 Task: Select Gifts. Add to cart, from Sprouts Farmers Market_x000D_
 for 3194 Cheshire Road, Bridgeport, Connecticut 06604, Cell Number 203-362-4243, following items : Rainbow Rose Bunch (12 ct)_x000D_
 - 1, Cafe Valley Bites Coffee Cake Raspberry Cheesecake (12 ct)_x000D_
 - 1, Katz Gluten Free Donut Holes Glazed Chocolate (6 oz)_x000D_
 - 1, Croissants Hazelnut (3 ct)_x000D_
 - 1, Sprouts Two-Bite Cupcakes Vanilla (12 ct)_x000D_
 - 1
Action: Mouse moved to (942, 105)
Screenshot: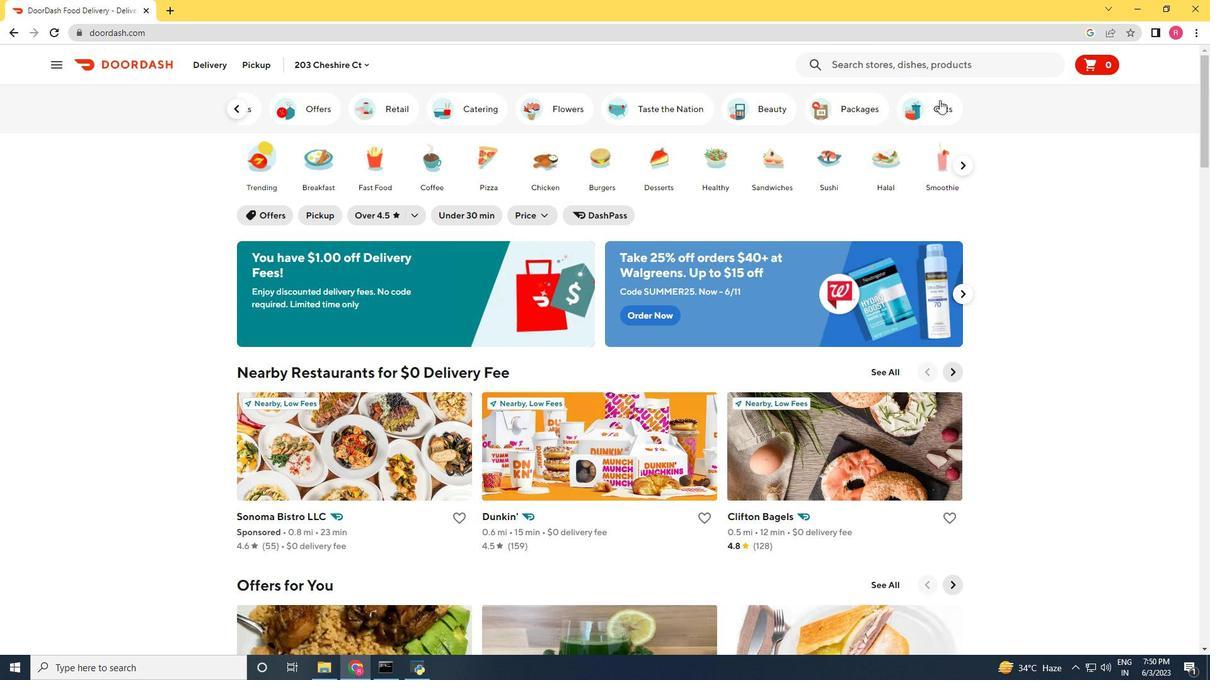 
Action: Mouse pressed left at (942, 105)
Screenshot: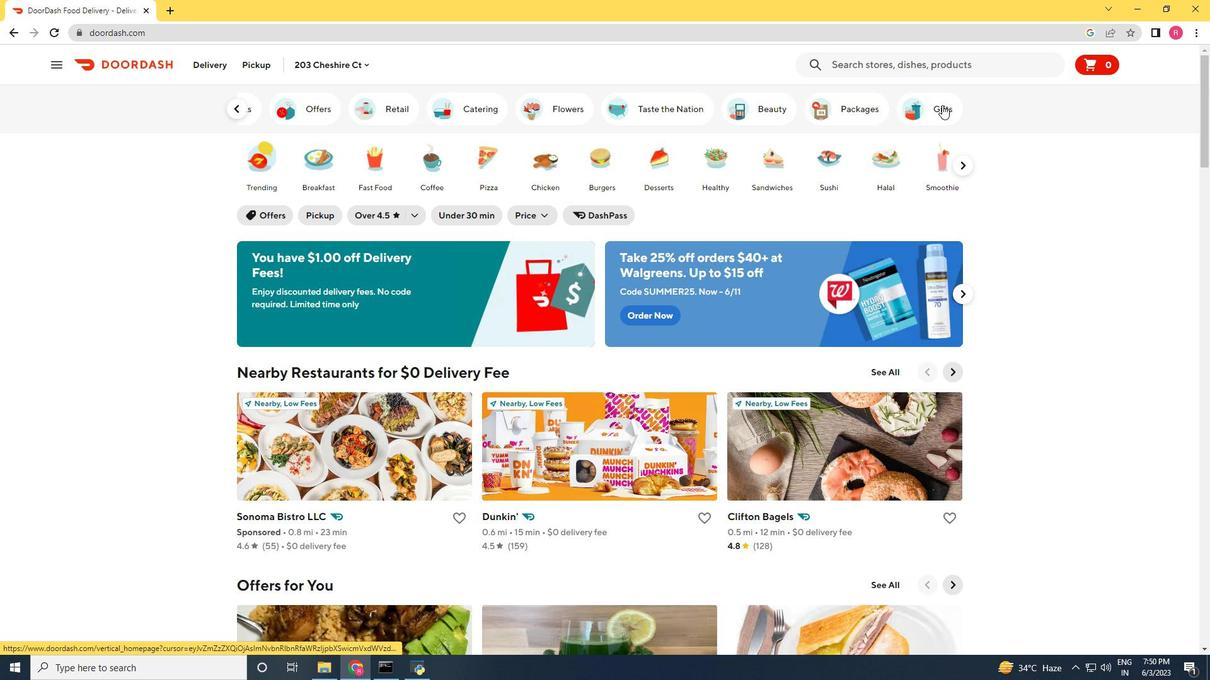 
Action: Mouse moved to (908, 64)
Screenshot: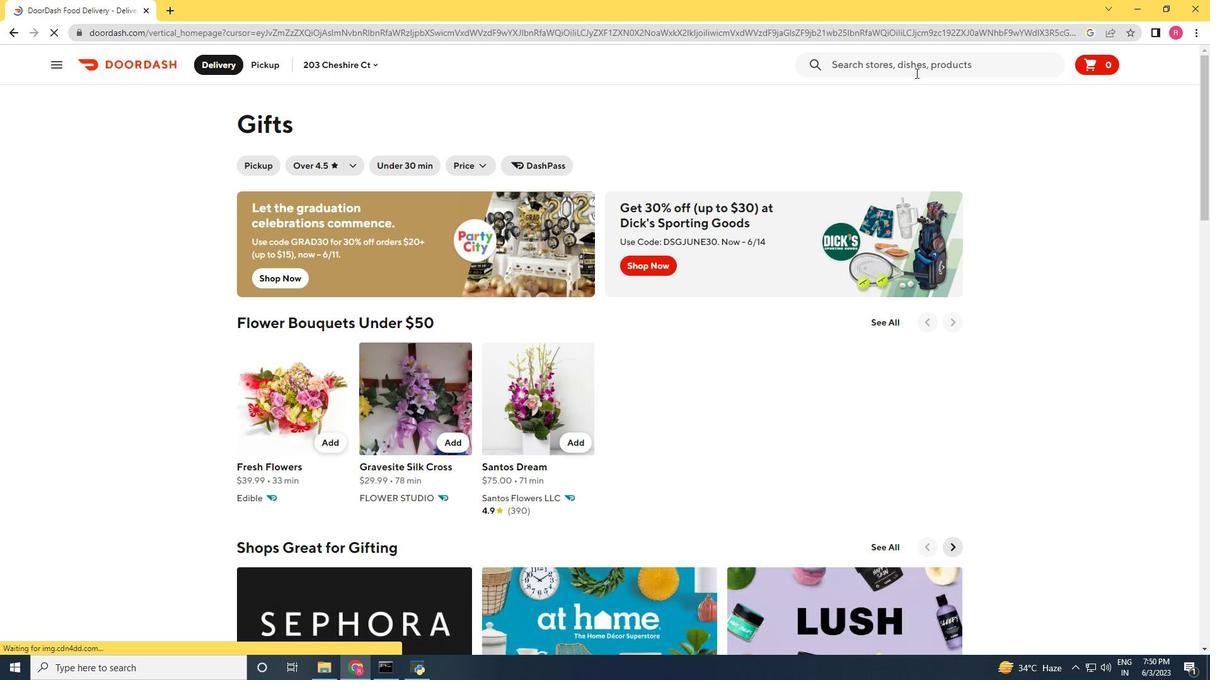 
Action: Mouse pressed left at (908, 64)
Screenshot: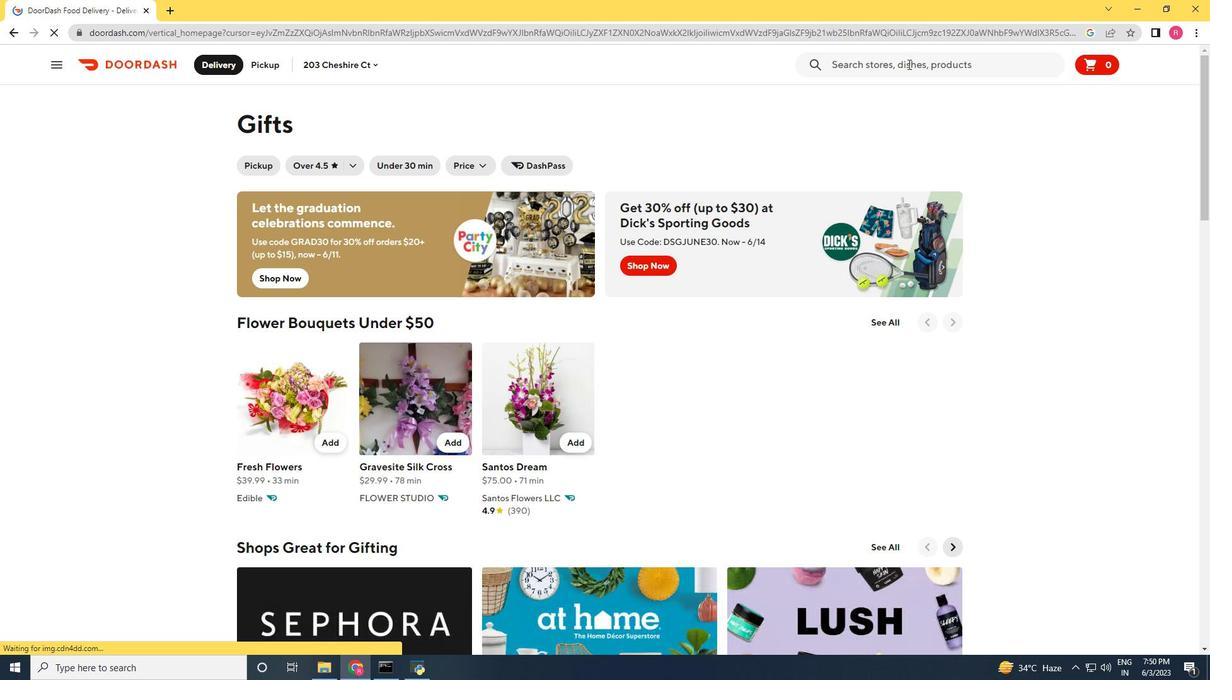 
Action: Mouse moved to (908, 64)
Screenshot: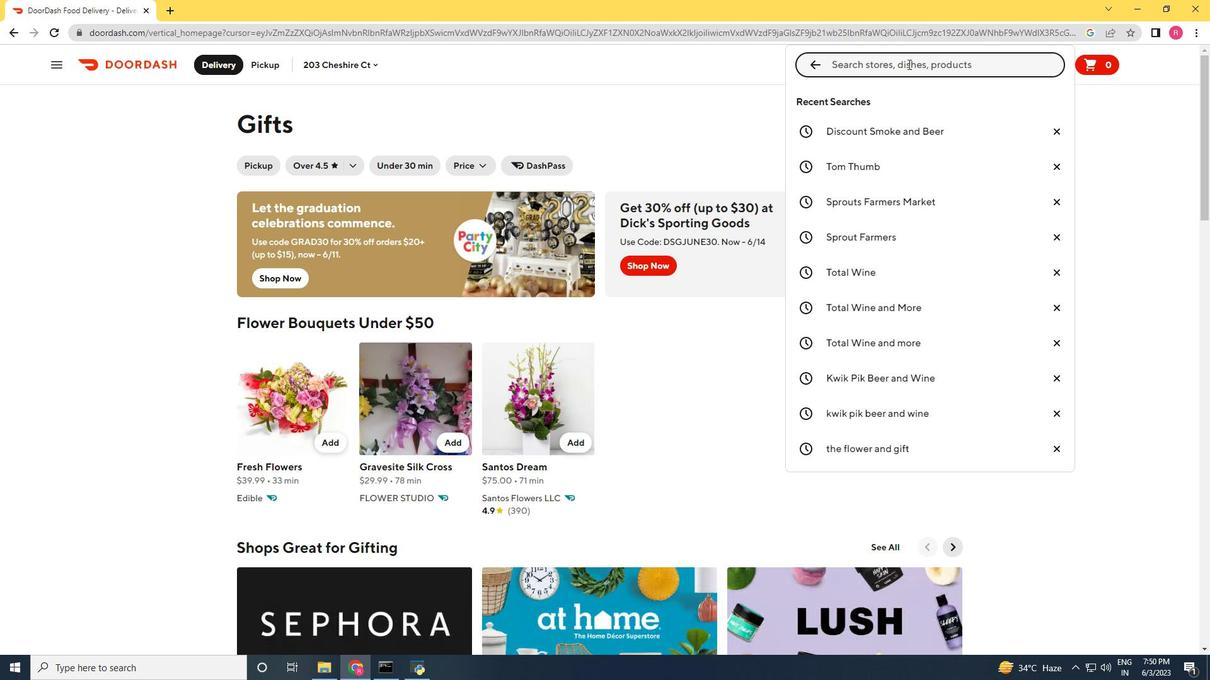 
Action: Key pressed <Key.shift_r>Sprouts<Key.space><Key.shift_r>Farmers<Key.enter>
Screenshot: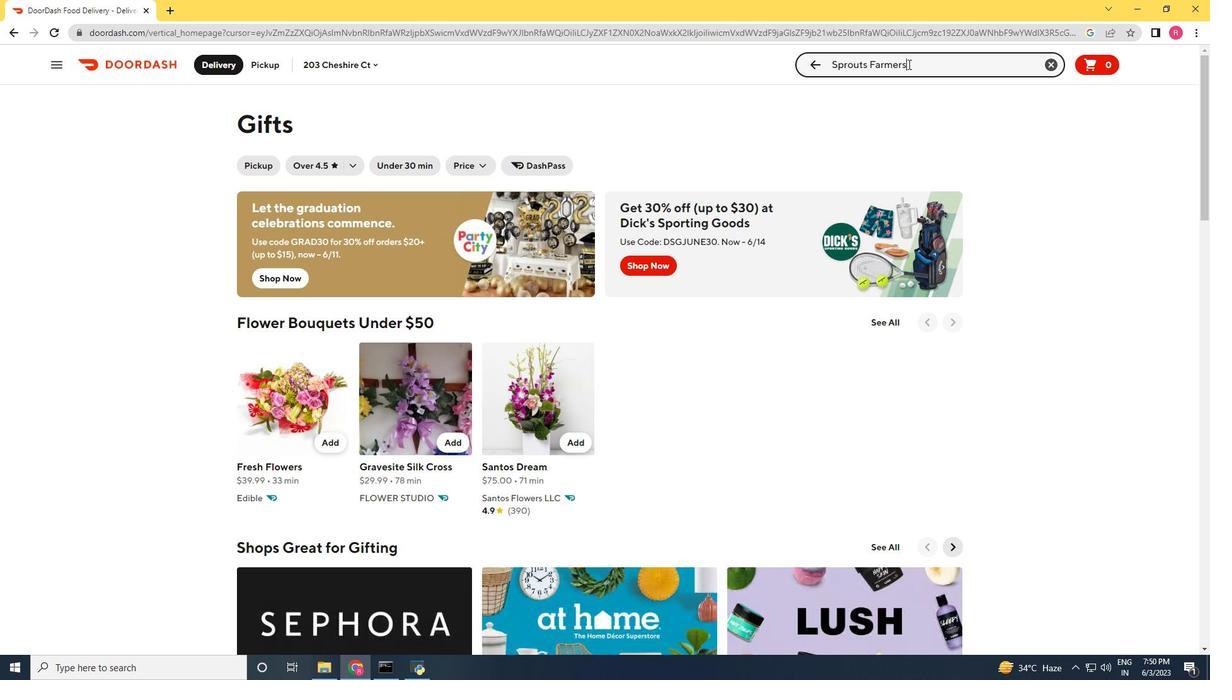 
Action: Mouse moved to (791, 261)
Screenshot: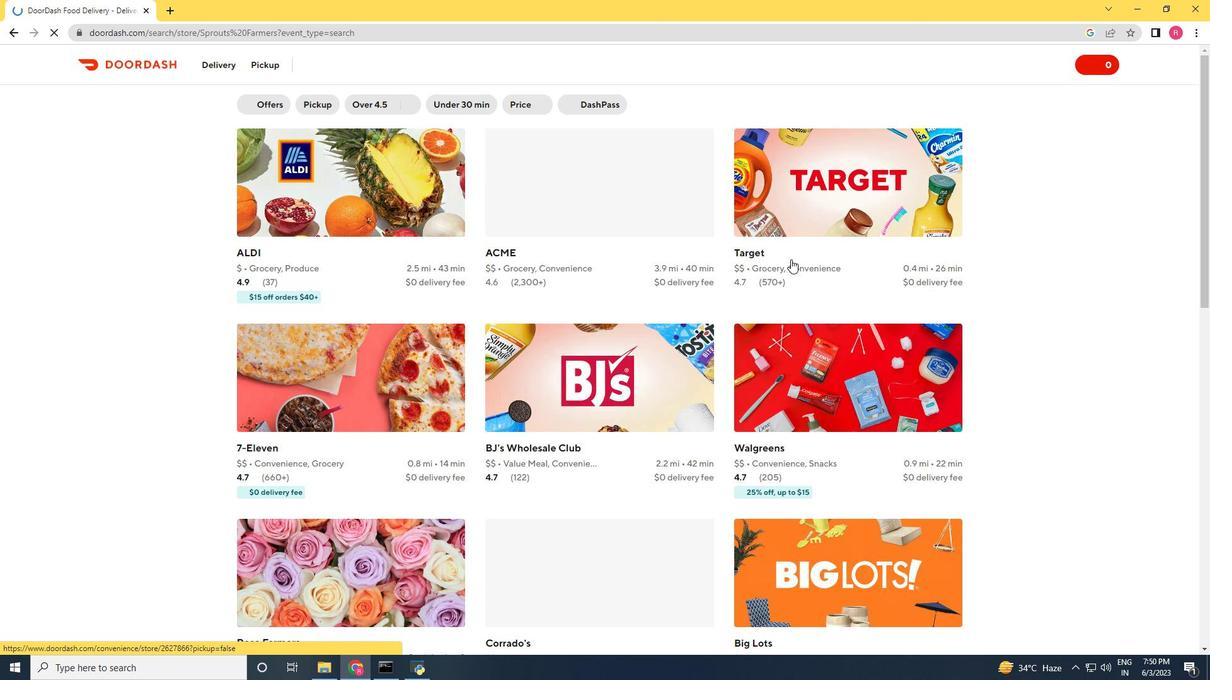 
Action: Mouse scrolled (791, 260) with delta (0, 0)
Screenshot: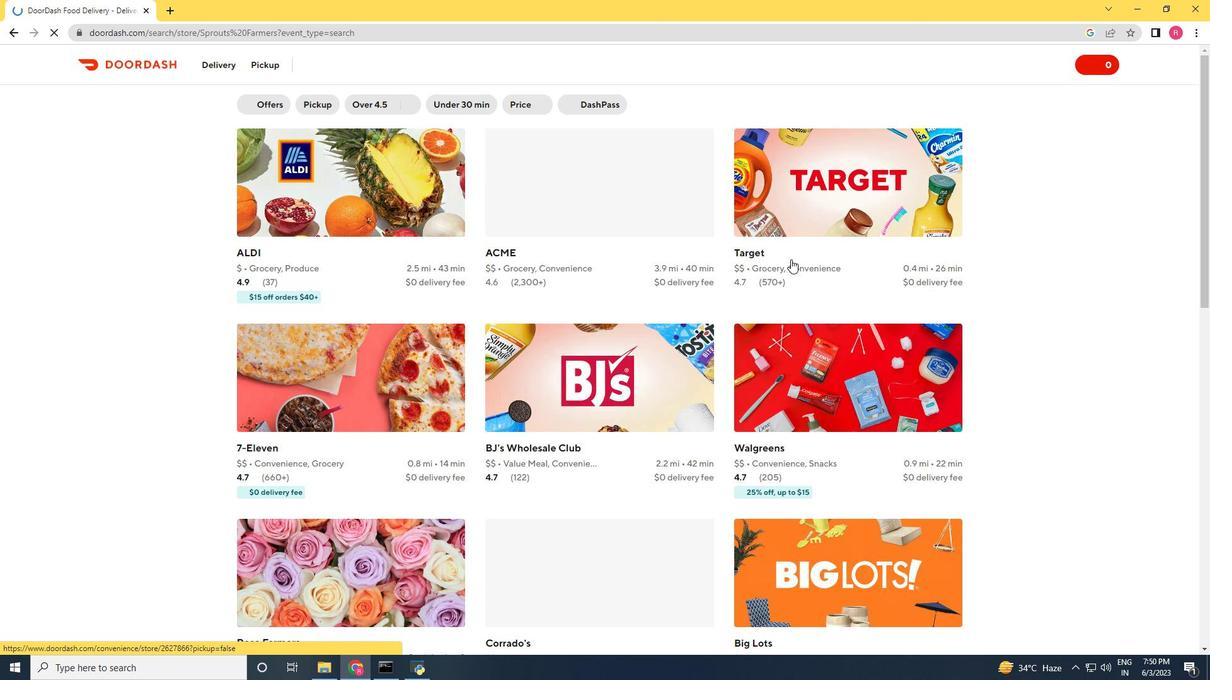 
Action: Mouse scrolled (791, 260) with delta (0, 0)
Screenshot: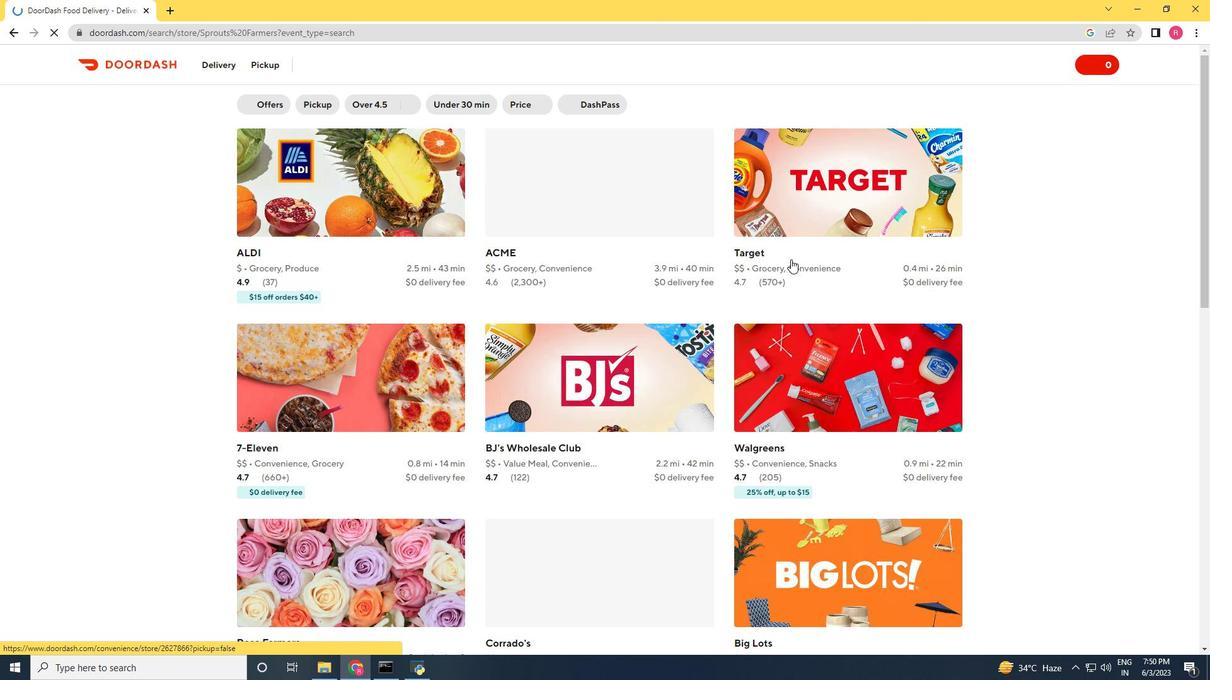 
Action: Mouse scrolled (791, 260) with delta (0, 0)
Screenshot: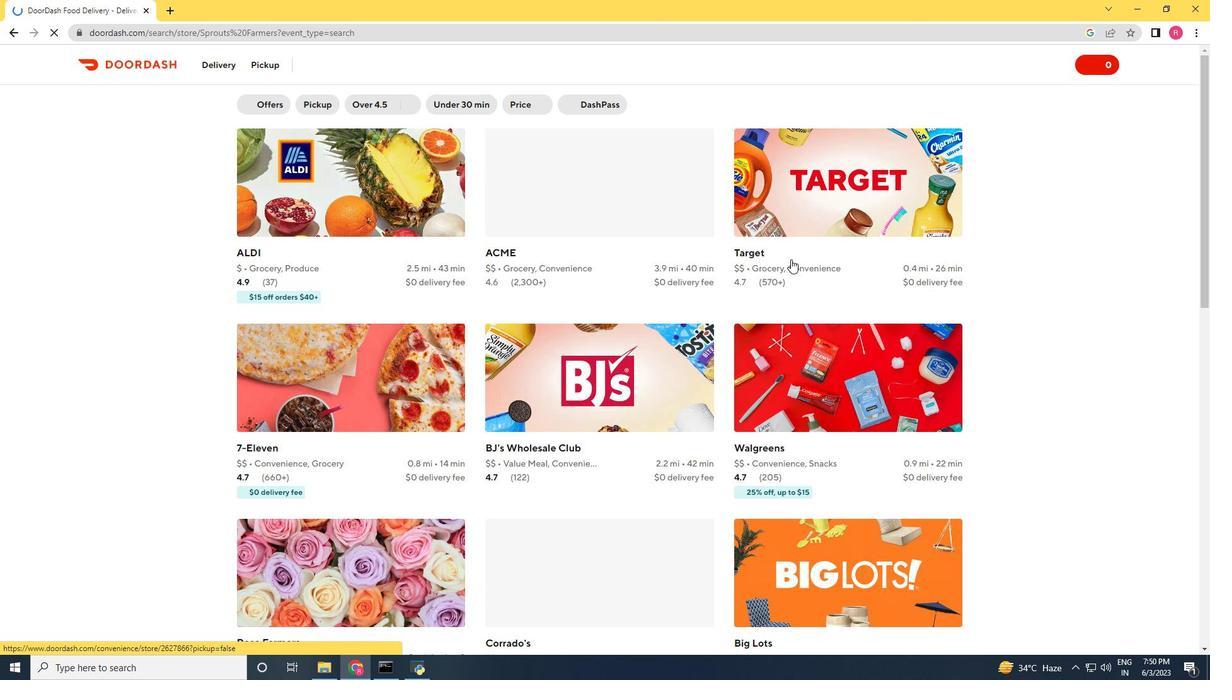 
Action: Mouse scrolled (791, 260) with delta (0, 0)
Screenshot: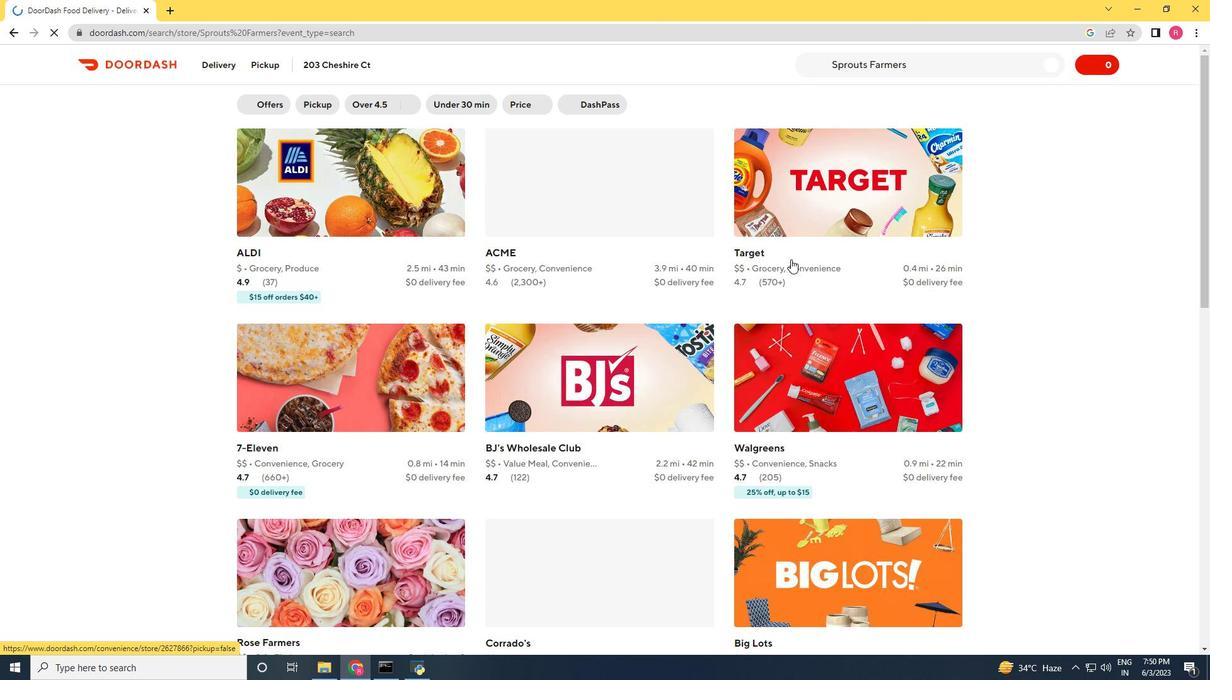 
Action: Mouse moved to (791, 261)
Screenshot: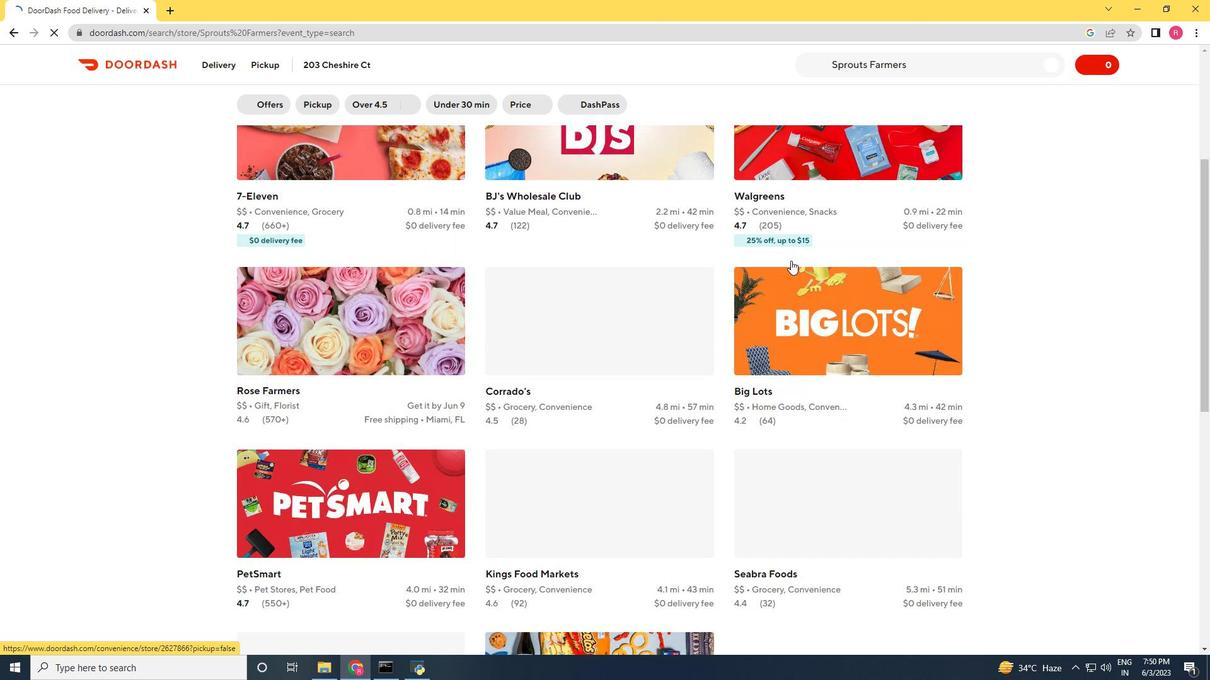 
Action: Mouse scrolled (791, 261) with delta (0, 0)
Screenshot: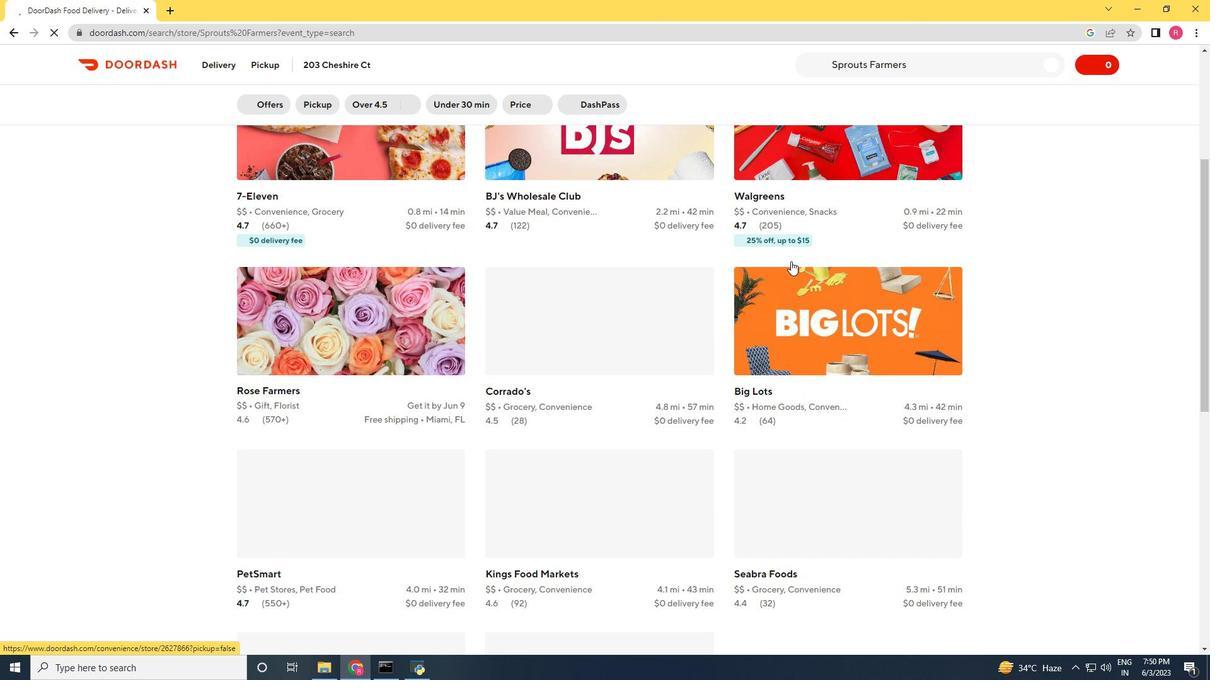 
Action: Mouse scrolled (791, 261) with delta (0, 0)
Screenshot: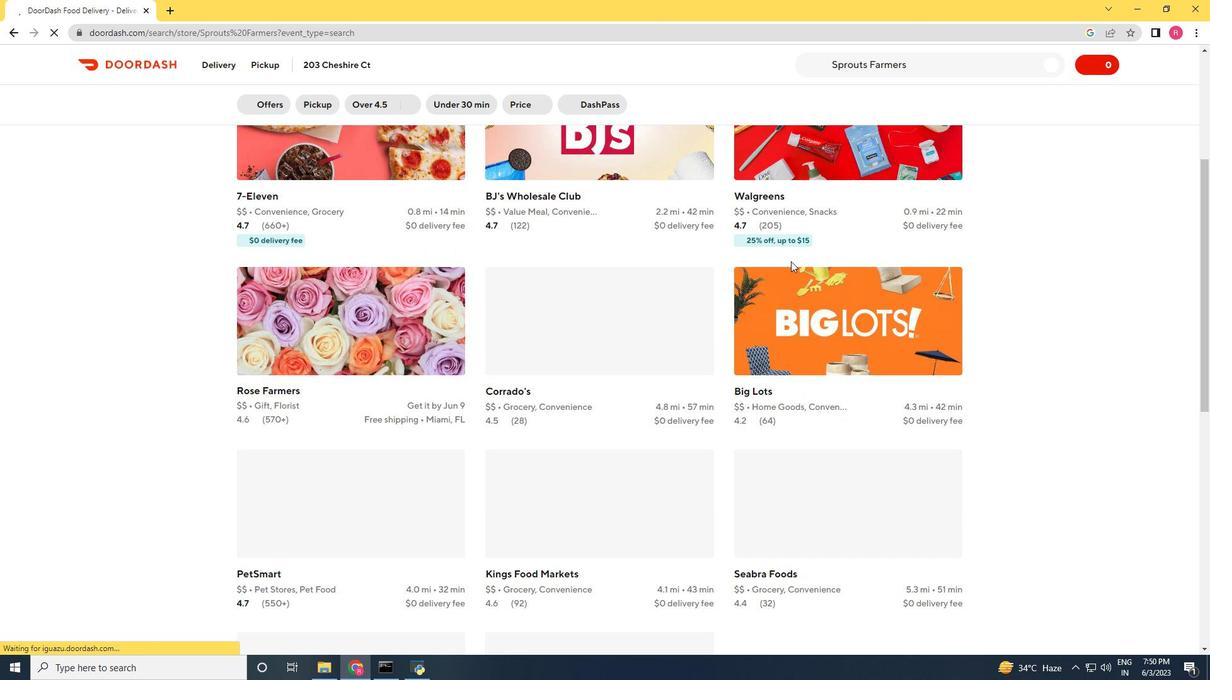 
Action: Mouse scrolled (791, 261) with delta (0, 0)
Screenshot: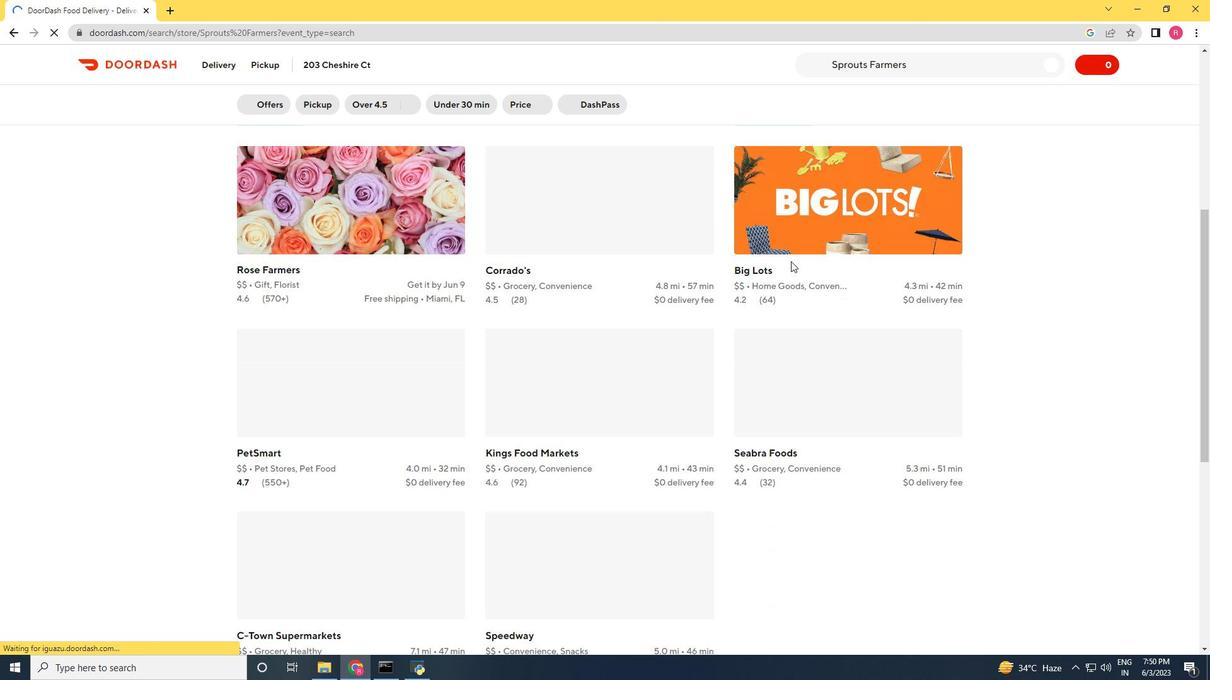
Action: Mouse scrolled (791, 261) with delta (0, 0)
Screenshot: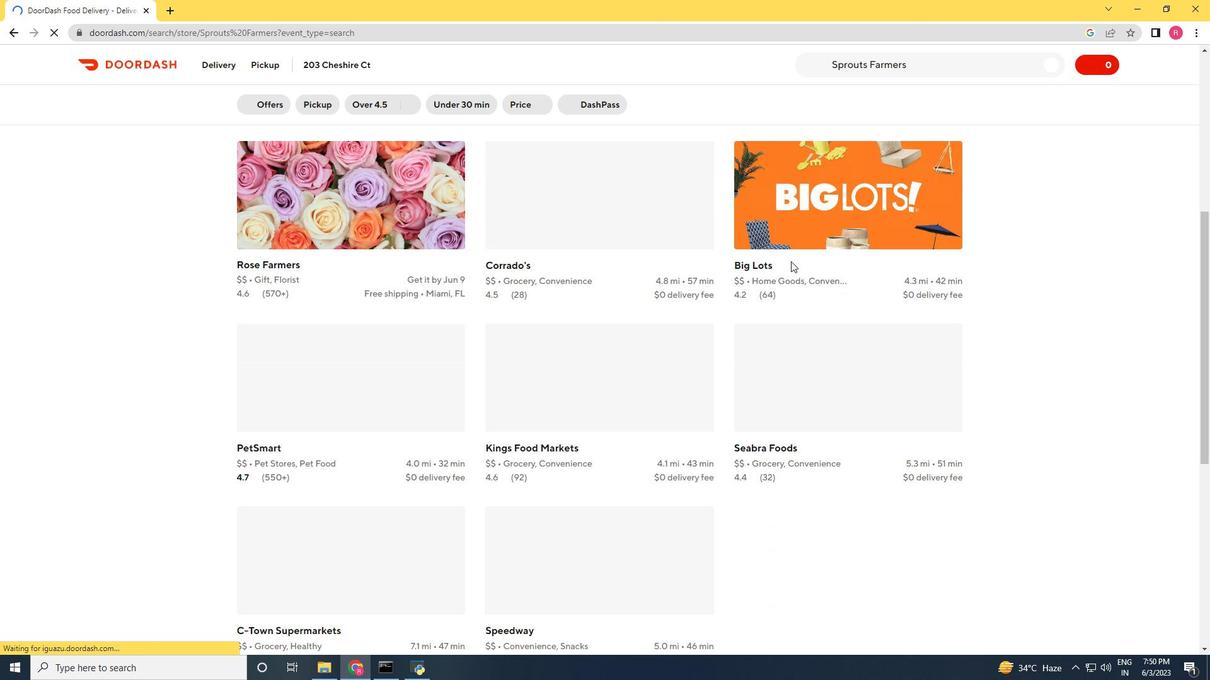 
Action: Mouse scrolled (791, 261) with delta (0, 0)
Screenshot: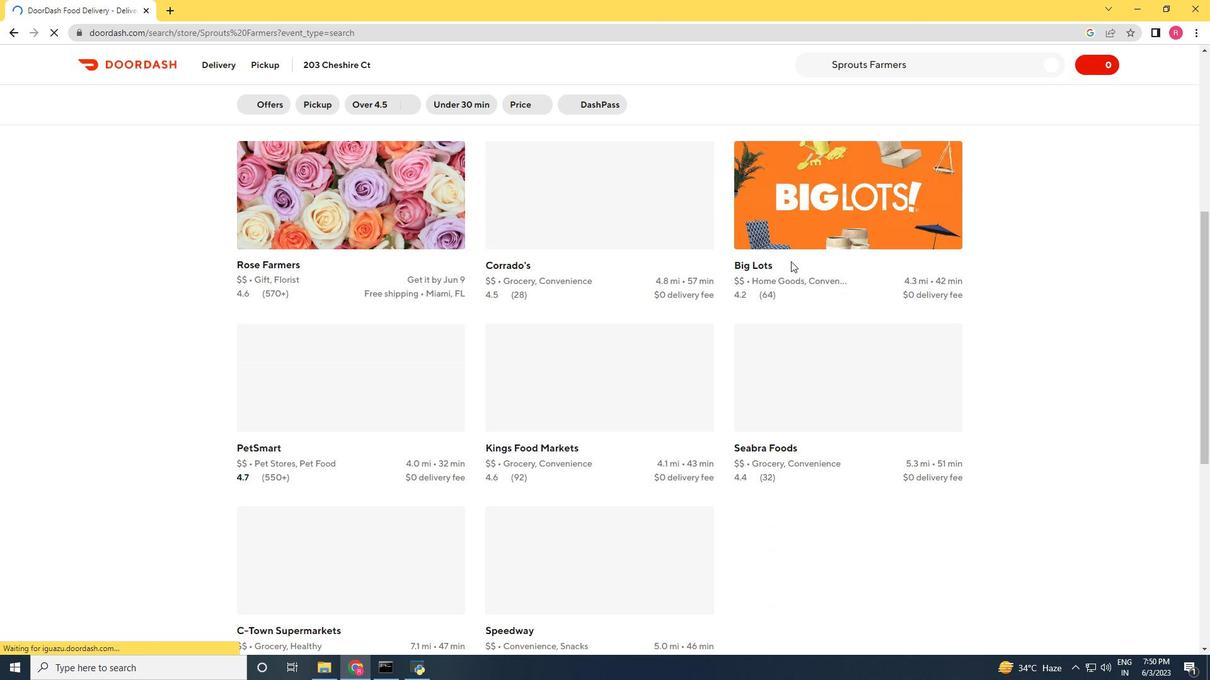 
Action: Mouse scrolled (791, 261) with delta (0, 0)
Screenshot: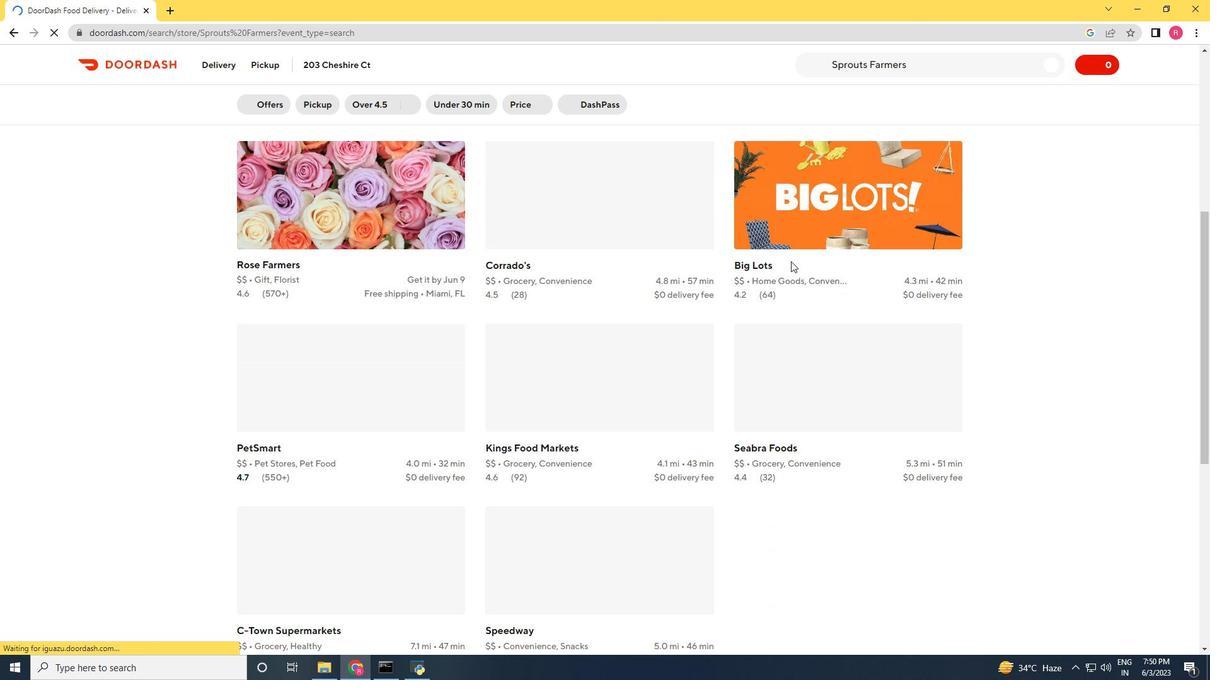 
Action: Mouse scrolled (791, 261) with delta (0, 0)
Screenshot: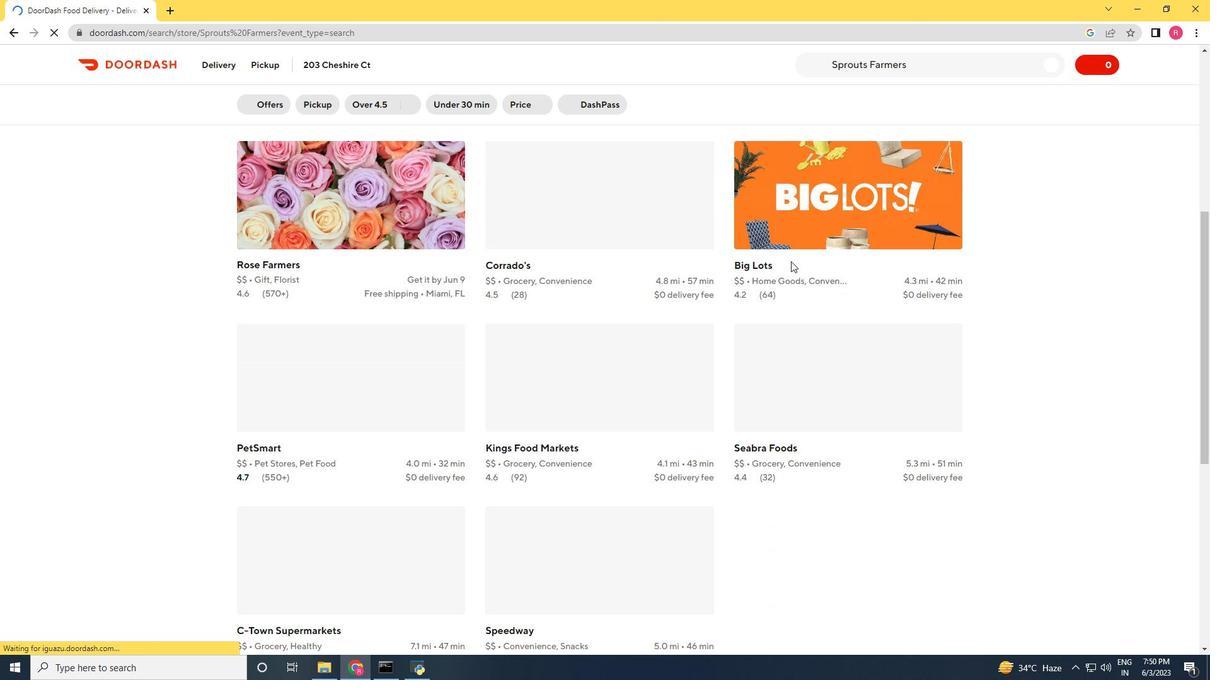 
Action: Mouse scrolled (791, 261) with delta (0, 0)
Screenshot: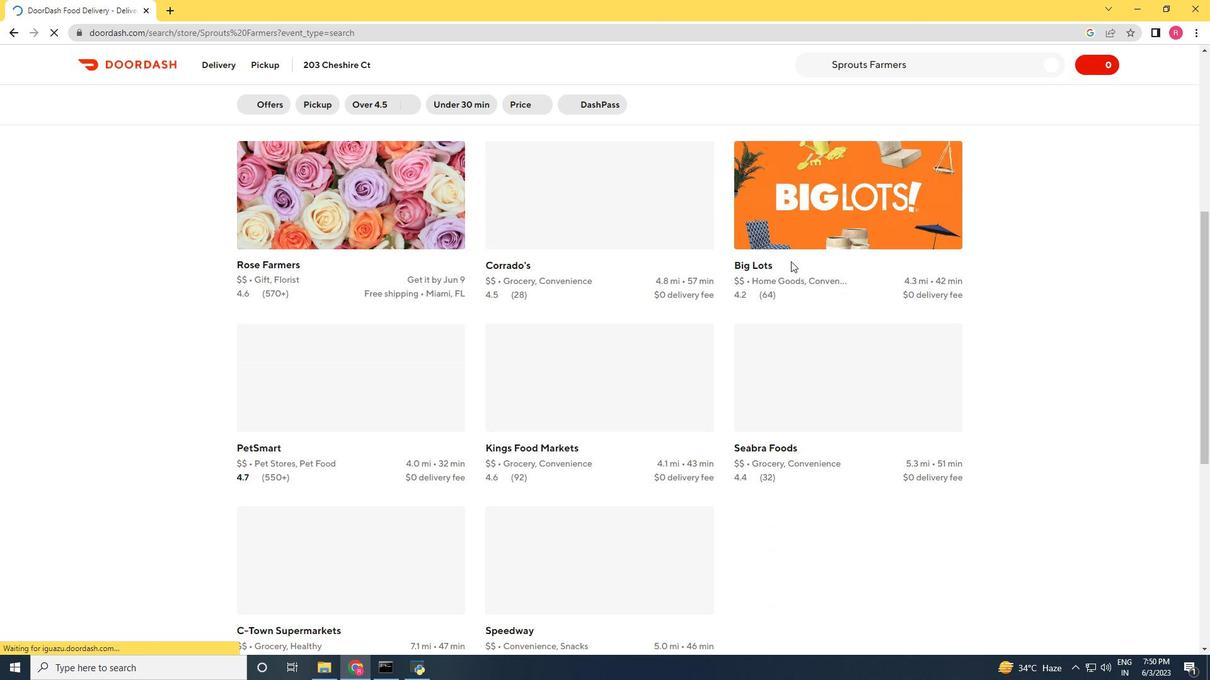 
Action: Mouse scrolled (791, 261) with delta (0, 0)
Screenshot: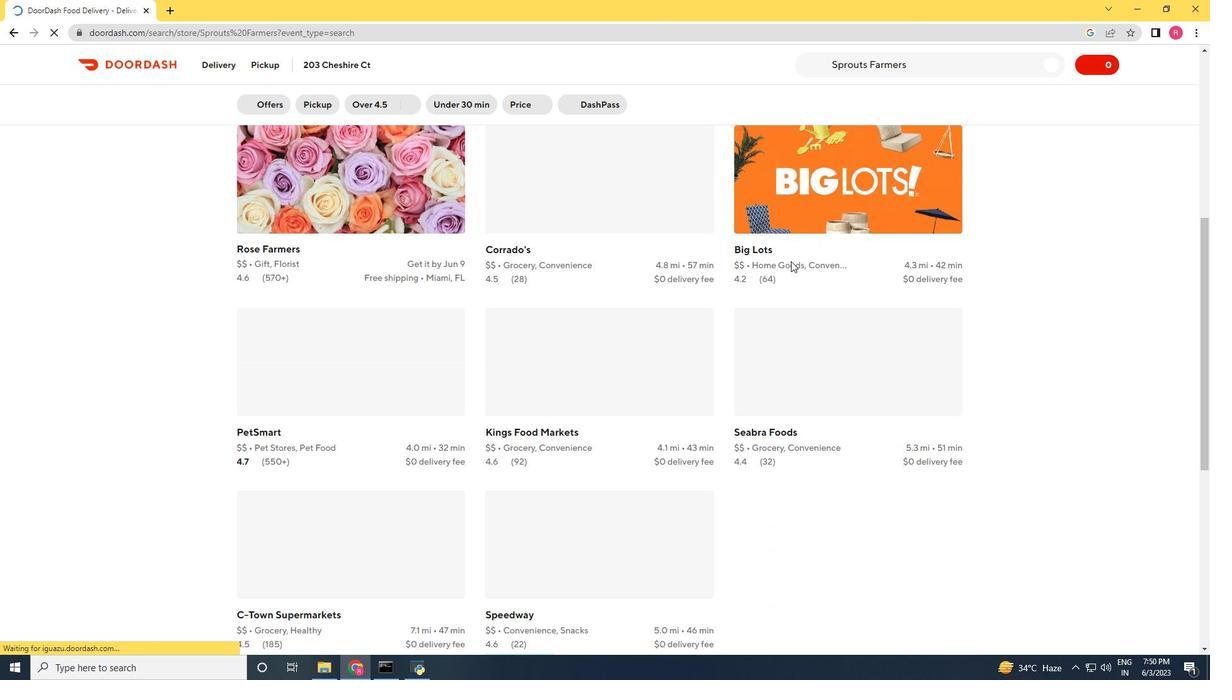 
Action: Mouse scrolled (791, 262) with delta (0, 0)
Screenshot: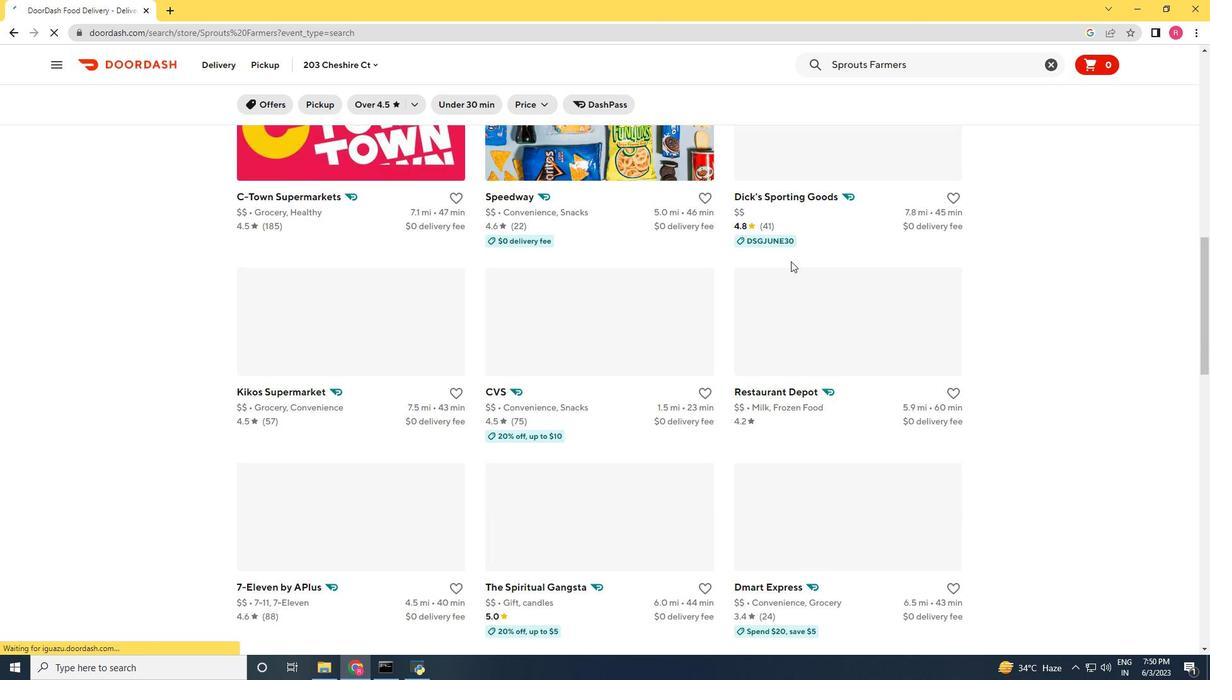 
Action: Mouse scrolled (791, 262) with delta (0, 0)
Screenshot: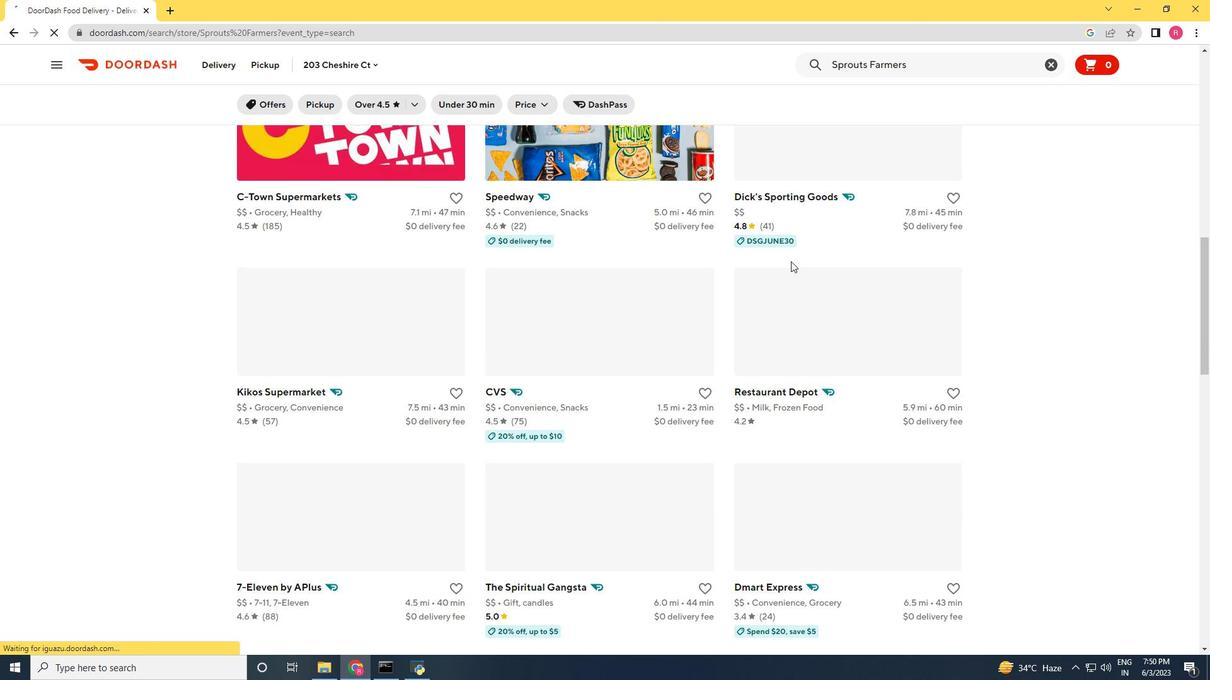 
Action: Mouse scrolled (791, 262) with delta (0, 0)
Screenshot: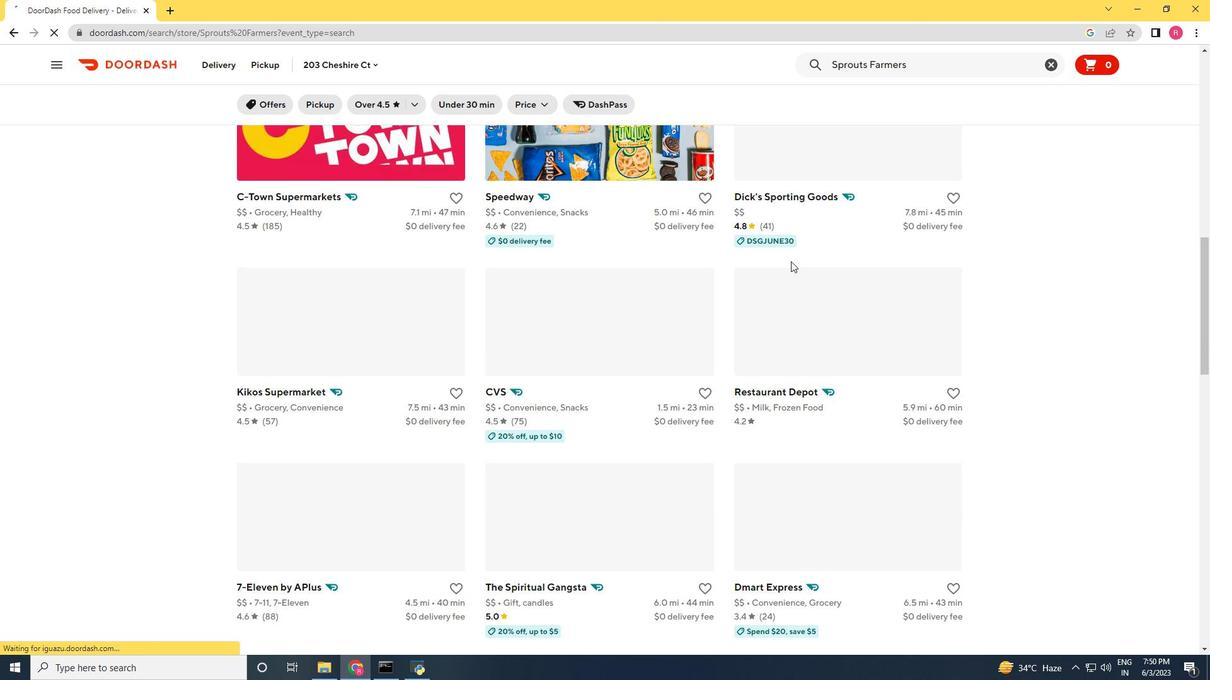
Action: Mouse scrolled (791, 262) with delta (0, 0)
Screenshot: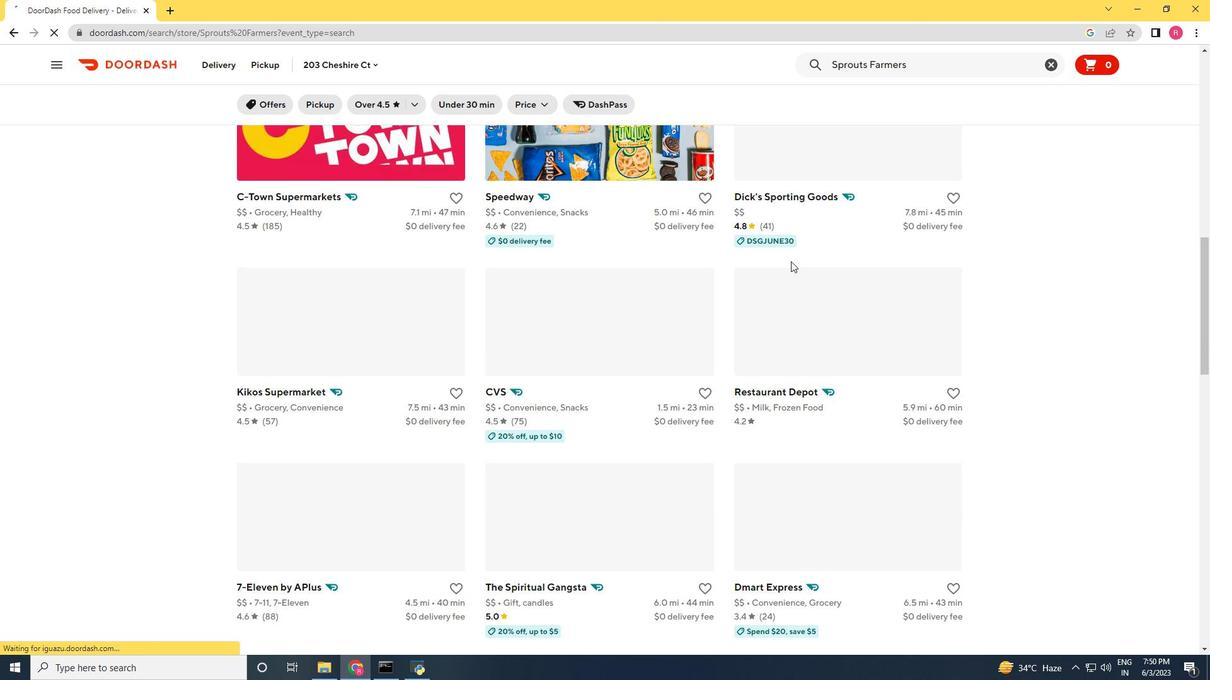 
Action: Mouse scrolled (791, 262) with delta (0, 0)
Screenshot: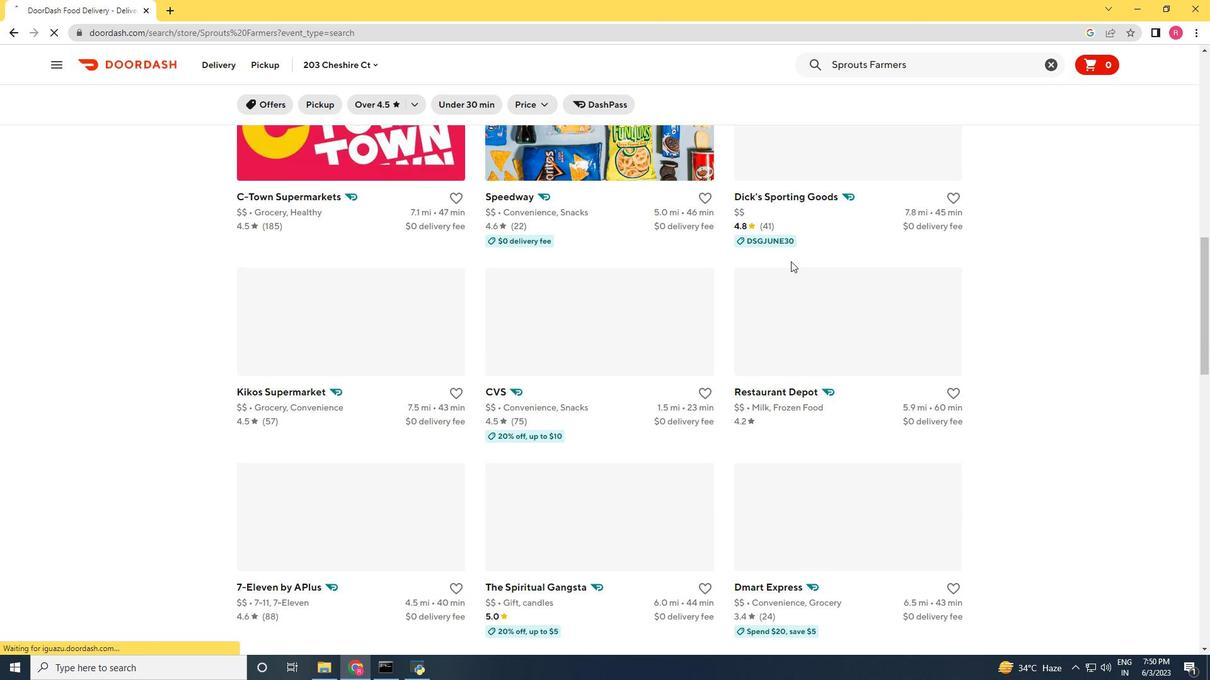 
Action: Mouse scrolled (791, 262) with delta (0, 0)
Screenshot: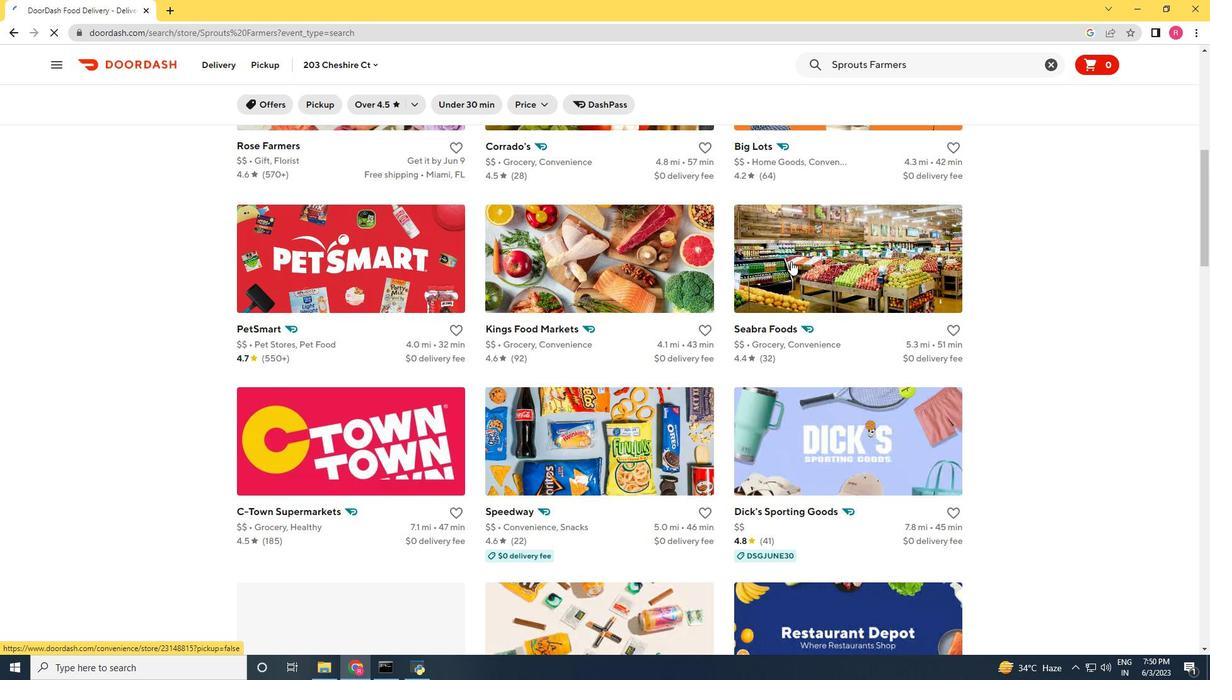 
Action: Mouse scrolled (791, 262) with delta (0, 0)
Screenshot: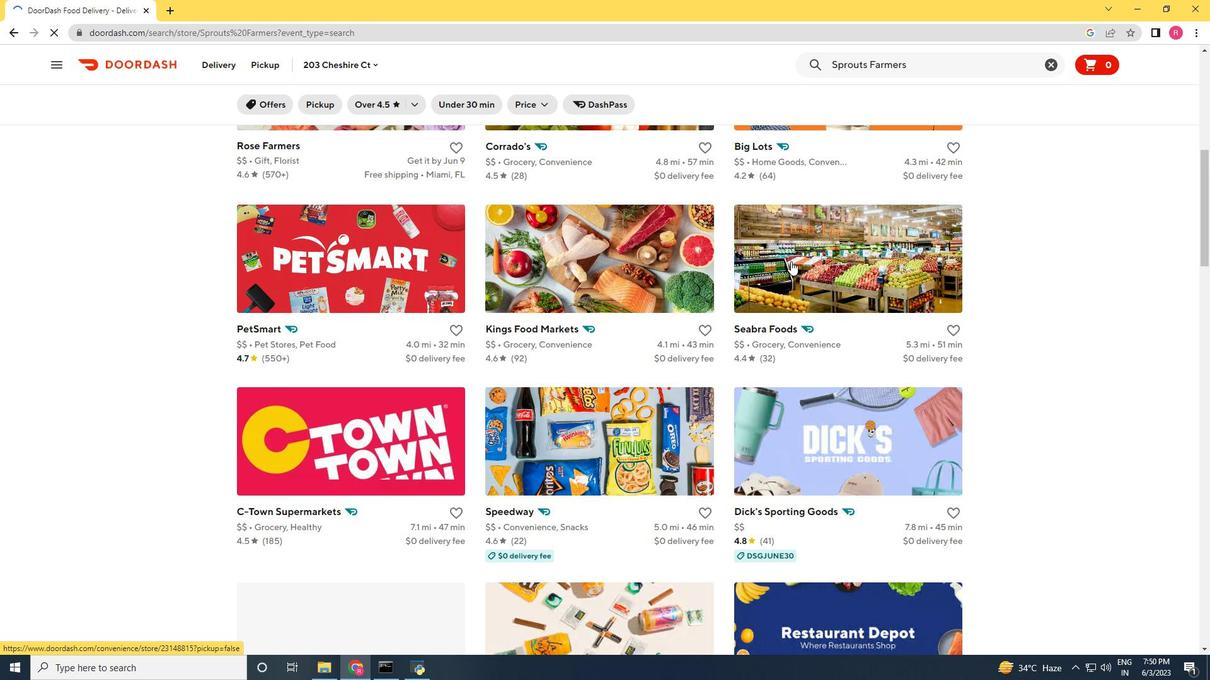 
Action: Mouse scrolled (791, 262) with delta (0, 0)
Screenshot: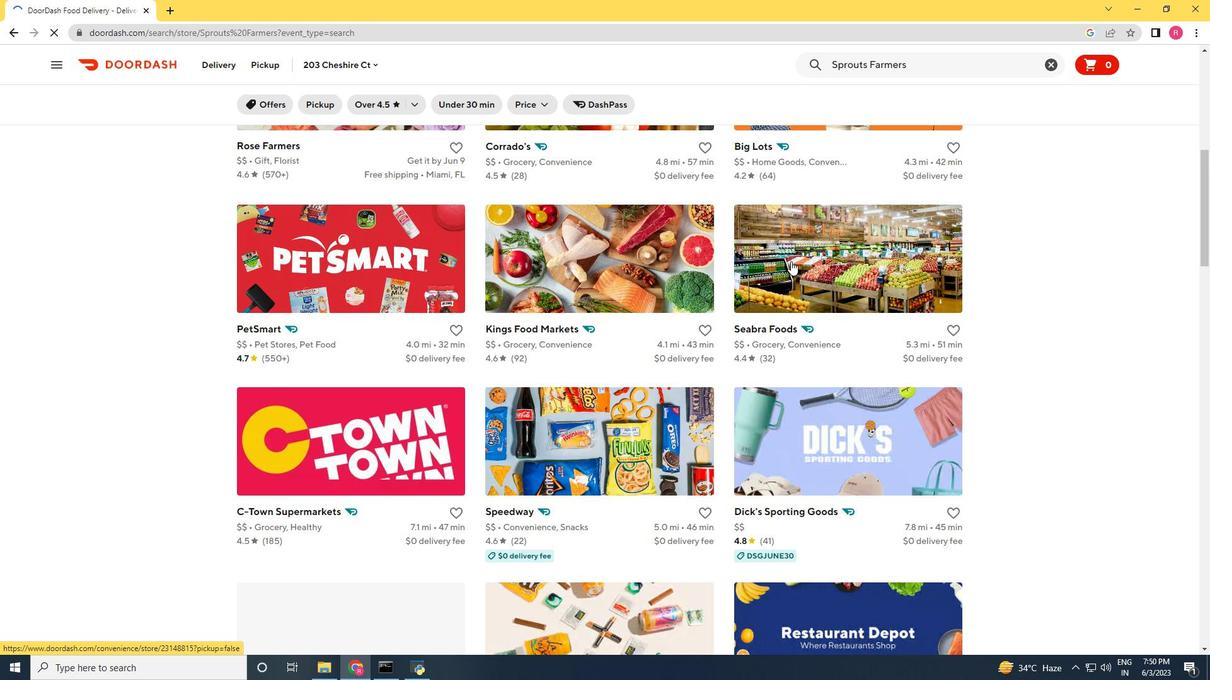 
Action: Mouse scrolled (791, 262) with delta (0, 0)
Screenshot: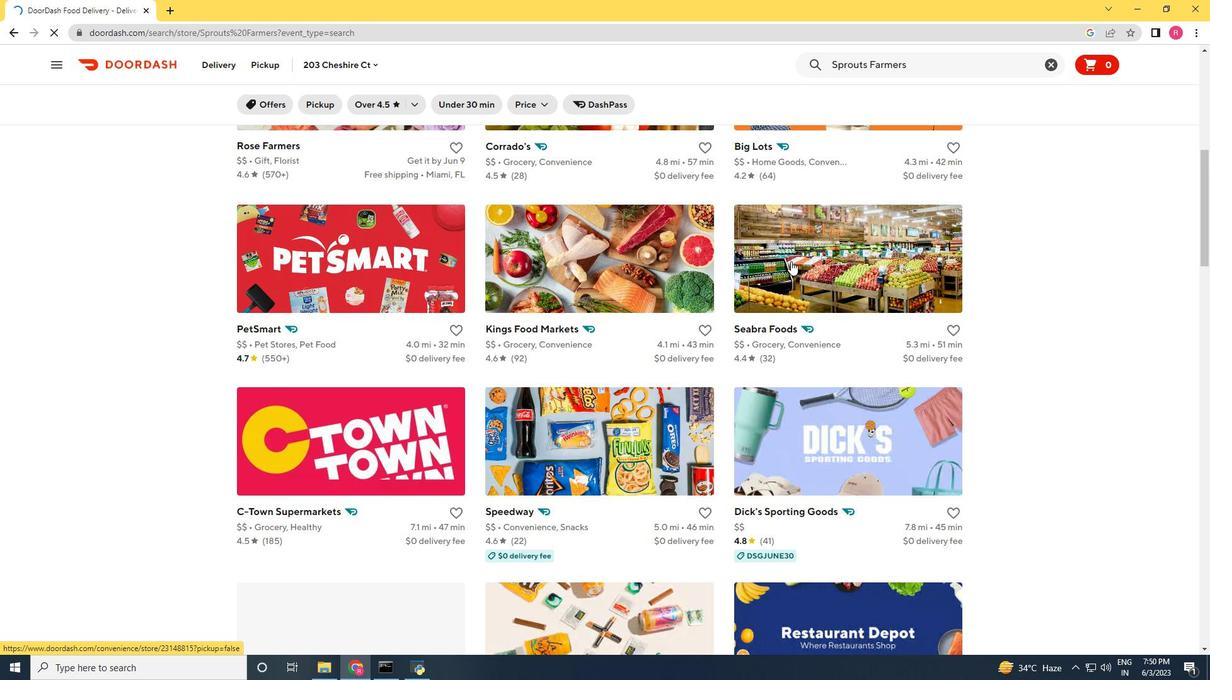 
Action: Mouse scrolled (791, 262) with delta (0, 0)
Screenshot: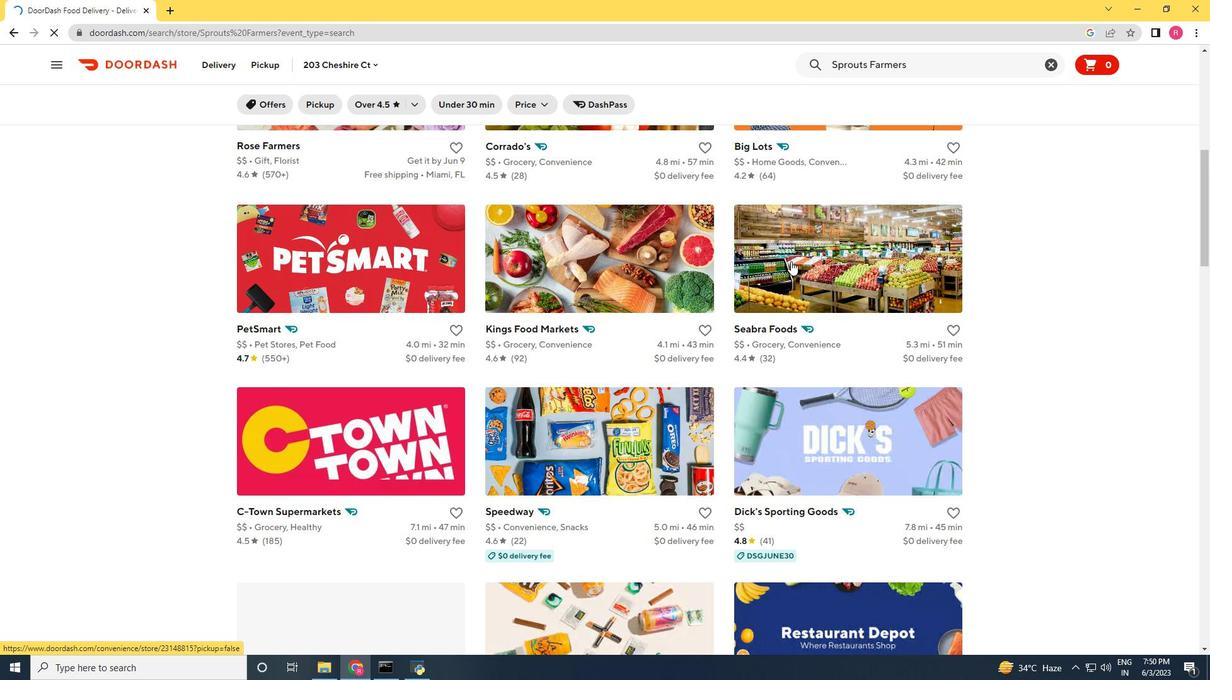 
Action: Mouse scrolled (791, 262) with delta (0, 0)
Screenshot: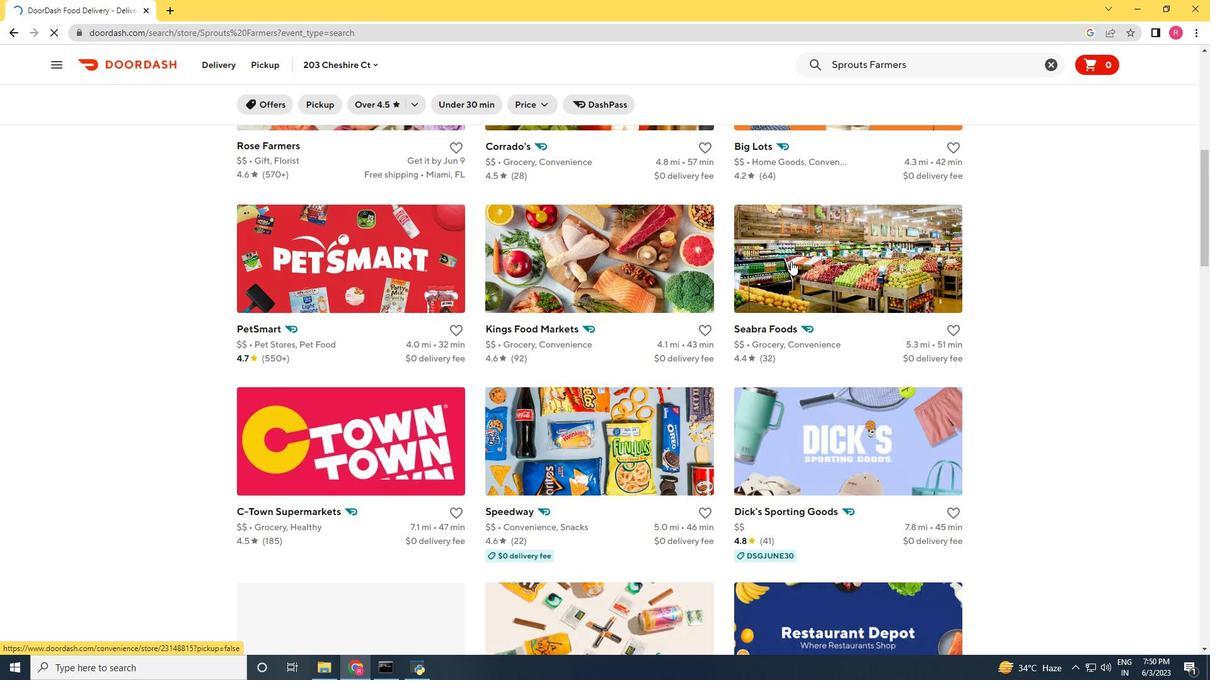 
Action: Mouse scrolled (791, 262) with delta (0, 0)
Screenshot: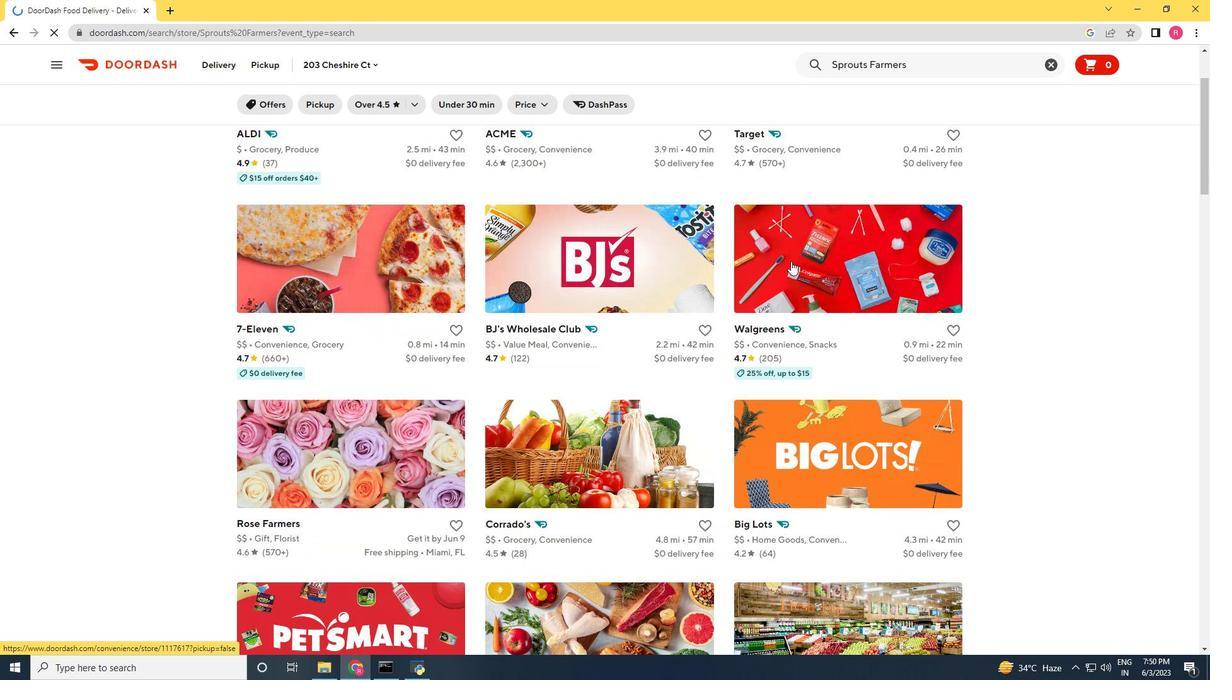 
Action: Mouse scrolled (791, 262) with delta (0, 0)
Screenshot: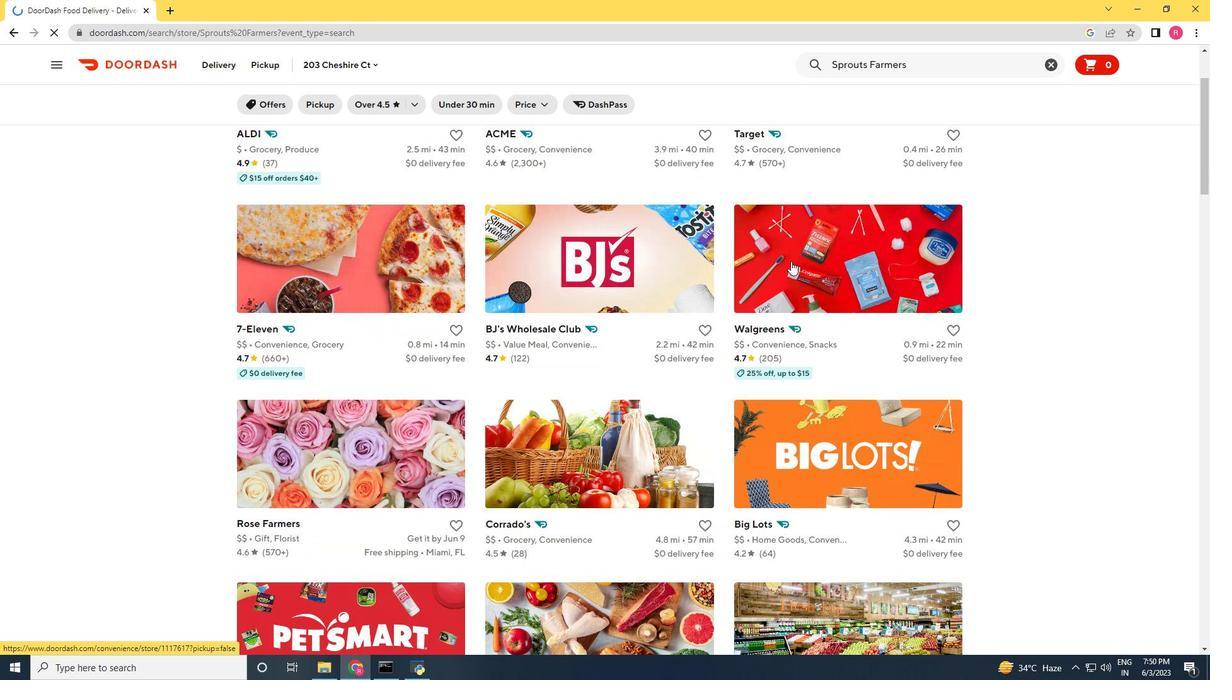 
Action: Mouse scrolled (791, 262) with delta (0, 0)
Screenshot: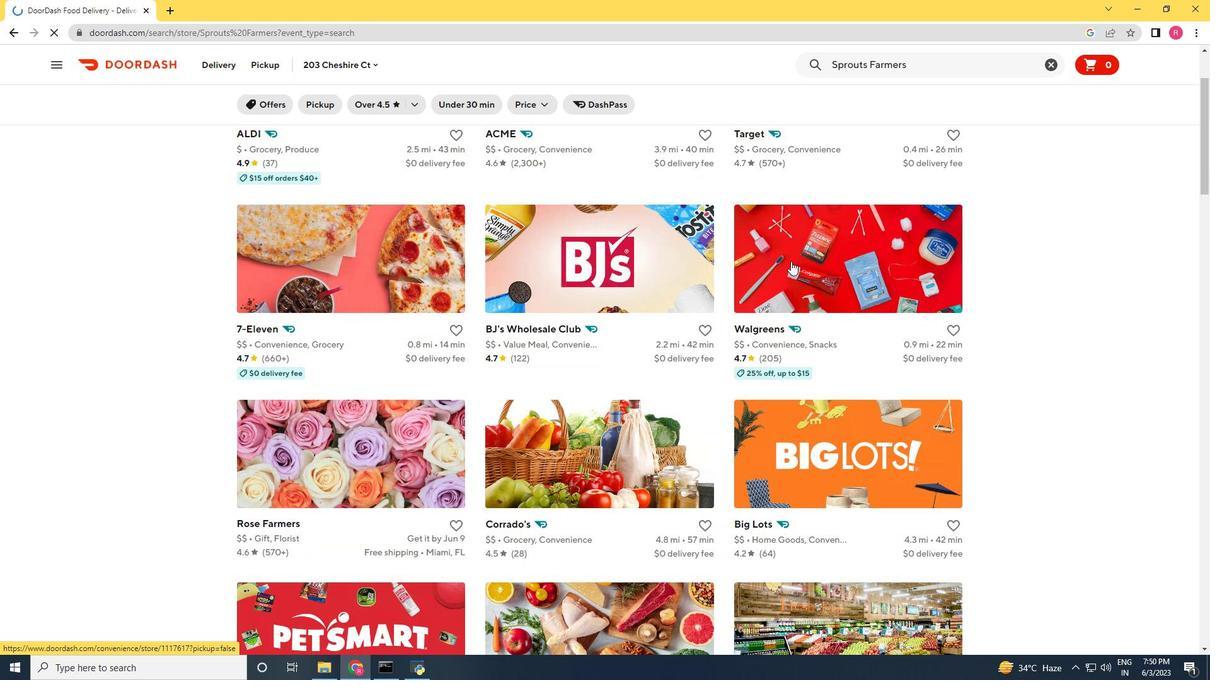
Action: Mouse scrolled (791, 262) with delta (0, 0)
Screenshot: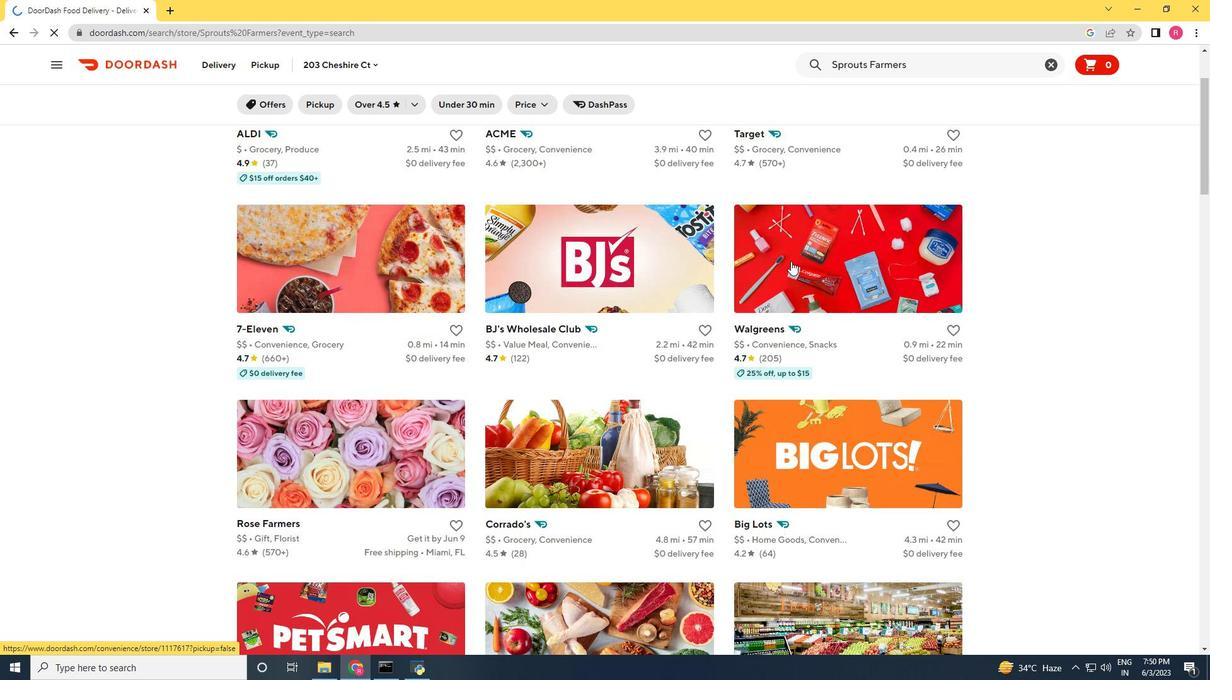 
Action: Mouse scrolled (791, 262) with delta (0, 0)
Screenshot: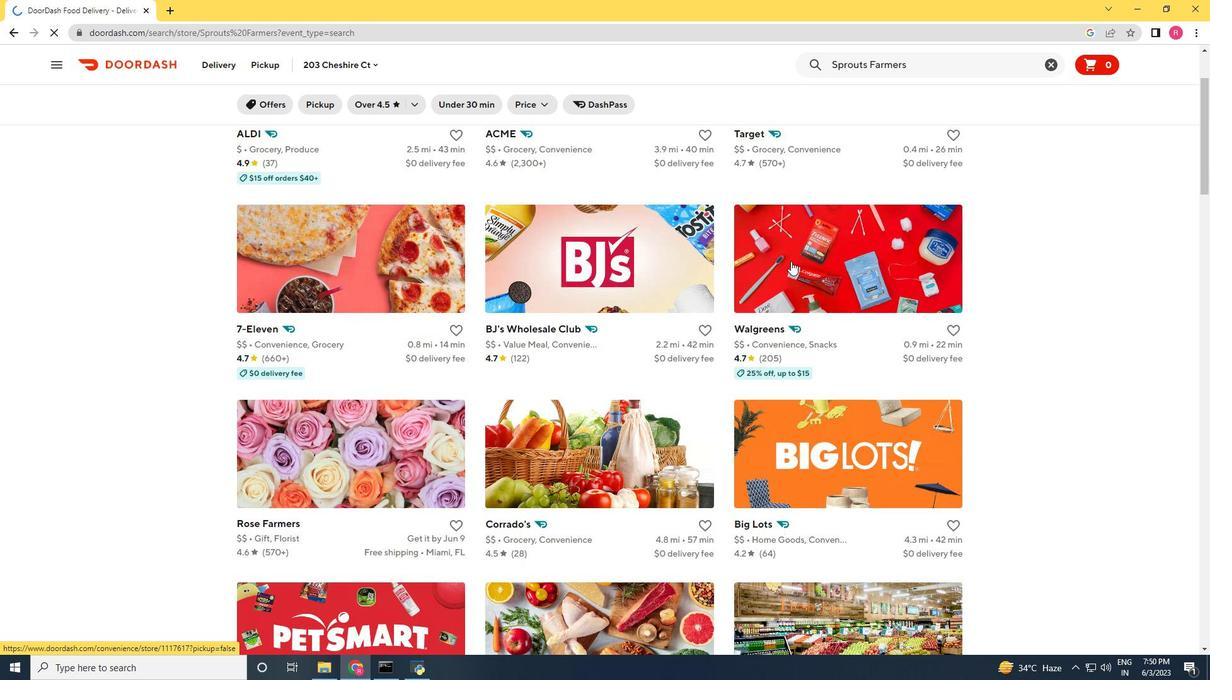 
Action: Mouse scrolled (791, 262) with delta (0, 0)
Screenshot: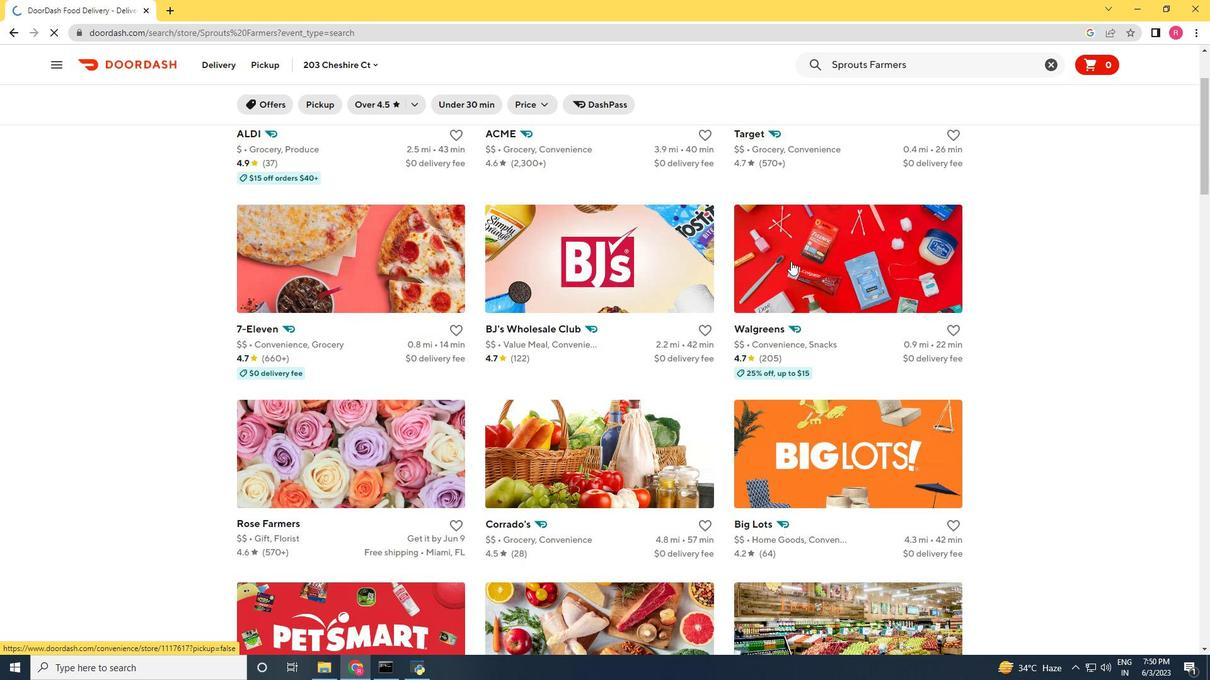 
Action: Mouse scrolled (791, 262) with delta (0, 0)
Screenshot: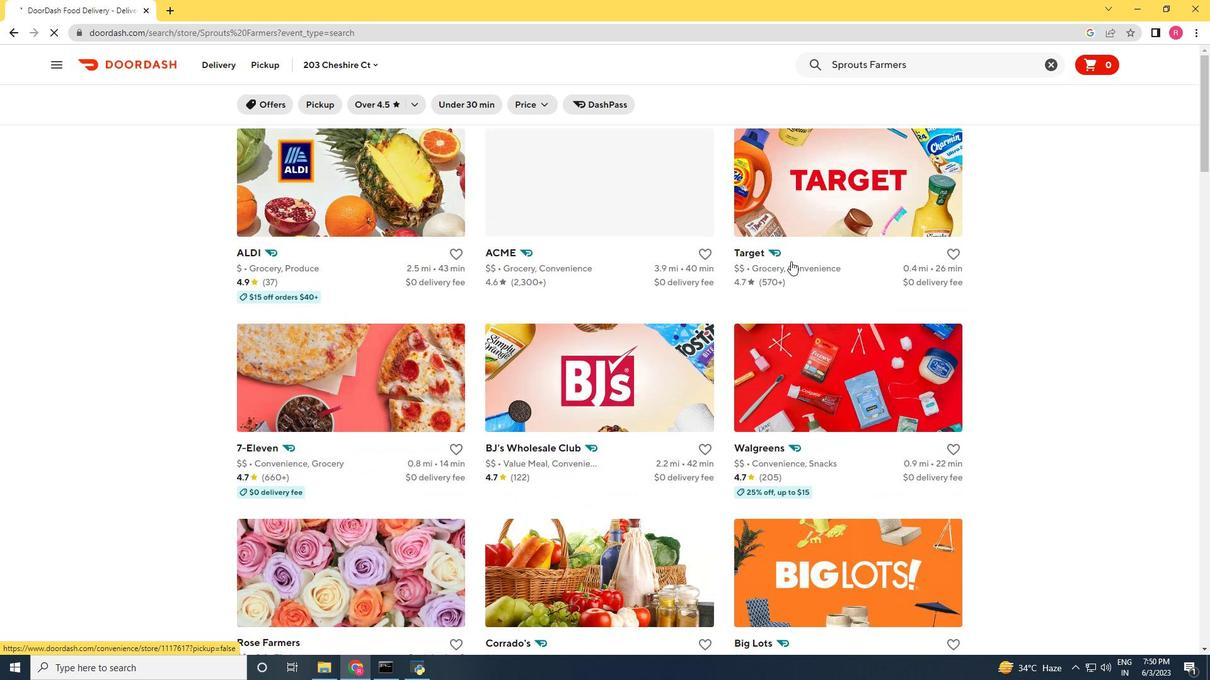 
Action: Mouse scrolled (791, 262) with delta (0, 0)
Screenshot: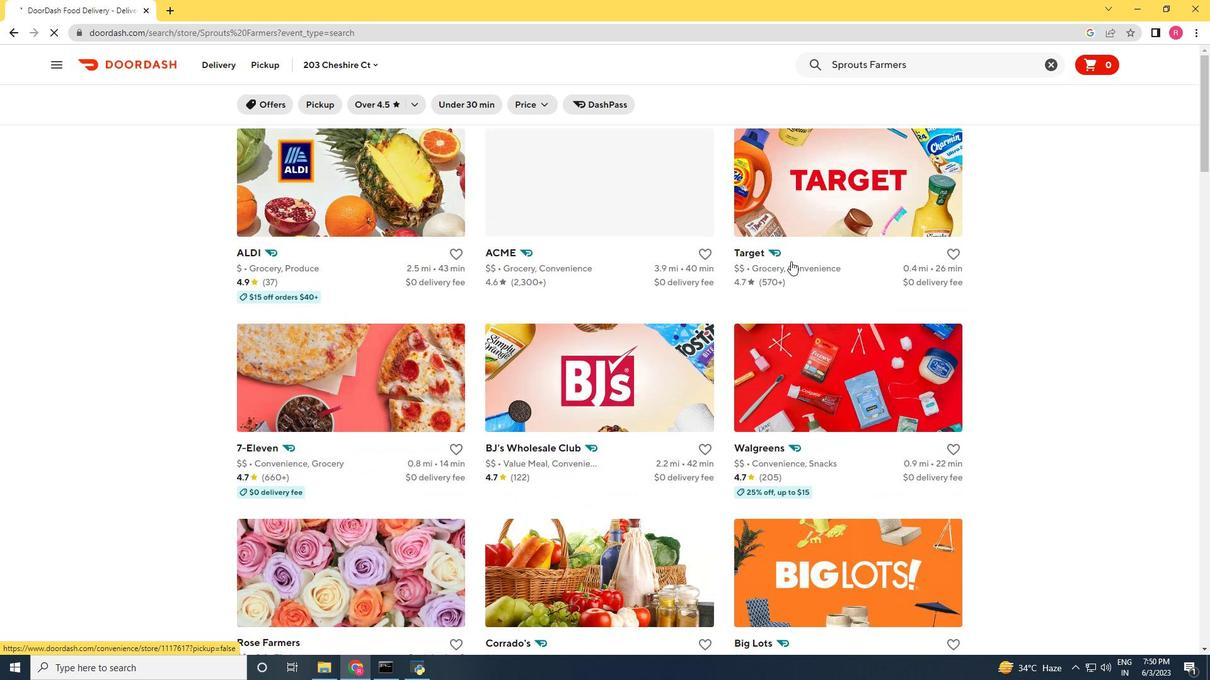 
Action: Mouse scrolled (791, 262) with delta (0, 0)
Screenshot: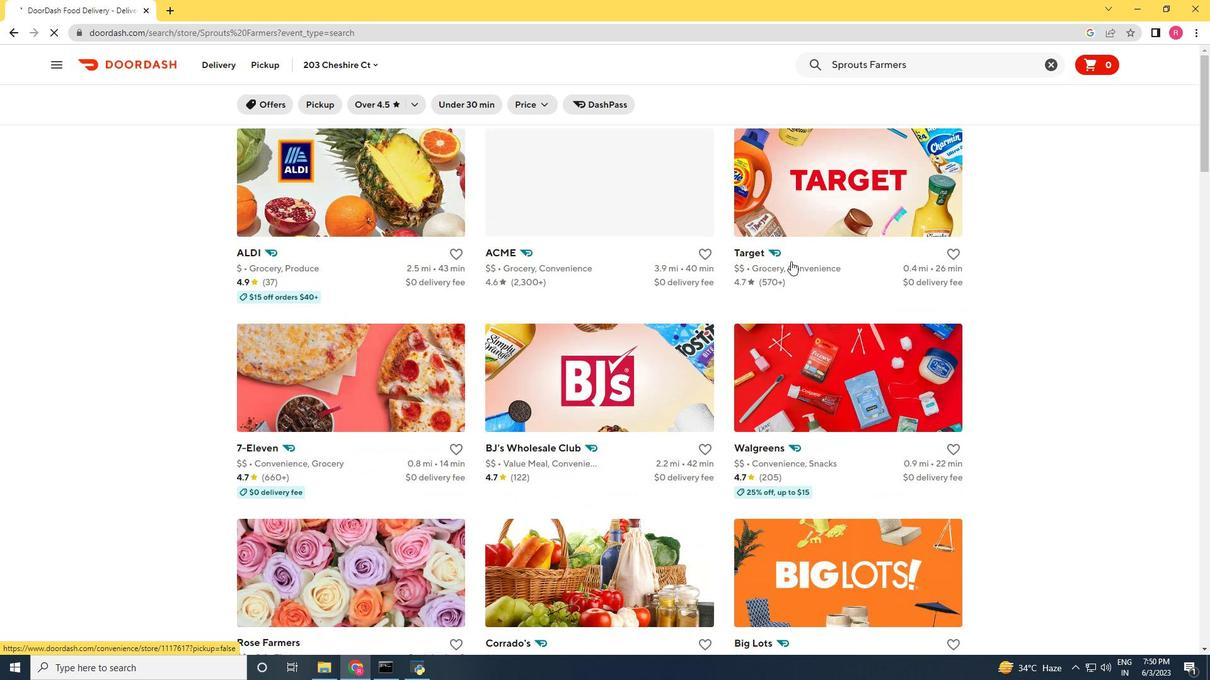 
Action: Mouse scrolled (791, 262) with delta (0, 0)
Screenshot: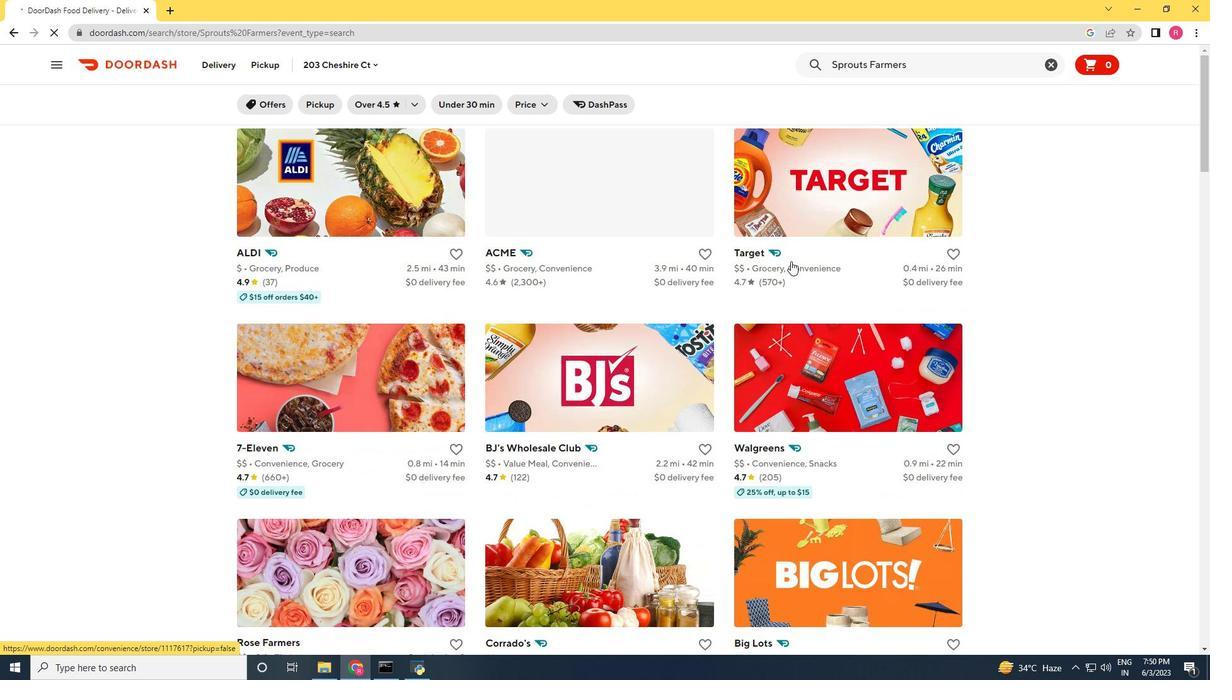 
Action: Mouse scrolled (791, 262) with delta (0, 0)
Screenshot: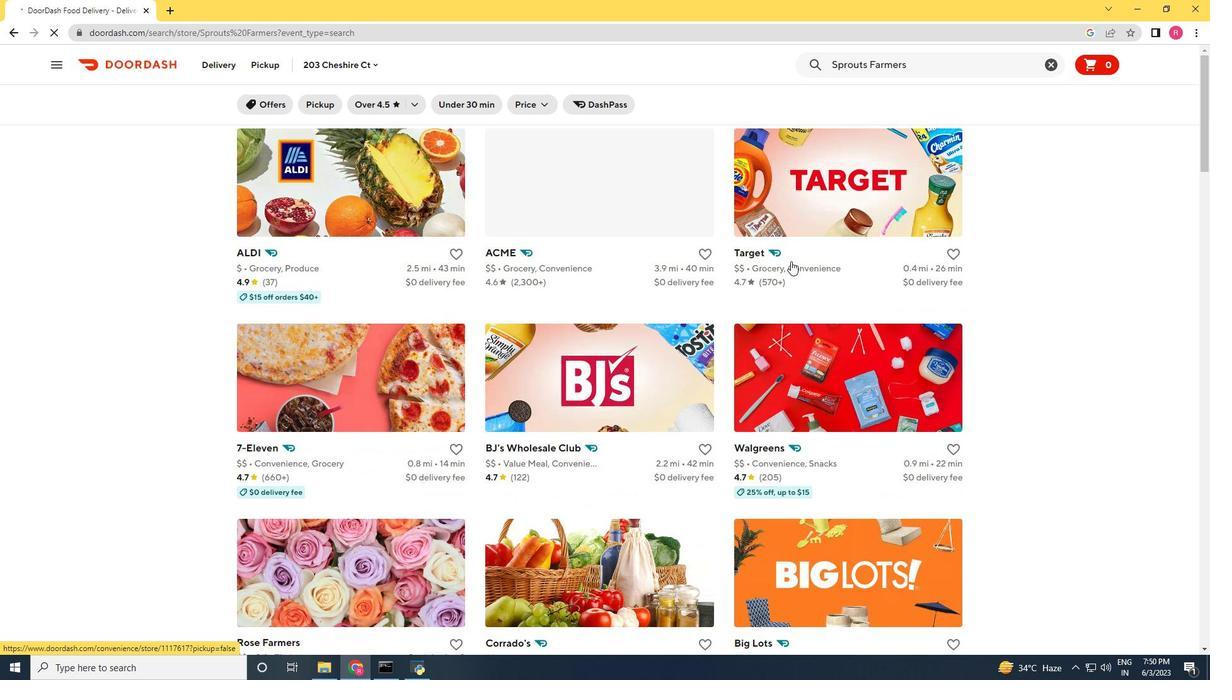 
Action: Mouse scrolled (791, 262) with delta (0, 0)
Screenshot: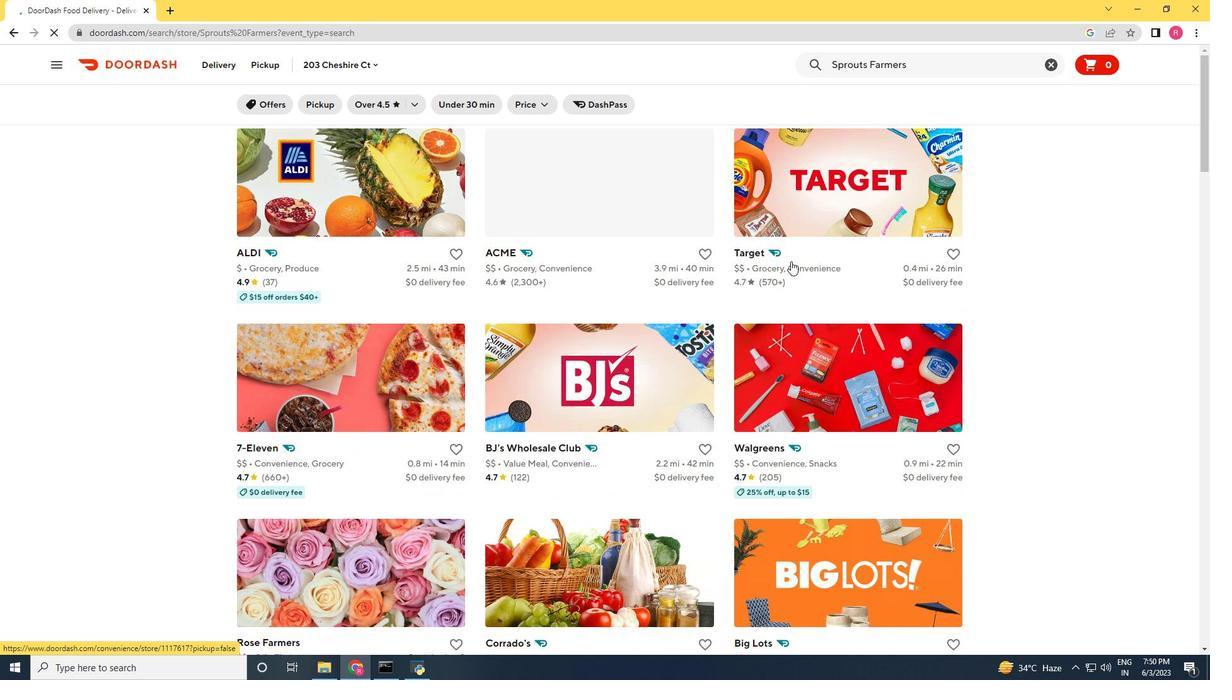 
Action: Mouse scrolled (791, 262) with delta (0, 0)
Screenshot: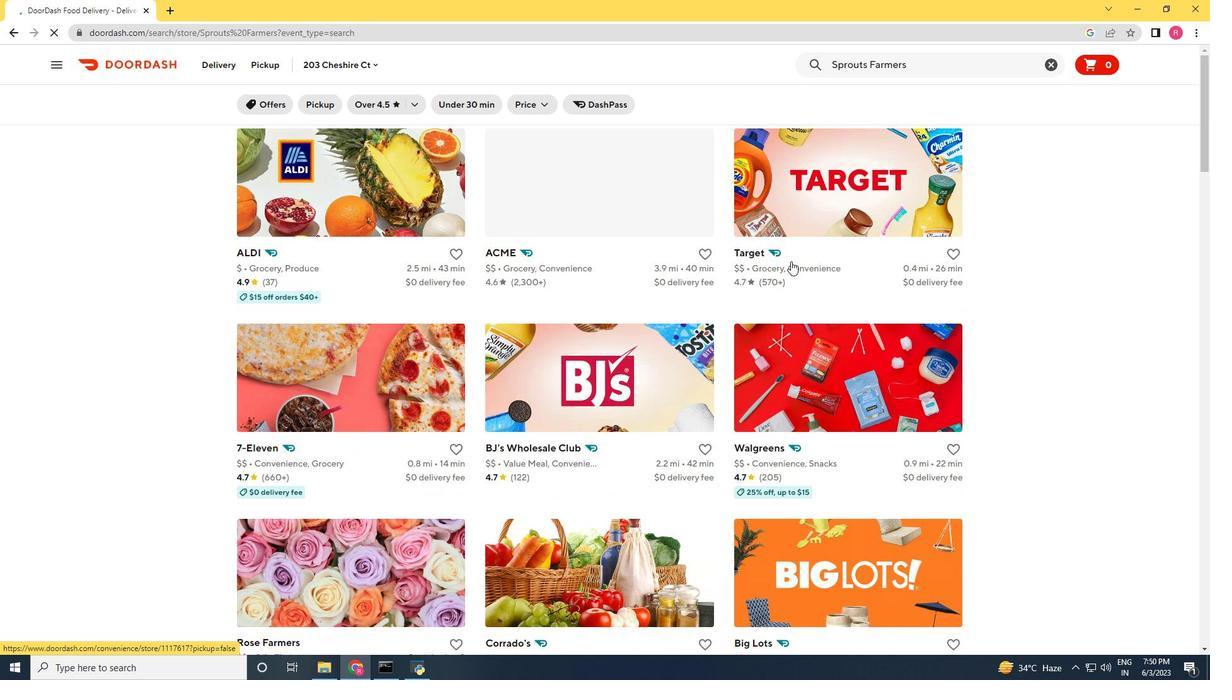 
Action: Mouse scrolled (791, 262) with delta (0, 0)
Screenshot: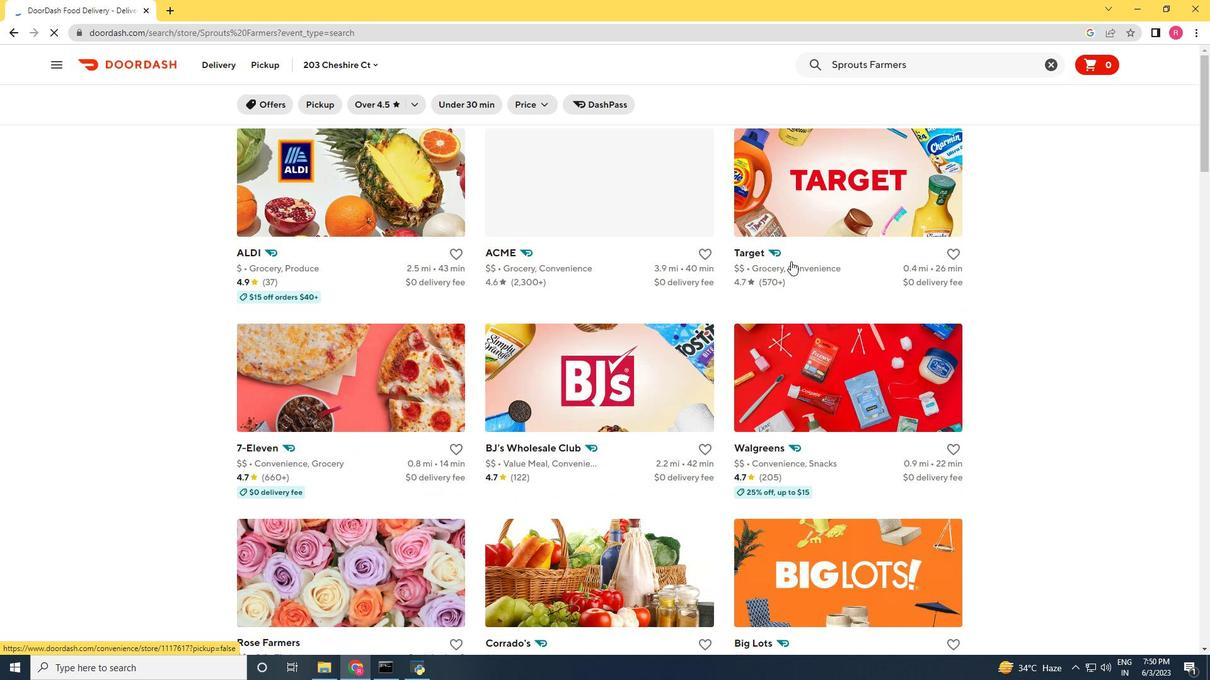 
Action: Mouse scrolled (791, 261) with delta (0, 0)
Screenshot: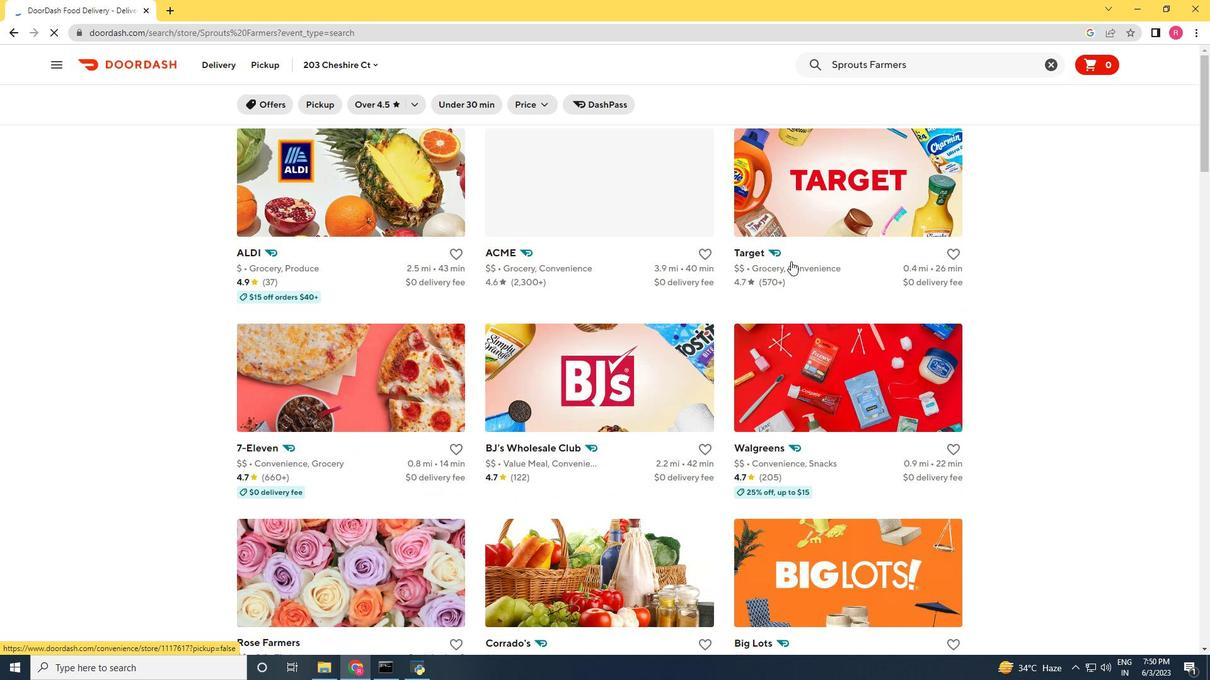 
Action: Mouse scrolled (791, 262) with delta (0, 0)
Screenshot: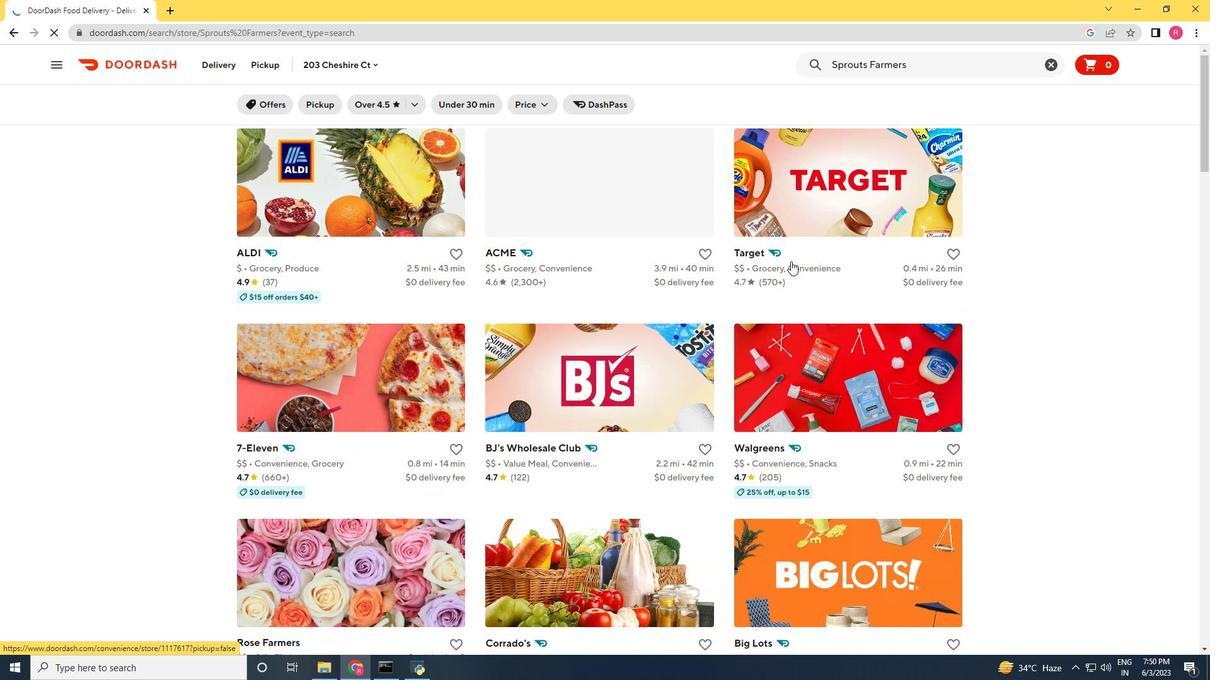 
Action: Mouse scrolled (791, 262) with delta (0, 0)
Screenshot: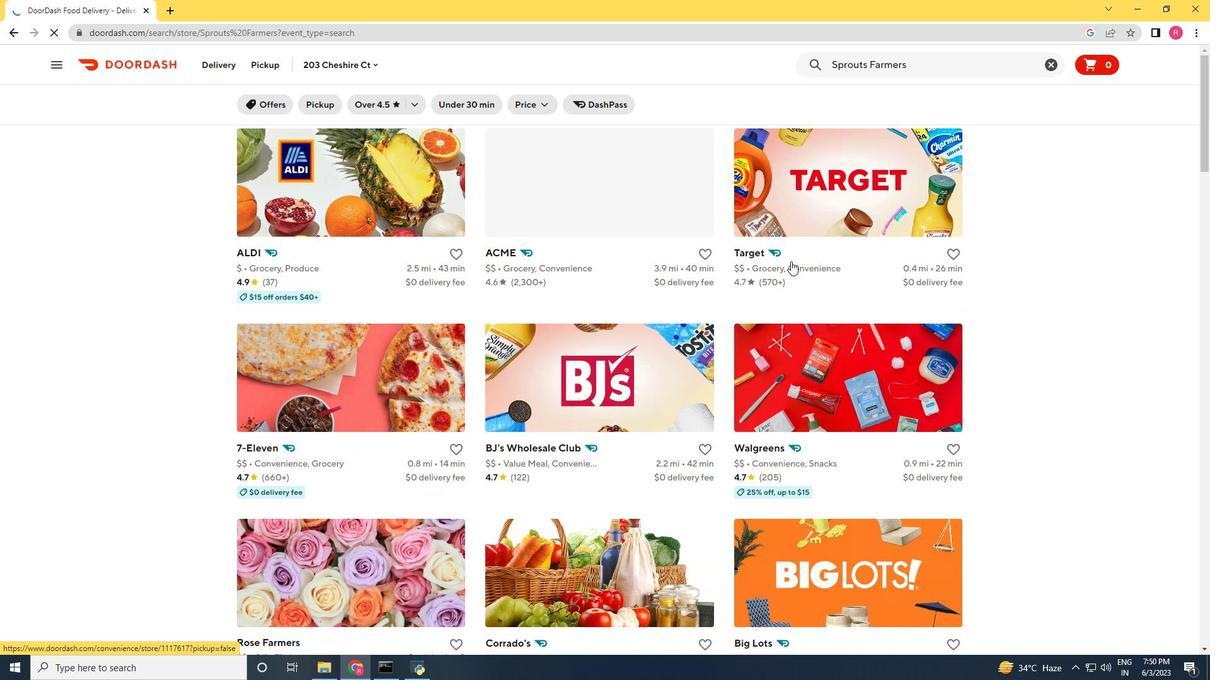 
Action: Mouse scrolled (791, 262) with delta (0, 0)
Screenshot: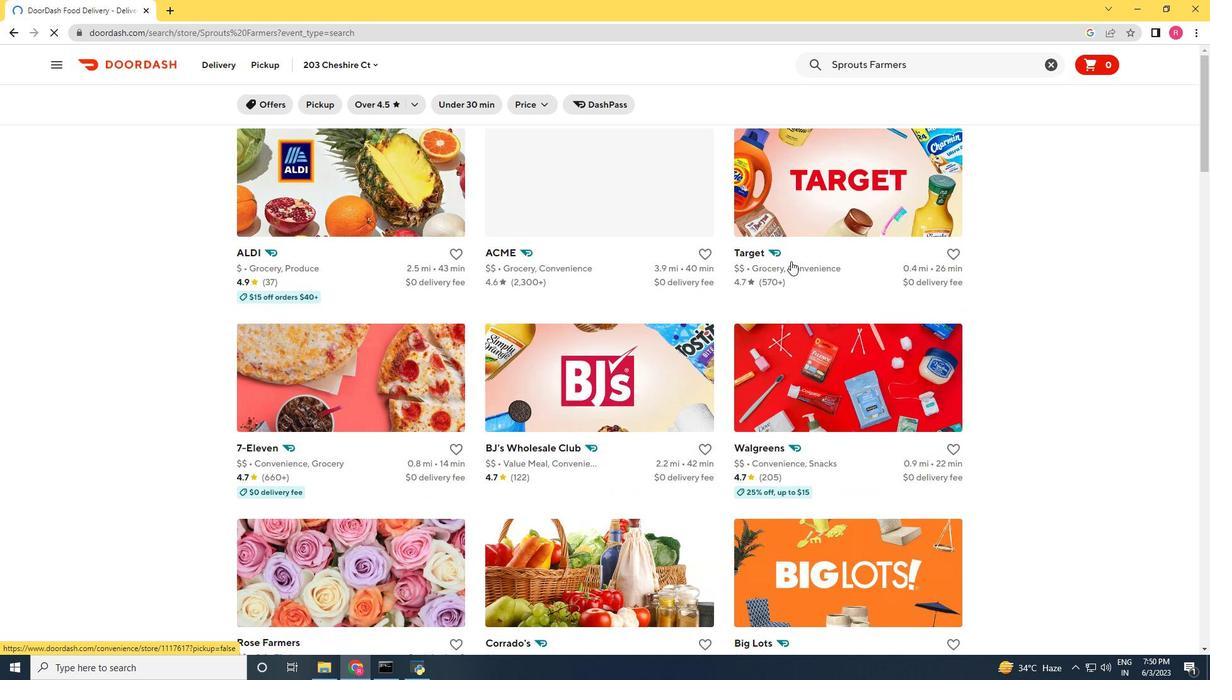 
Action: Mouse scrolled (791, 262) with delta (0, 0)
Screenshot: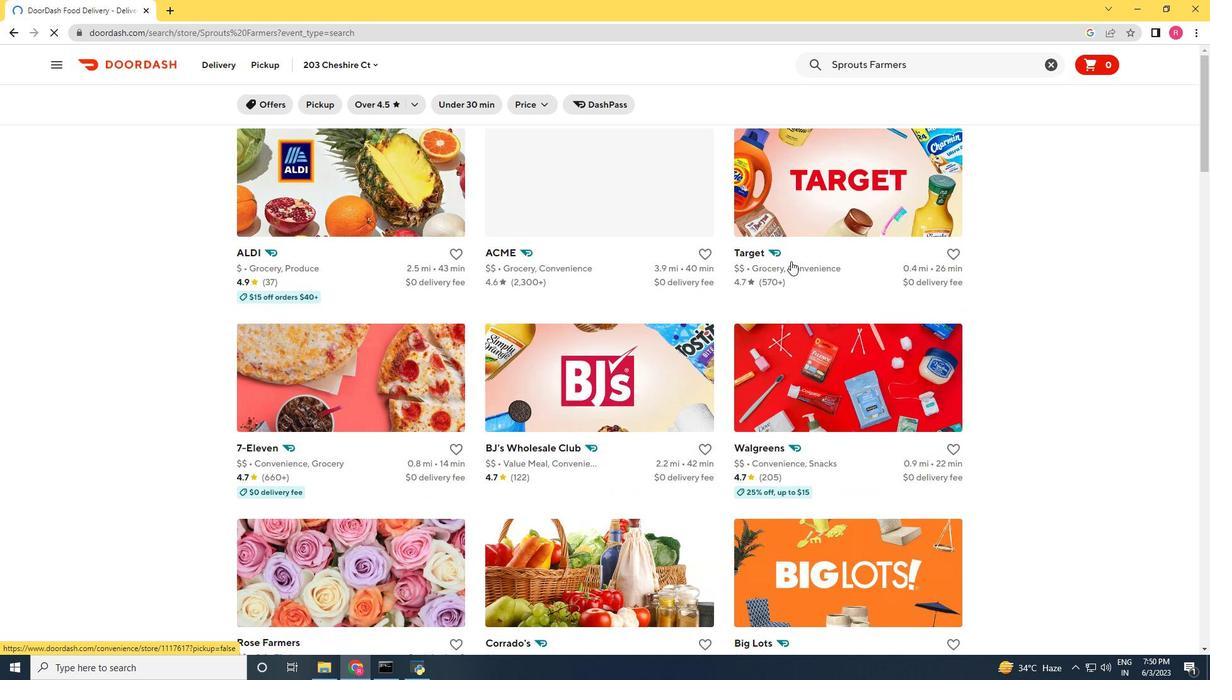 
Action: Mouse scrolled (791, 262) with delta (0, 0)
Screenshot: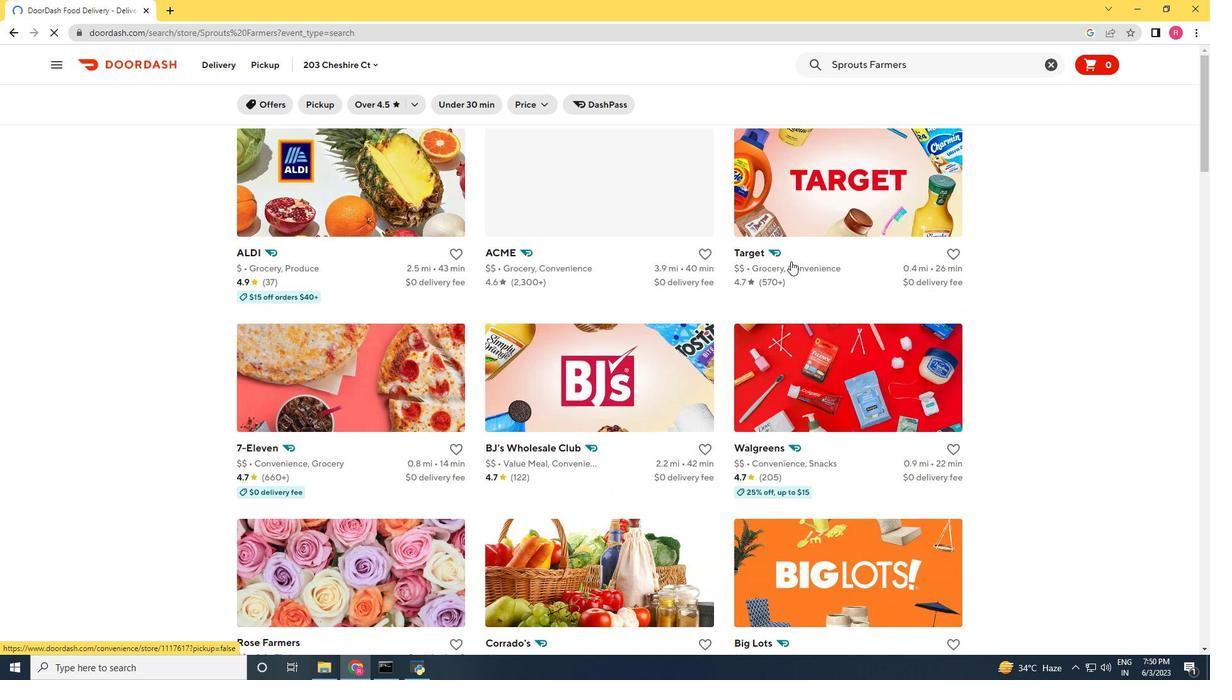 
Action: Mouse scrolled (791, 262) with delta (0, 0)
Screenshot: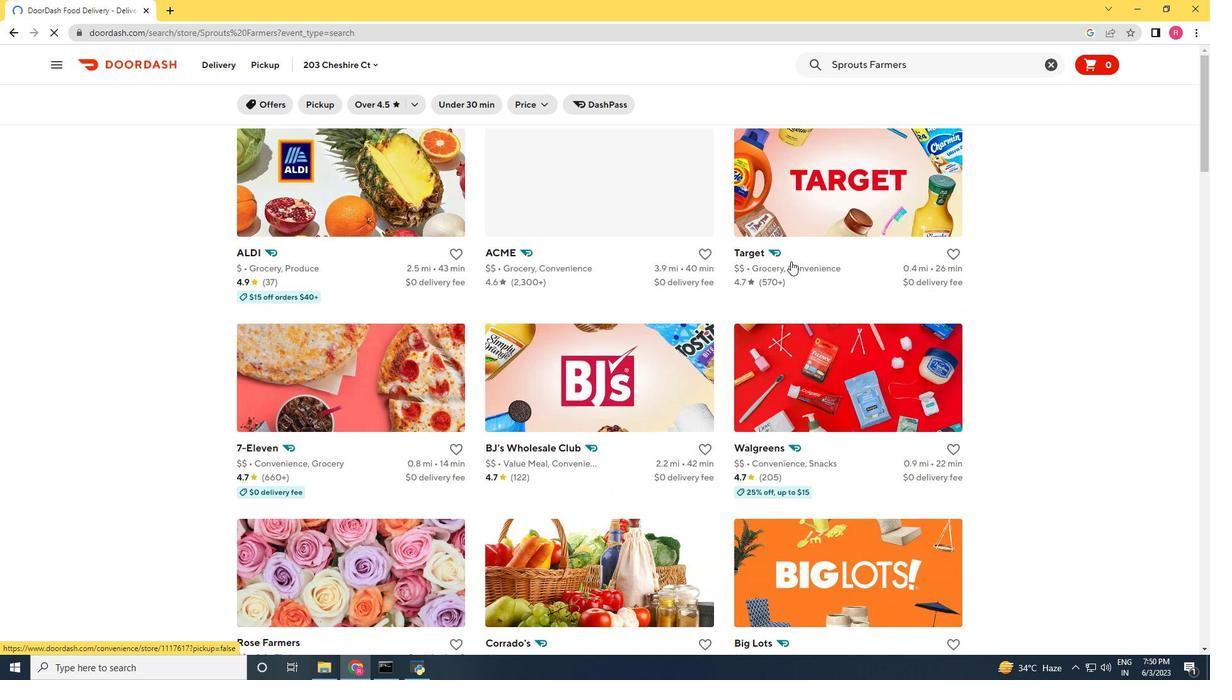 
Action: Mouse scrolled (791, 262) with delta (0, 0)
Screenshot: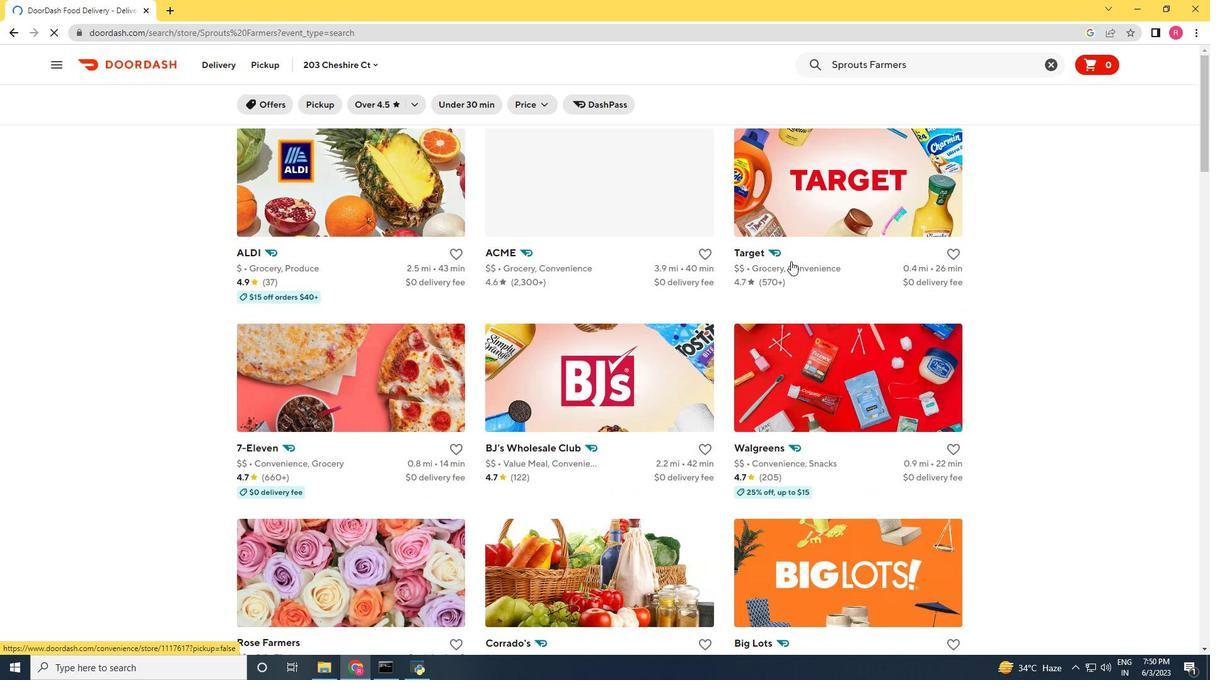 
Action: Mouse scrolled (791, 262) with delta (0, 0)
Screenshot: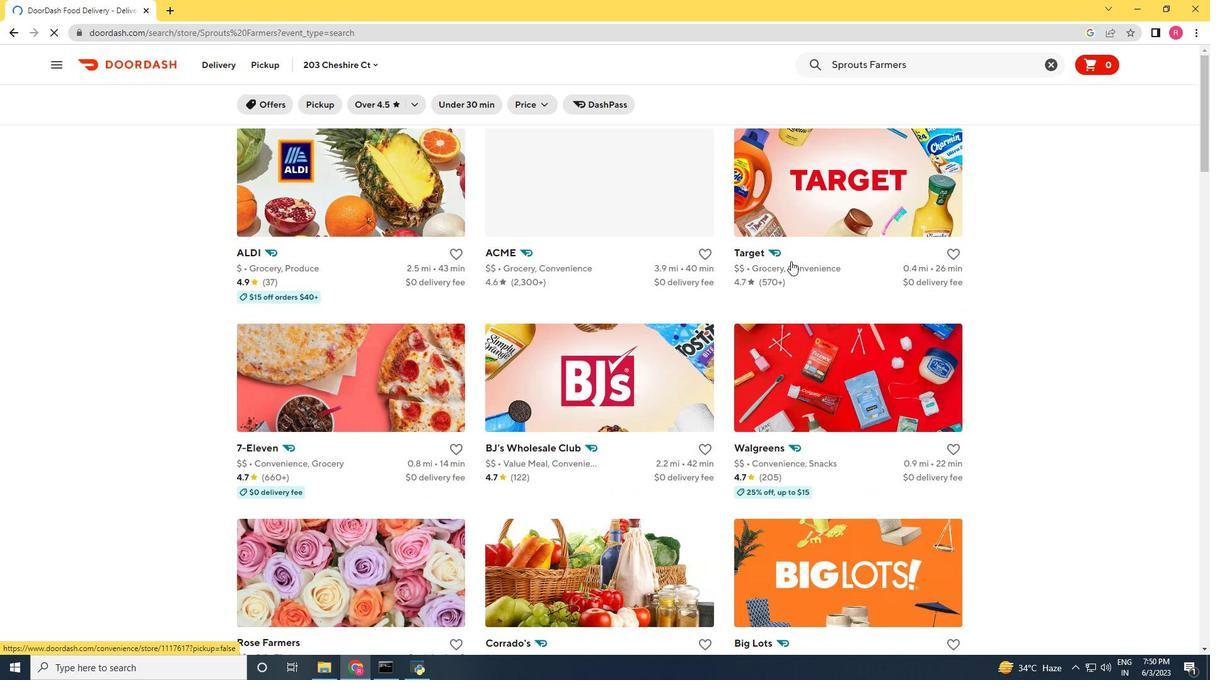
Action: Mouse scrolled (791, 262) with delta (0, 0)
Screenshot: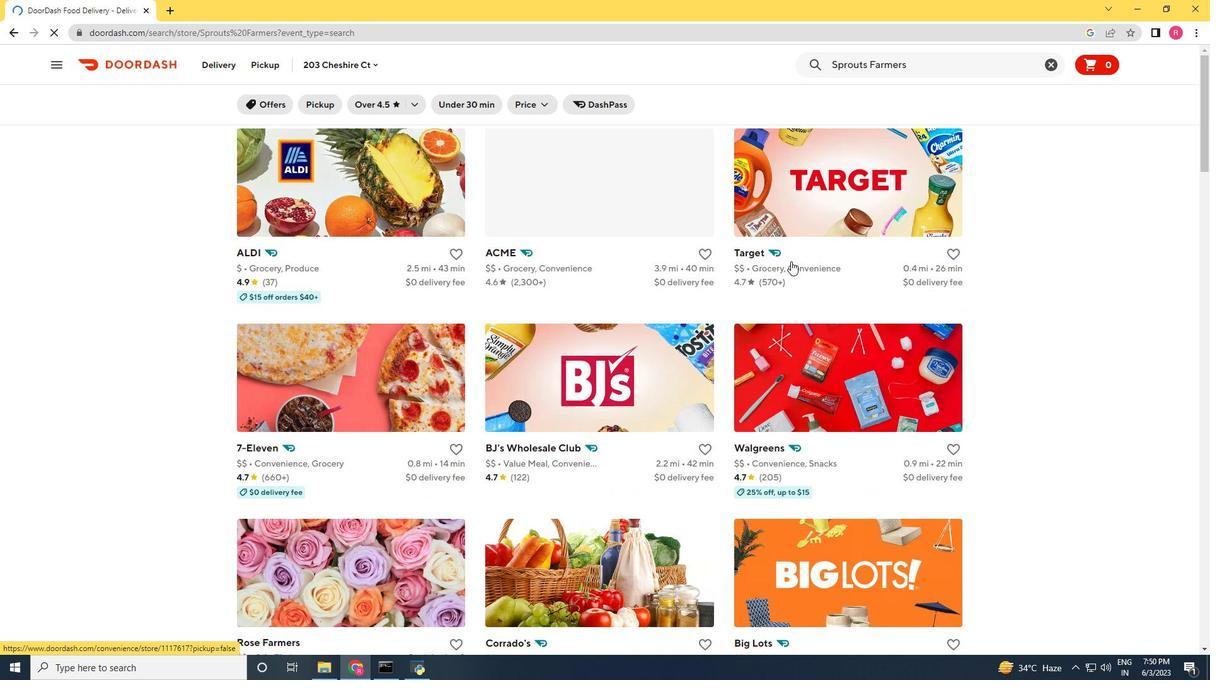 
Action: Mouse scrolled (791, 262) with delta (0, 0)
Screenshot: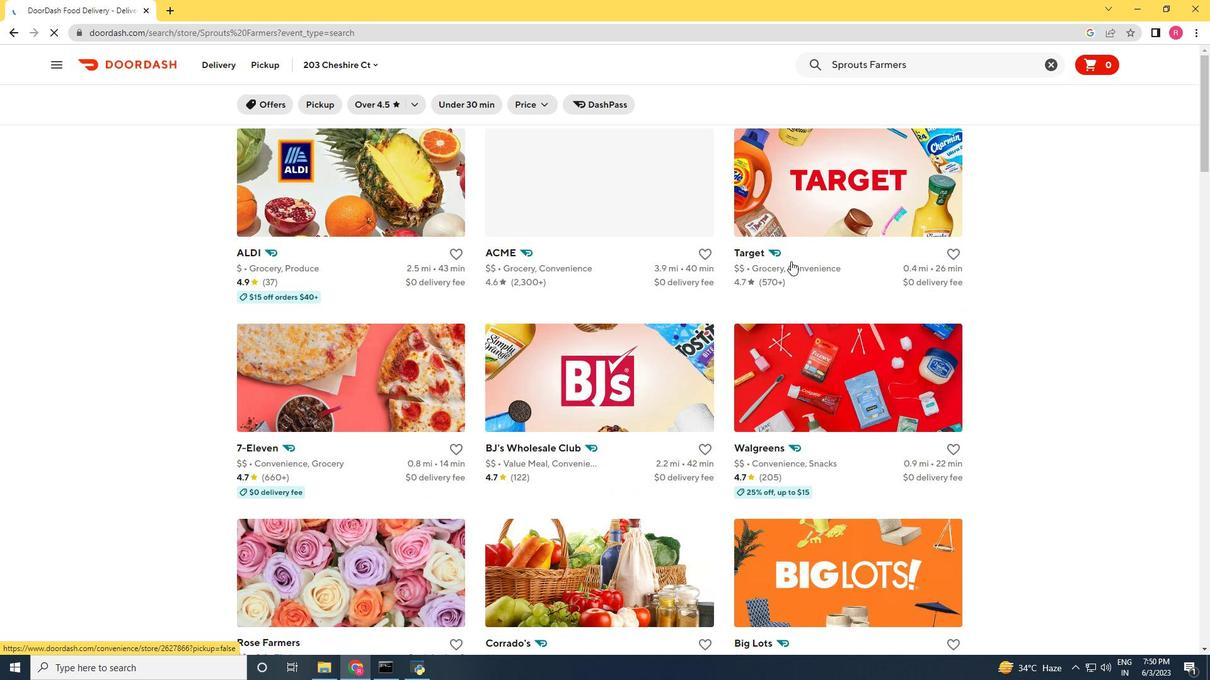 
Action: Mouse scrolled (791, 262) with delta (0, 0)
Screenshot: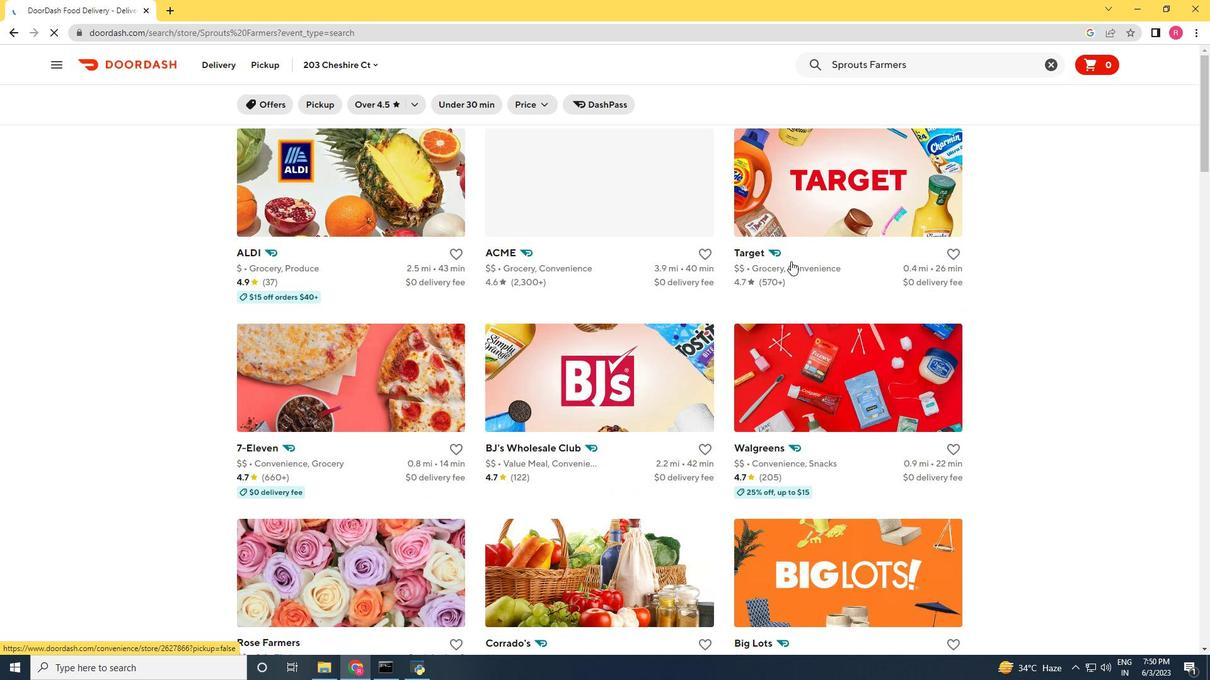 
Action: Mouse scrolled (791, 262) with delta (0, 0)
Screenshot: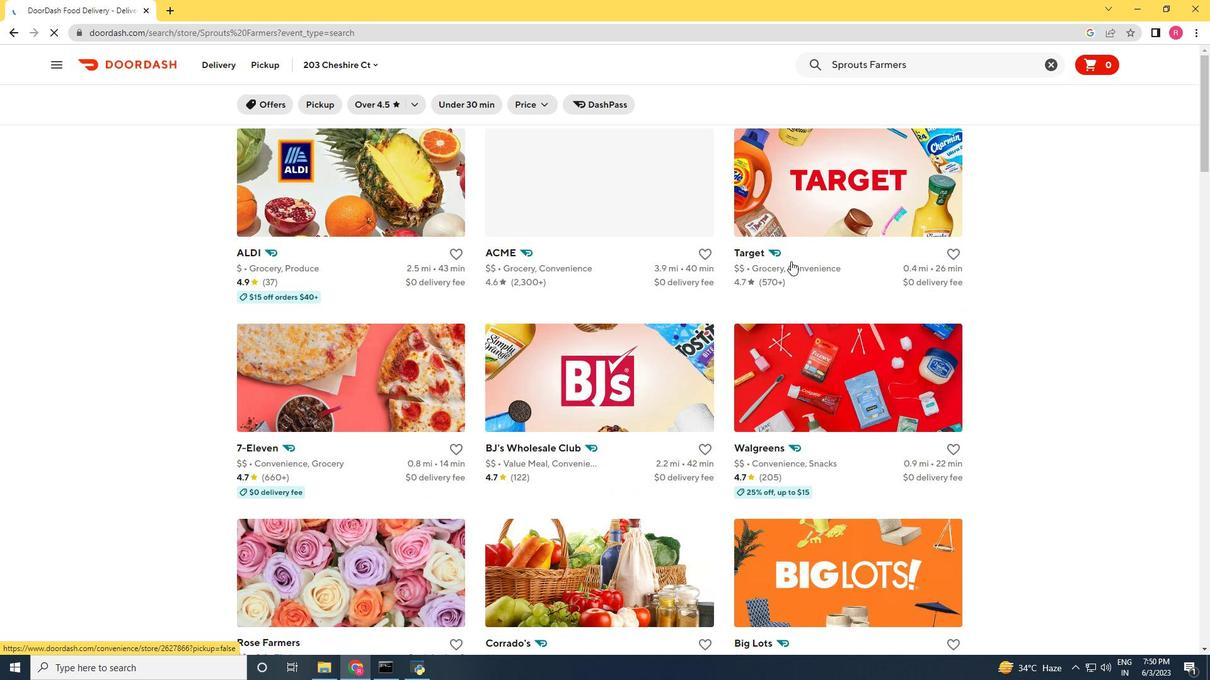 
Action: Mouse scrolled (791, 262) with delta (0, 0)
Screenshot: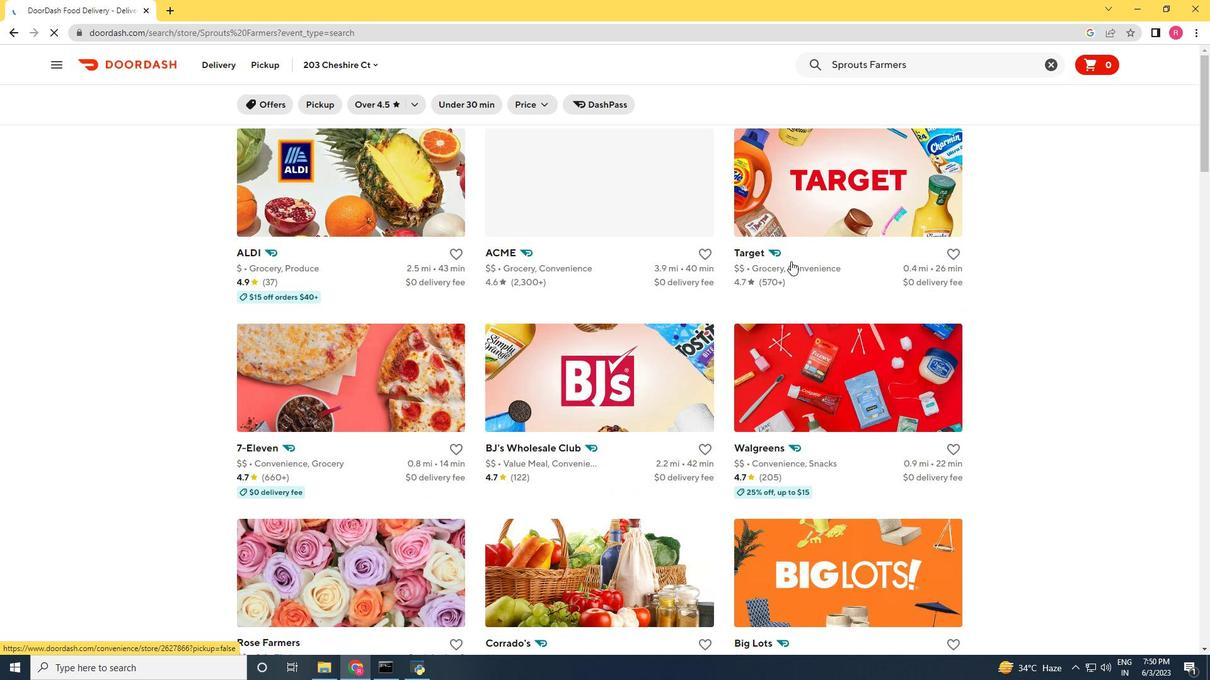 
Action: Mouse scrolled (791, 262) with delta (0, 0)
Screenshot: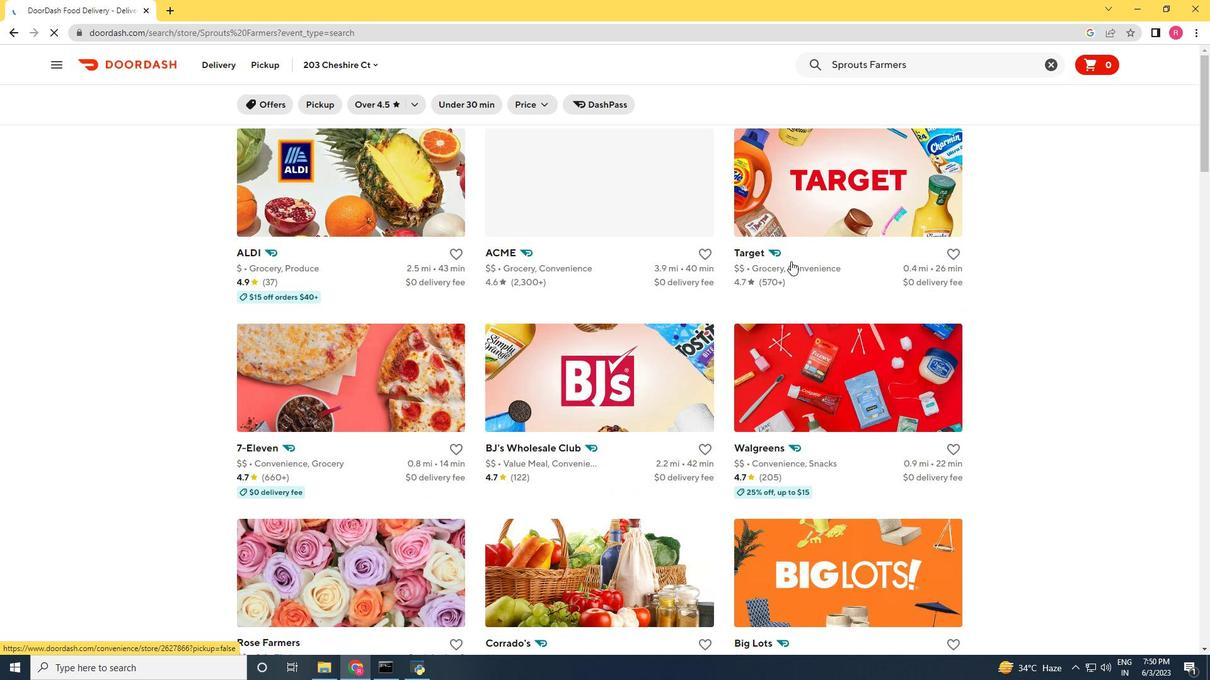 
Action: Mouse scrolled (791, 262) with delta (0, 0)
Screenshot: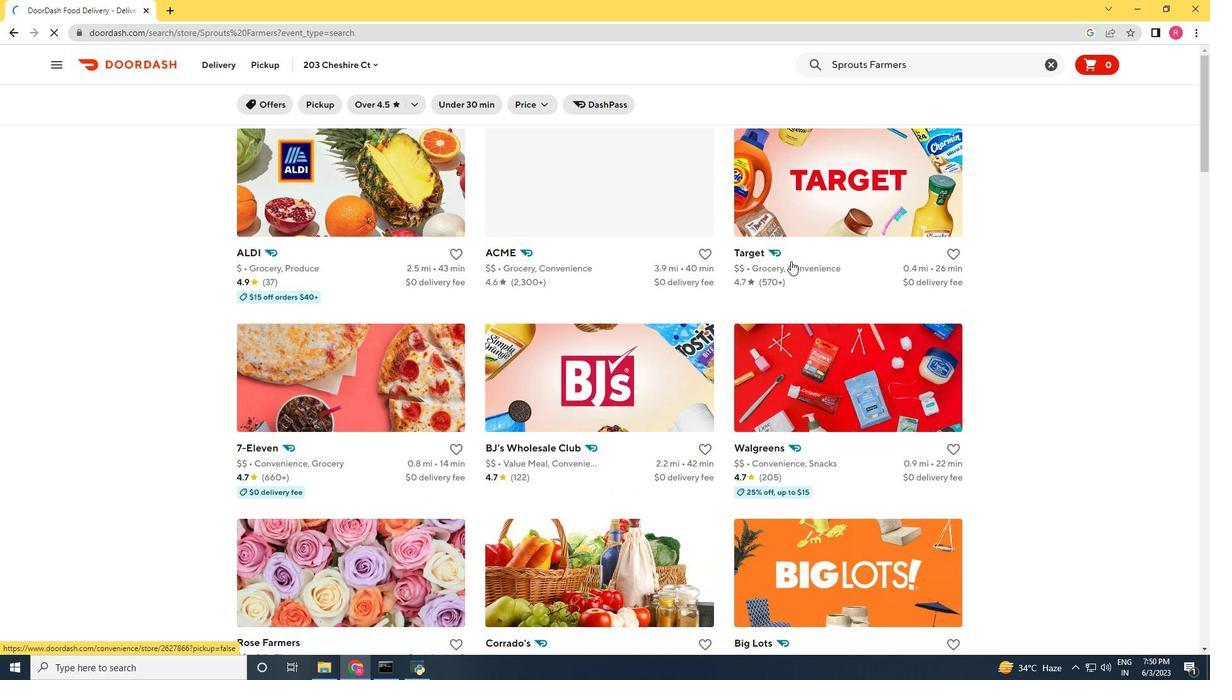 
Action: Mouse moved to (824, 234)
Screenshot: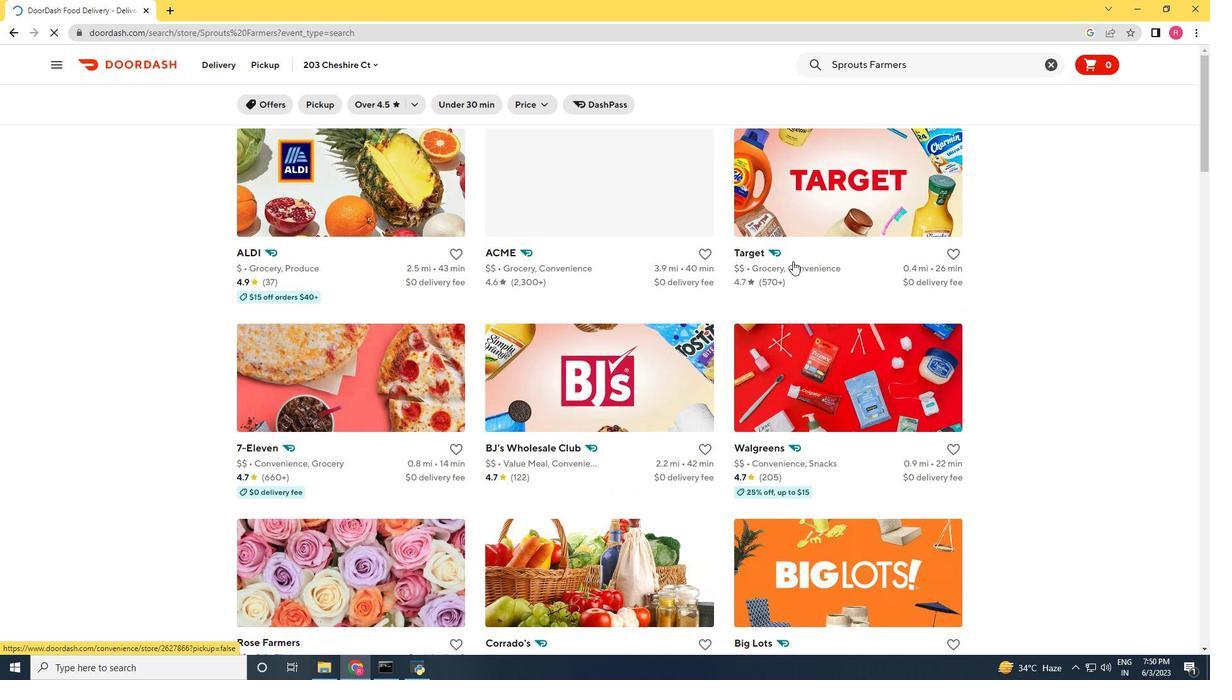 
Action: Mouse scrolled (824, 235) with delta (0, 0)
Screenshot: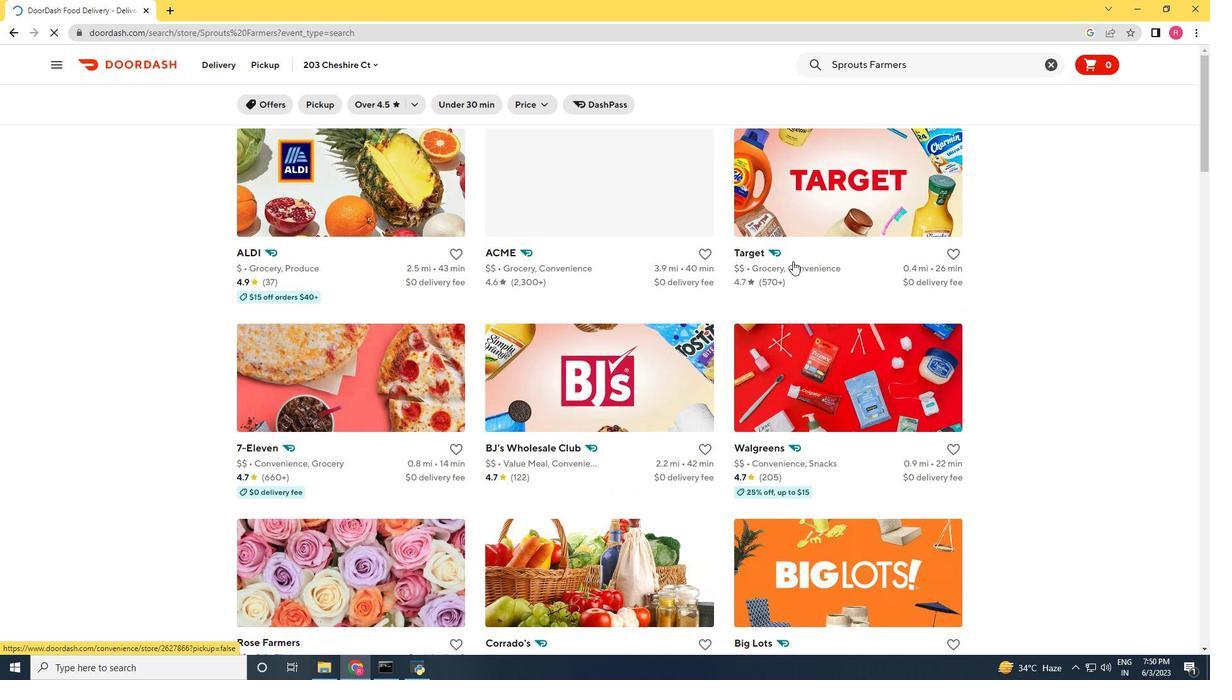 
Action: Mouse moved to (824, 232)
Screenshot: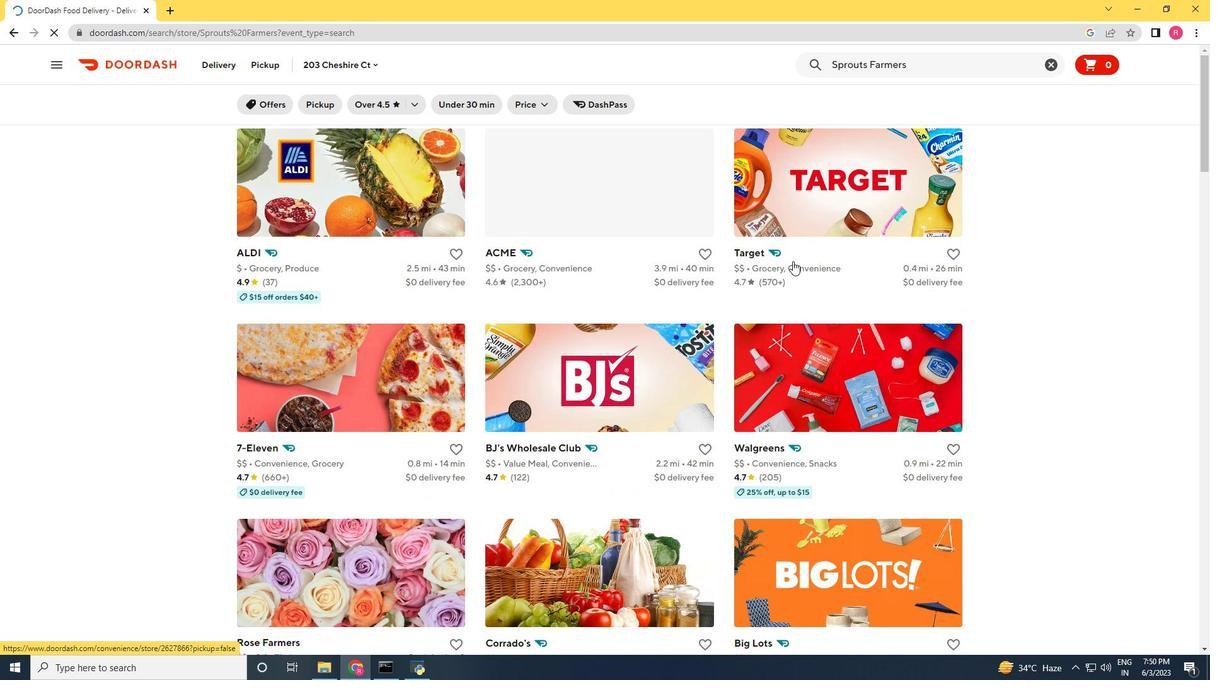 
Action: Mouse scrolled (824, 233) with delta (0, 0)
Screenshot: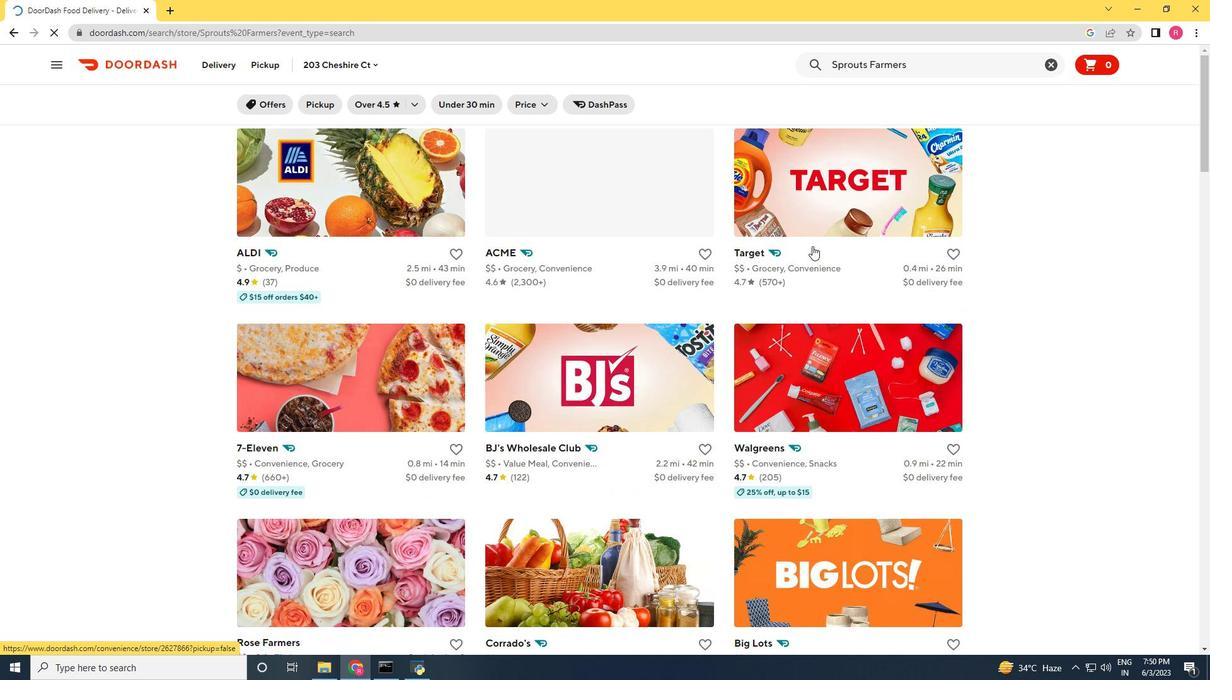 
Action: Mouse moved to (827, 228)
Screenshot: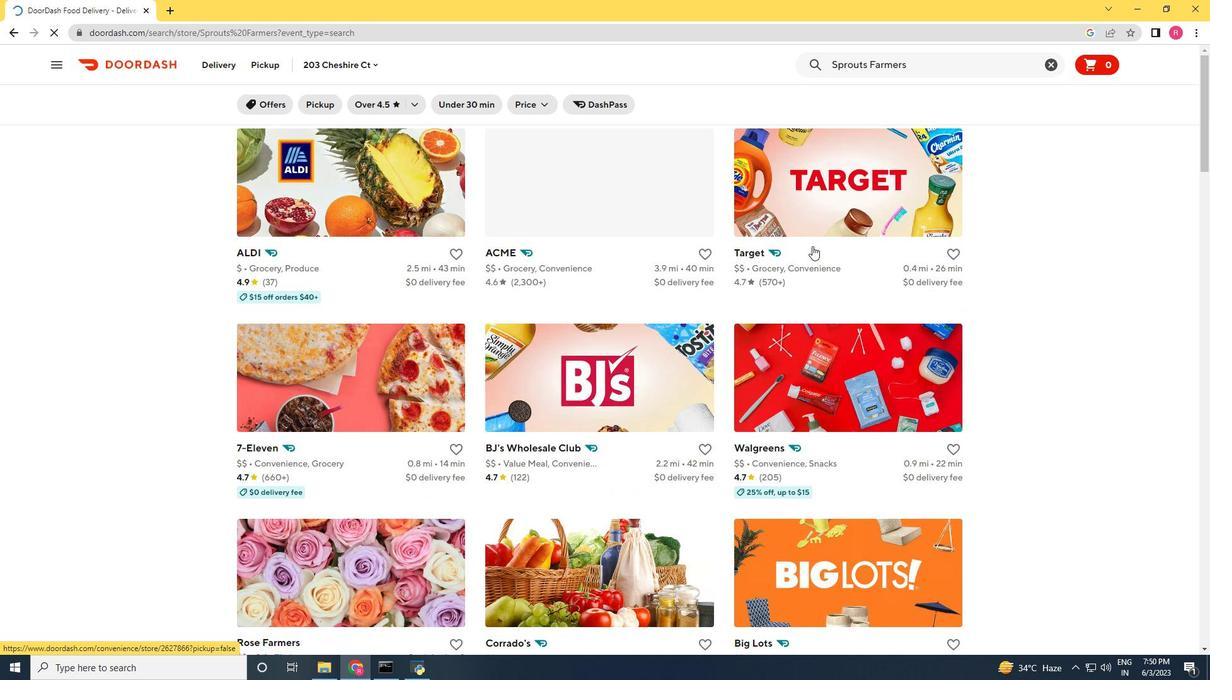 
Action: Mouse scrolled (827, 229) with delta (0, 0)
Screenshot: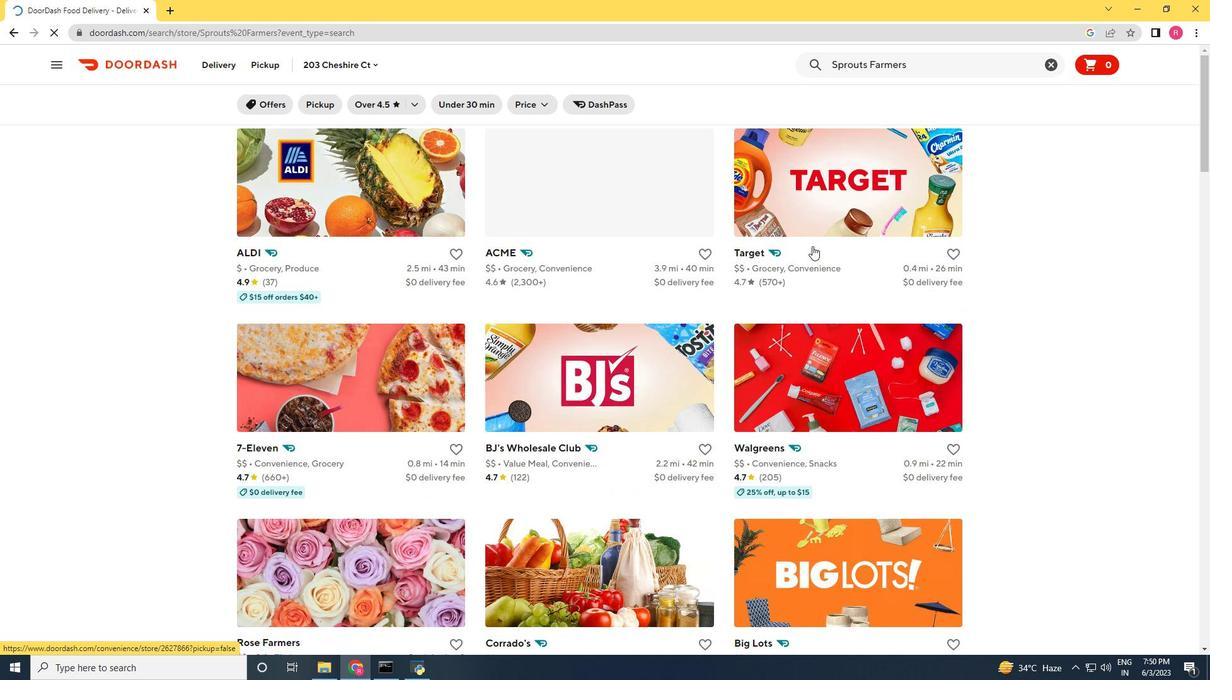 
Action: Mouse moved to (827, 226)
Screenshot: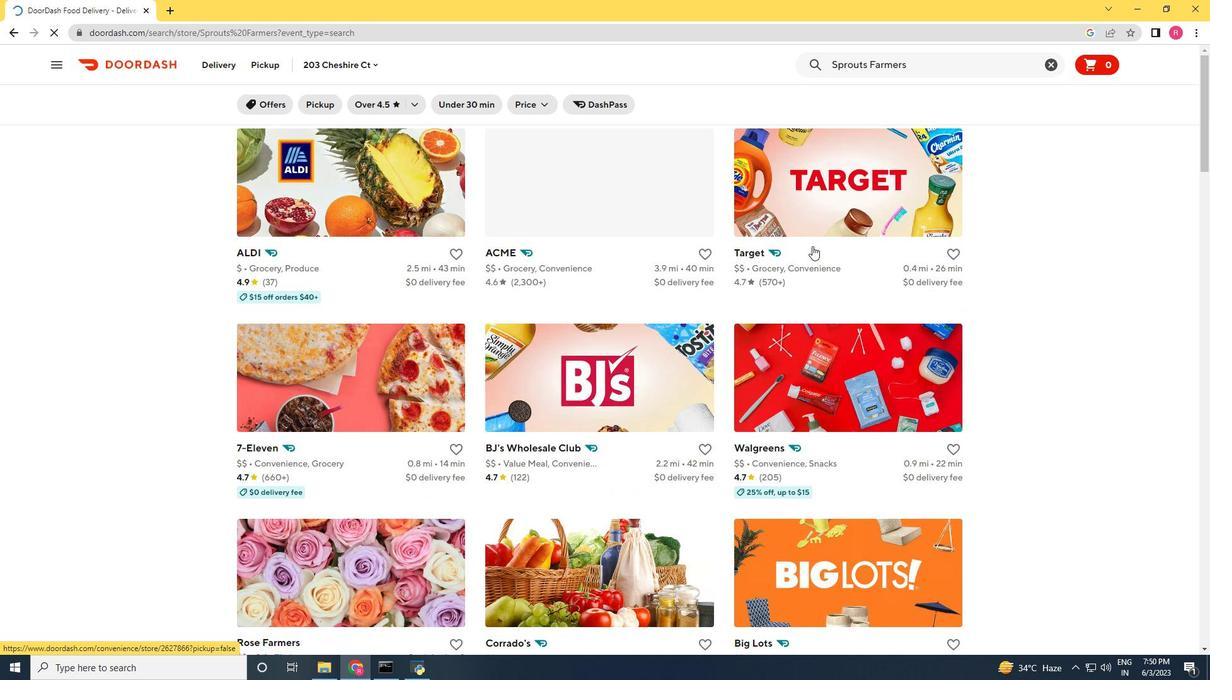 
Action: Mouse scrolled (827, 227) with delta (0, 0)
Screenshot: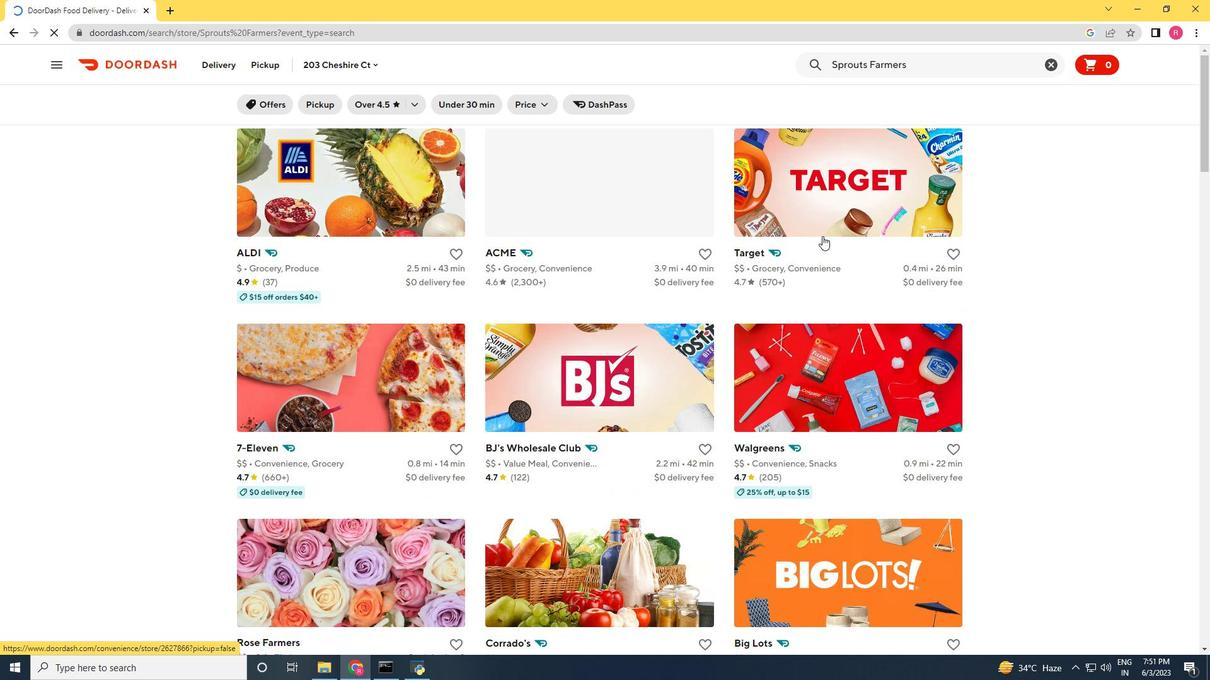 
Action: Mouse moved to (829, 225)
Screenshot: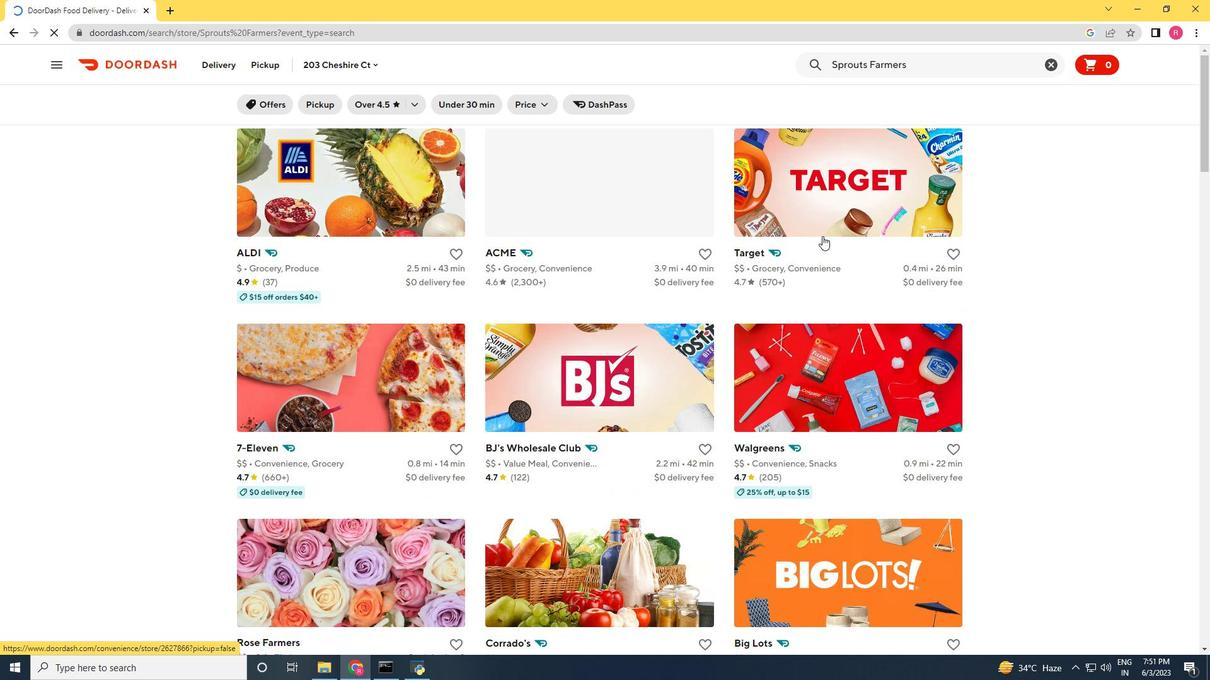 
Action: Mouse scrolled (829, 225) with delta (0, 0)
Screenshot: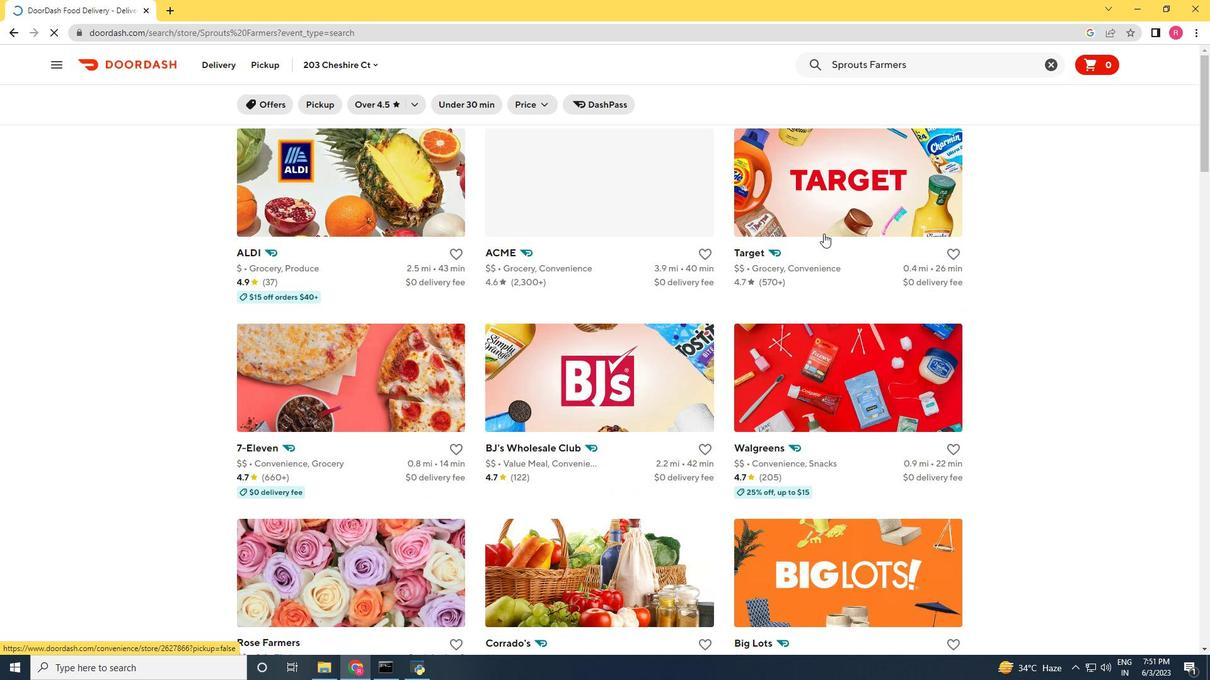 
Action: Mouse scrolled (829, 225) with delta (0, 0)
Screenshot: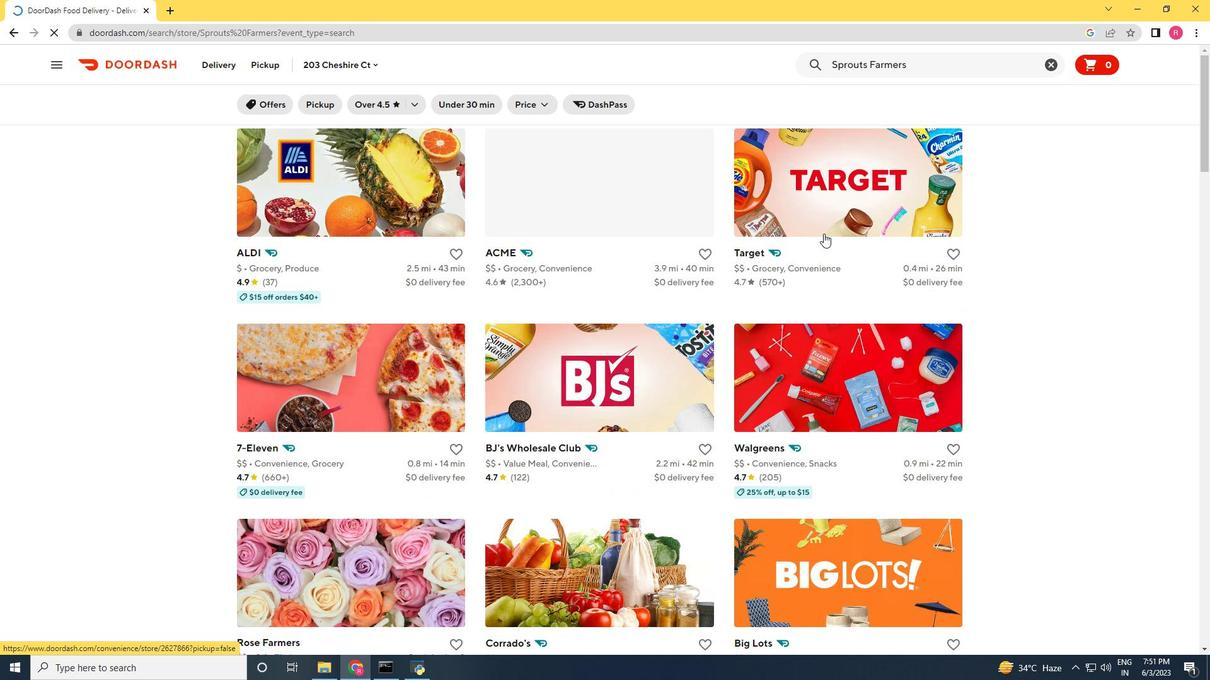 
Action: Mouse moved to (795, 218)
Screenshot: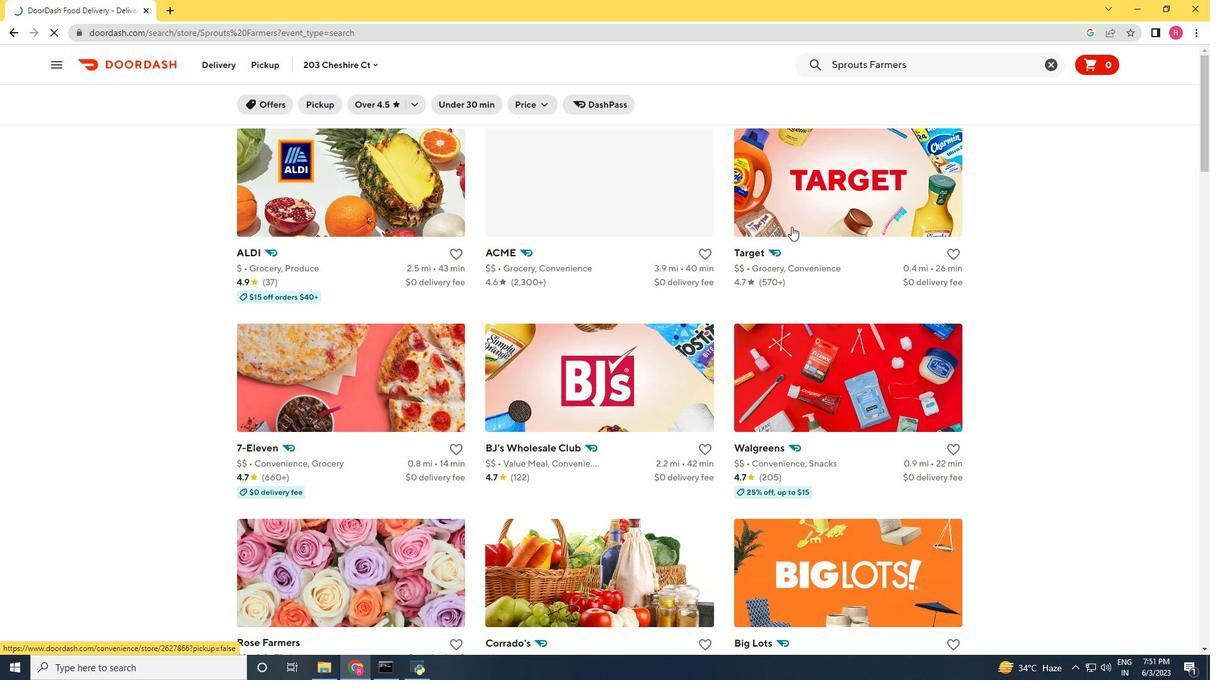 
Action: Mouse scrolled (795, 218) with delta (0, 0)
Screenshot: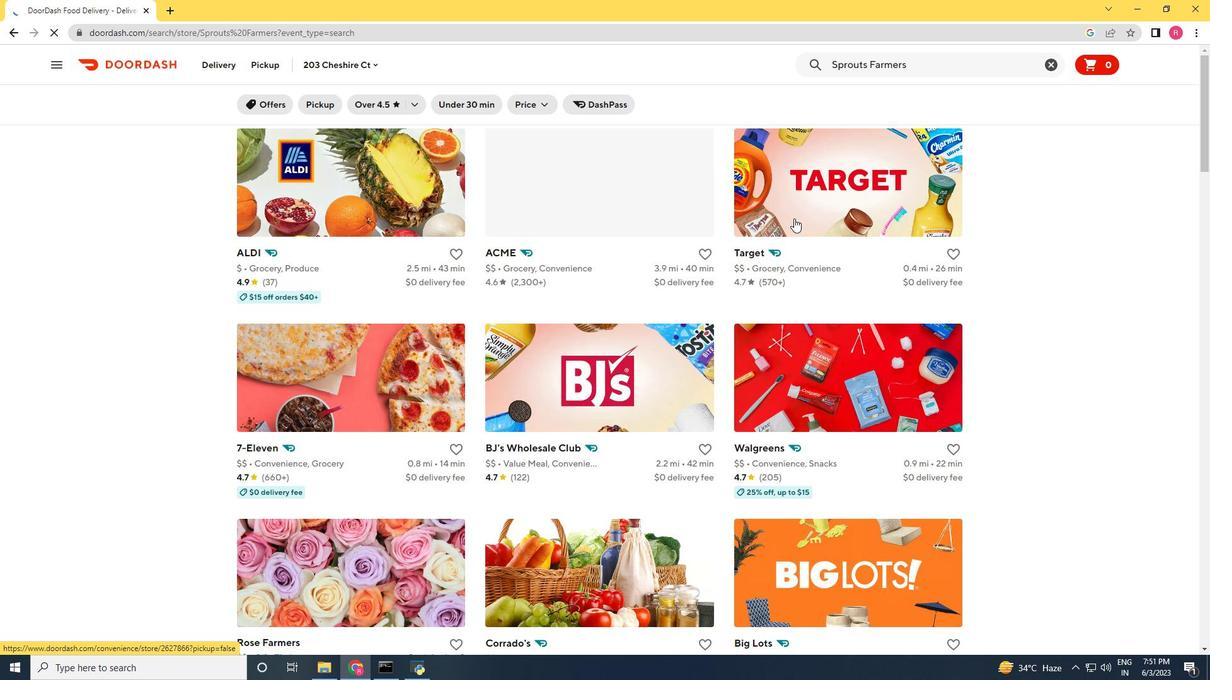 
Action: Mouse scrolled (795, 218) with delta (0, 0)
Screenshot: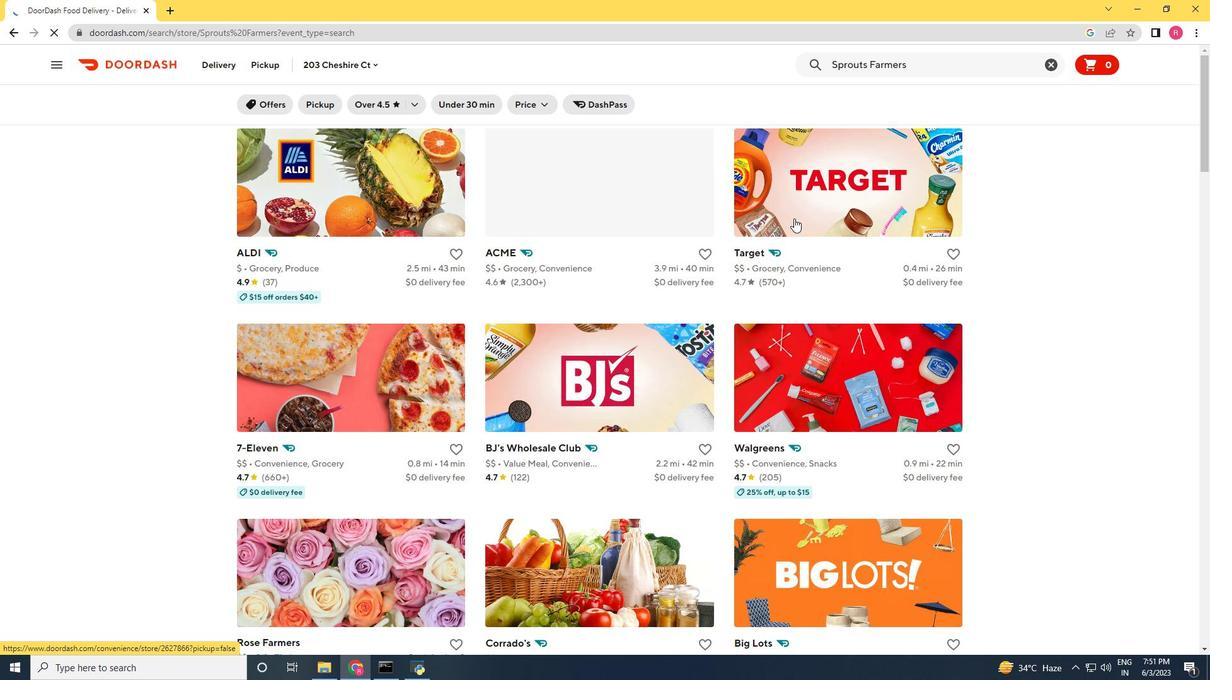 
Action: Mouse scrolled (795, 218) with delta (0, 0)
Screenshot: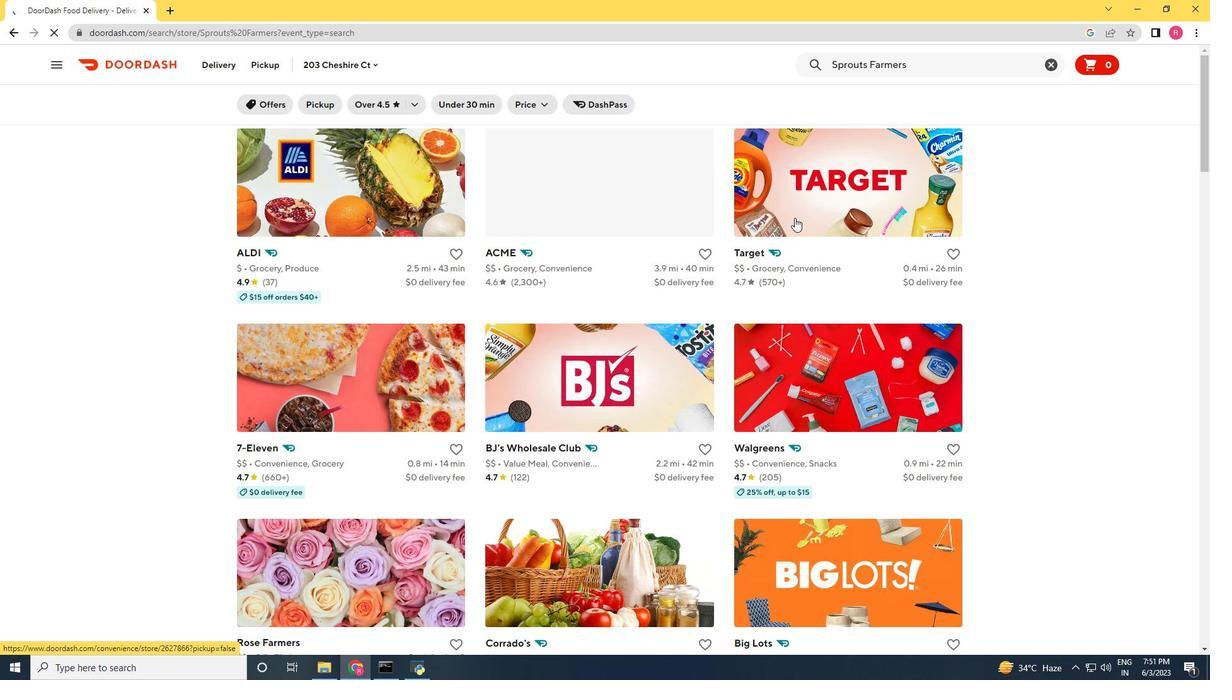 
Action: Mouse scrolled (795, 218) with delta (0, 0)
Screenshot: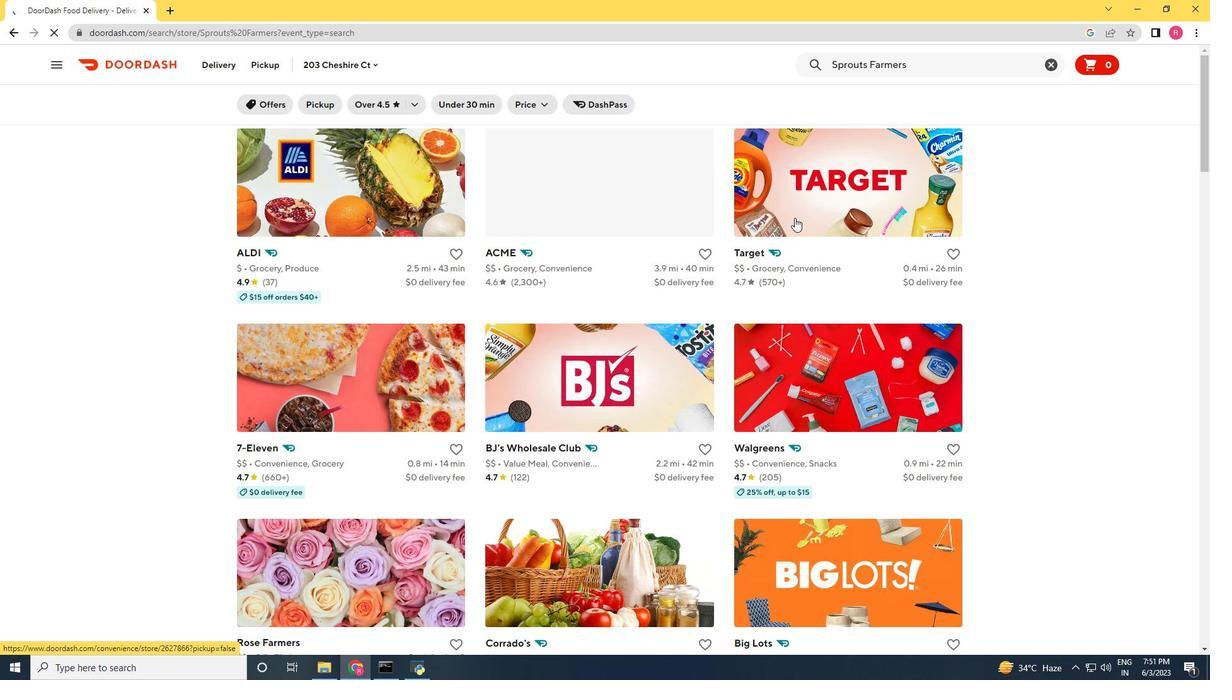 
Action: Mouse scrolled (795, 218) with delta (0, 0)
Screenshot: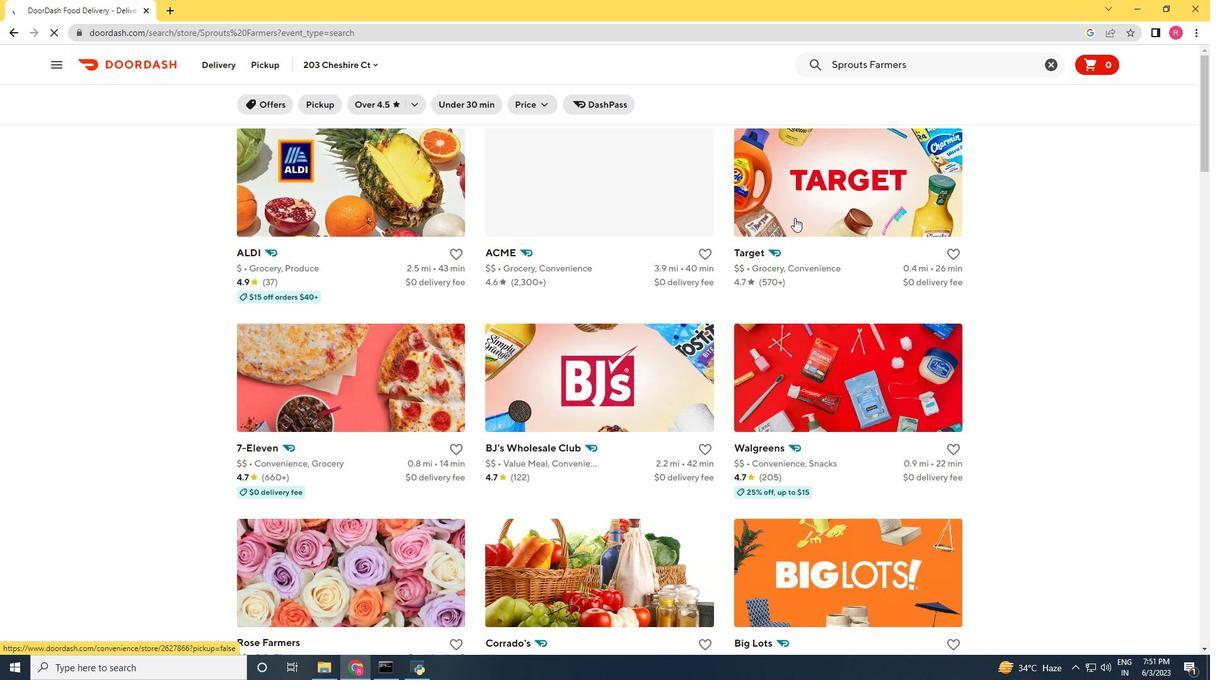 
Action: Mouse scrolled (795, 218) with delta (0, 0)
Screenshot: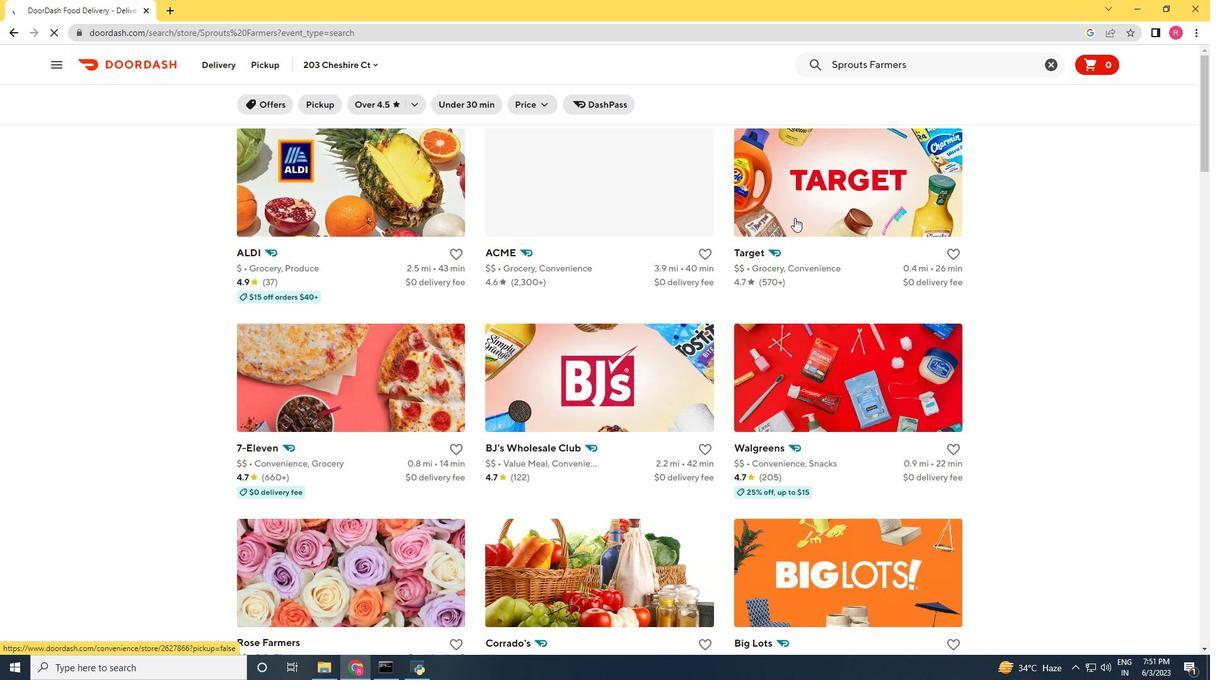 
Action: Mouse moved to (372, 63)
Screenshot: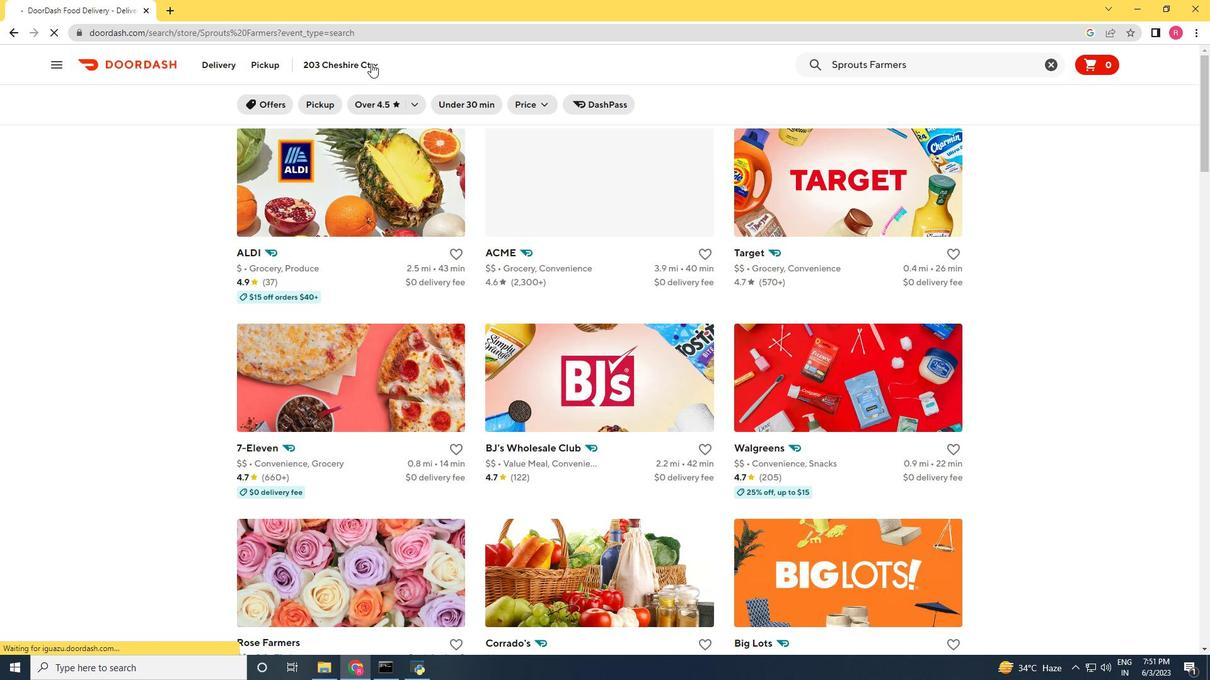 
Action: Mouse pressed left at (372, 63)
Screenshot: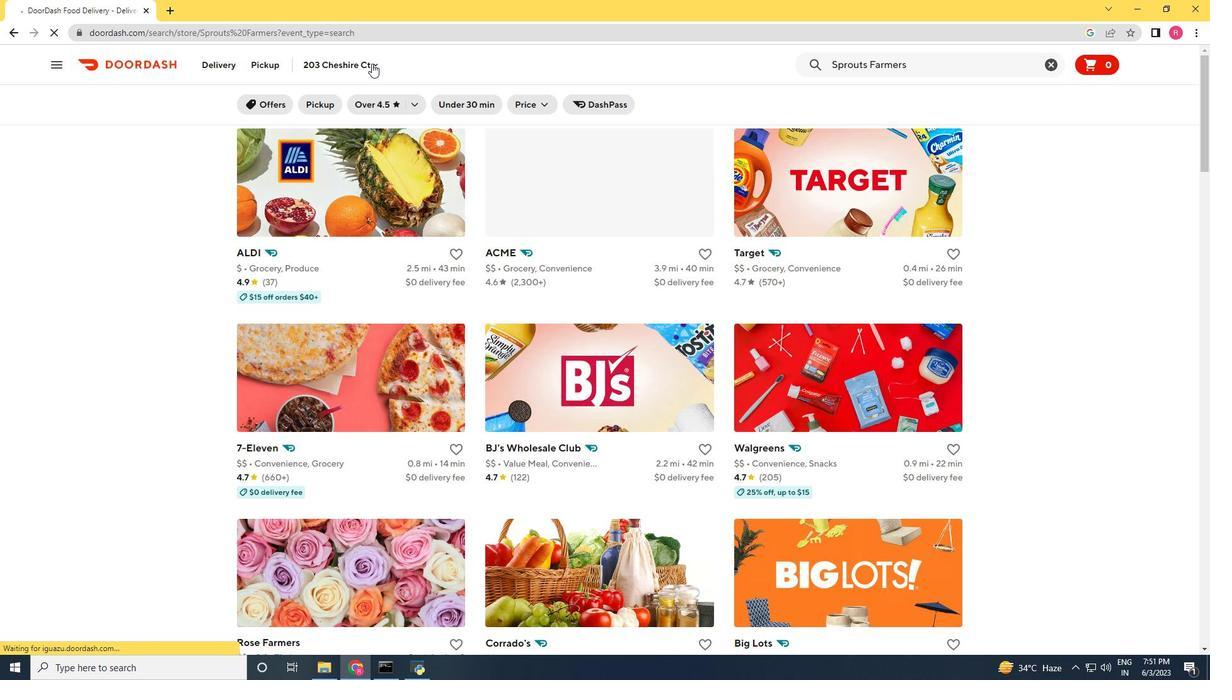 
Action: Mouse moved to (401, 203)
Screenshot: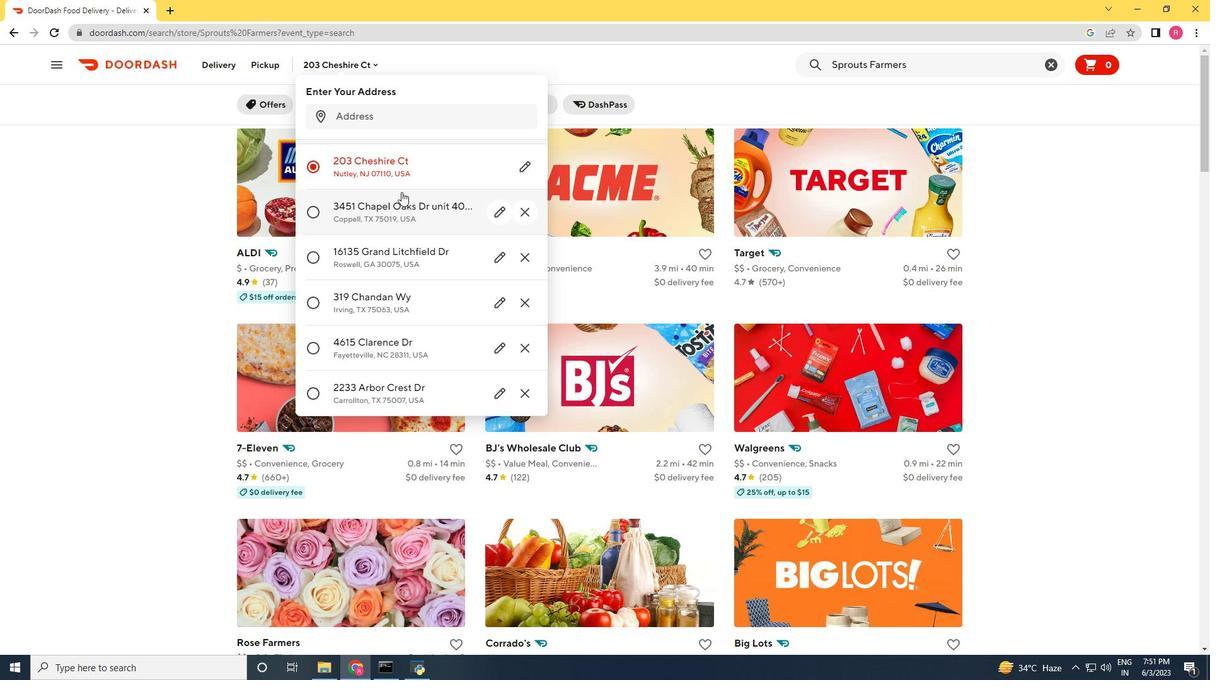 
Action: Mouse pressed left at (401, 203)
Screenshot: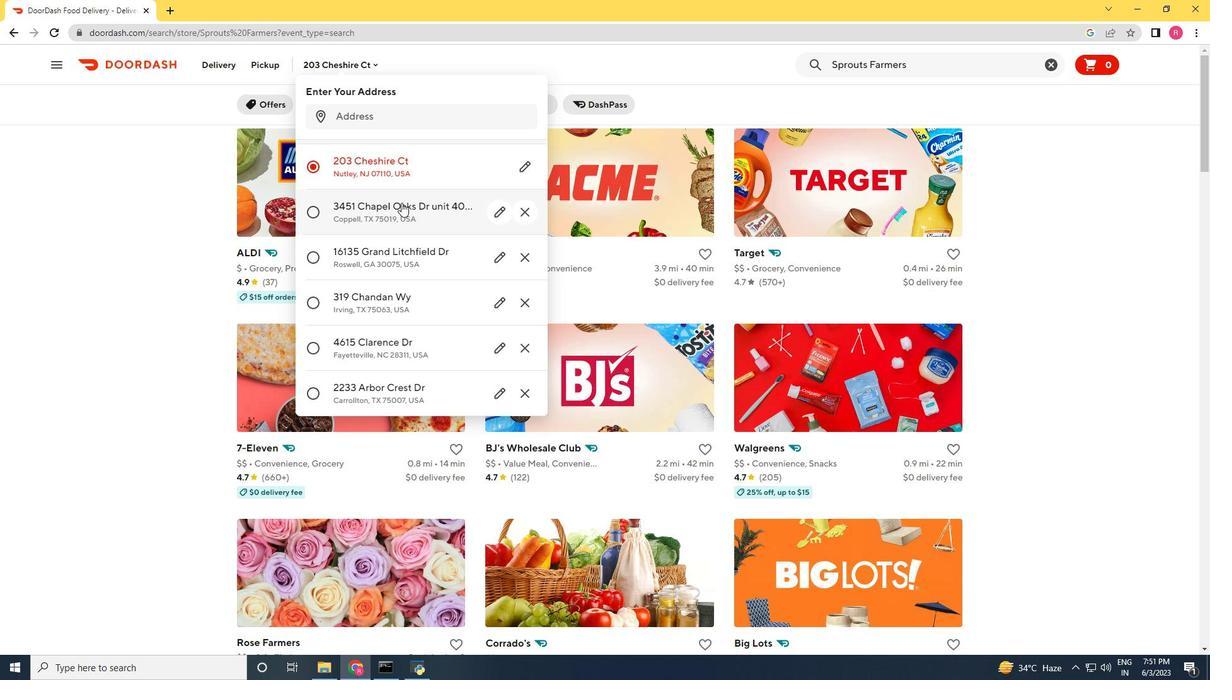 
Action: Mouse moved to (325, 252)
Screenshot: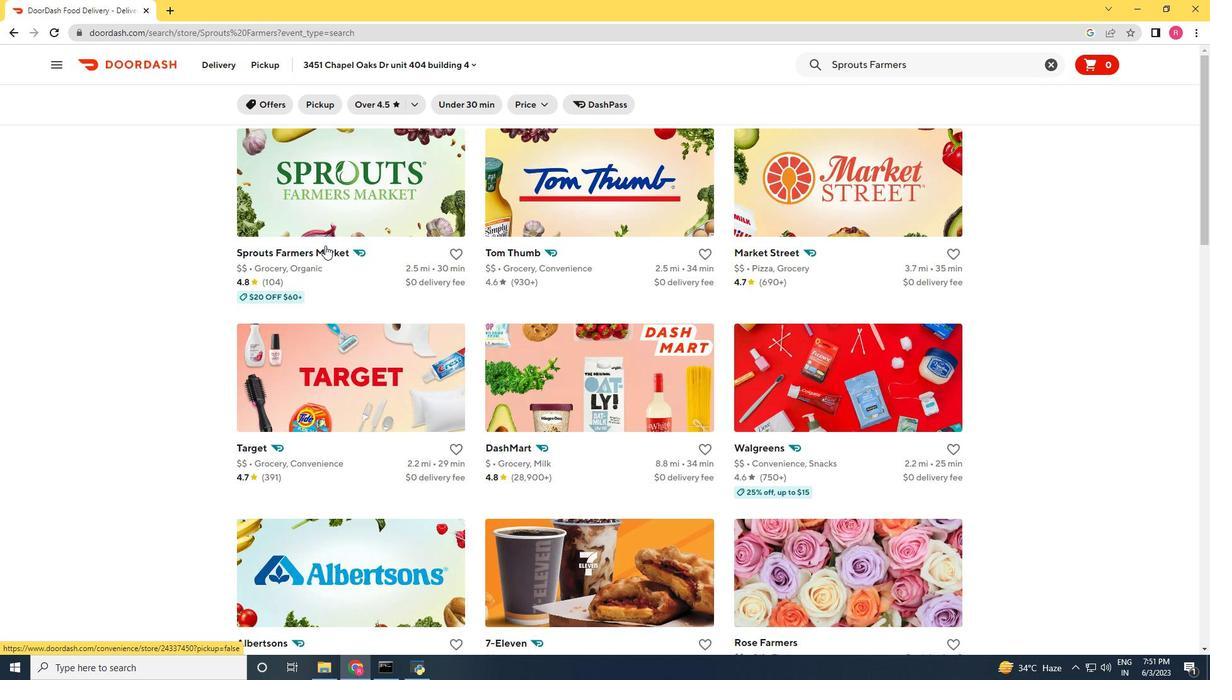 
Action: Mouse pressed left at (325, 252)
Screenshot: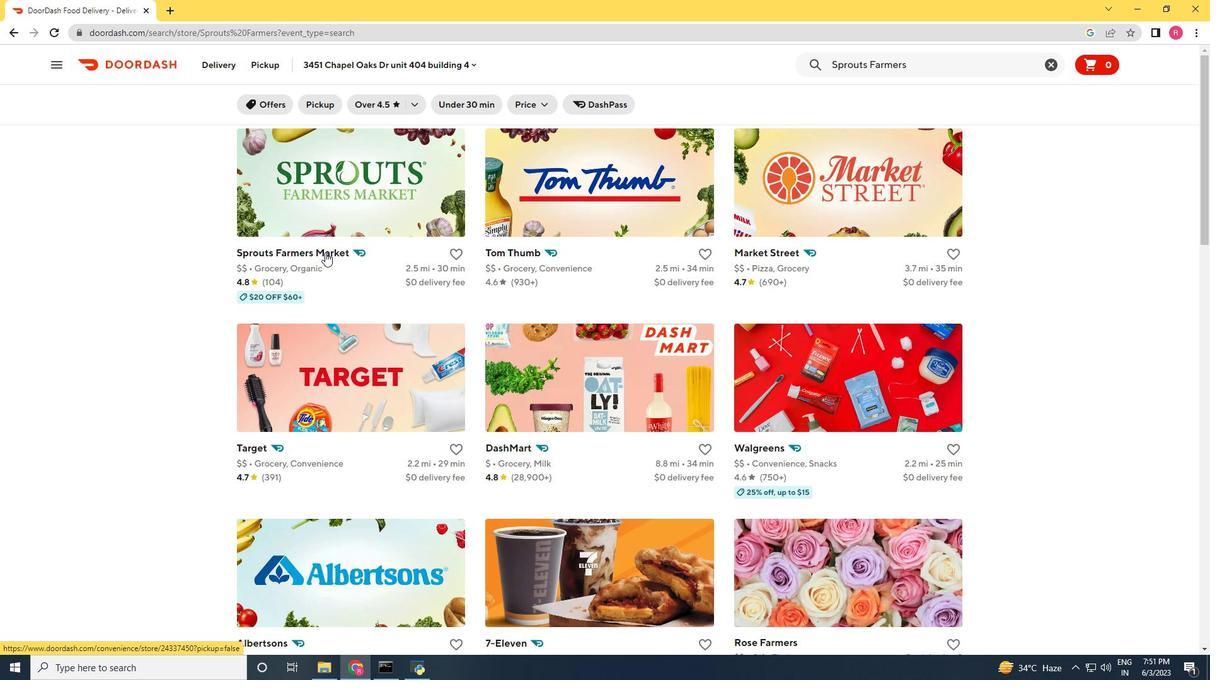 
Action: Mouse moved to (716, 175)
Screenshot: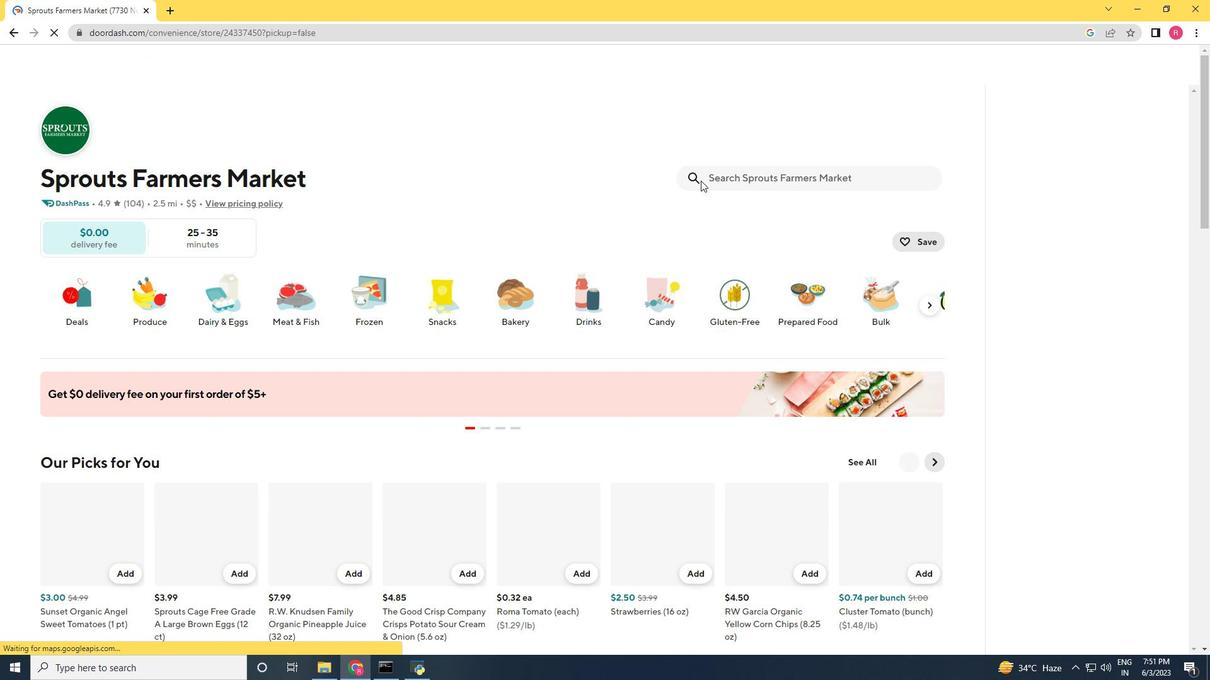 
Action: Mouse pressed left at (716, 175)
Screenshot: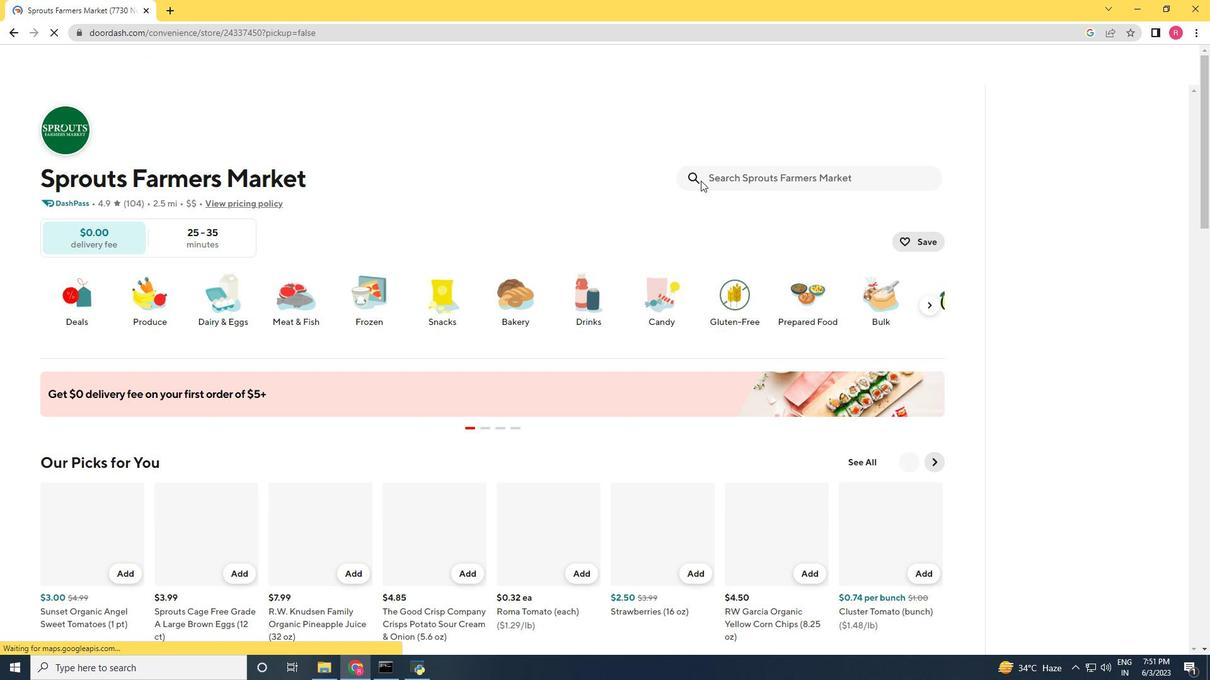 
Action: Key pressed <Key.shift_r><Key.shift_r><Key.shift_r><Key.shift_r>Cafe<Key.space><Key.shift_r>Valley<Key.space><Key.shift_r>Bites<Key.space><Key.shift_r>Coffee<Key.space><Key.shift_r>Cafe<Key.space><Key.shift_r><Key.shift_r><Key.shift_r>Raspberry<Key.space><Key.shift_r>Cheesecake<Key.space><Key.shift_r>(12<Key.space>ct<Key.shift_r><Key.shift_r><Key.shift_r><Key.shift_r>)<Key.enter>
Screenshot: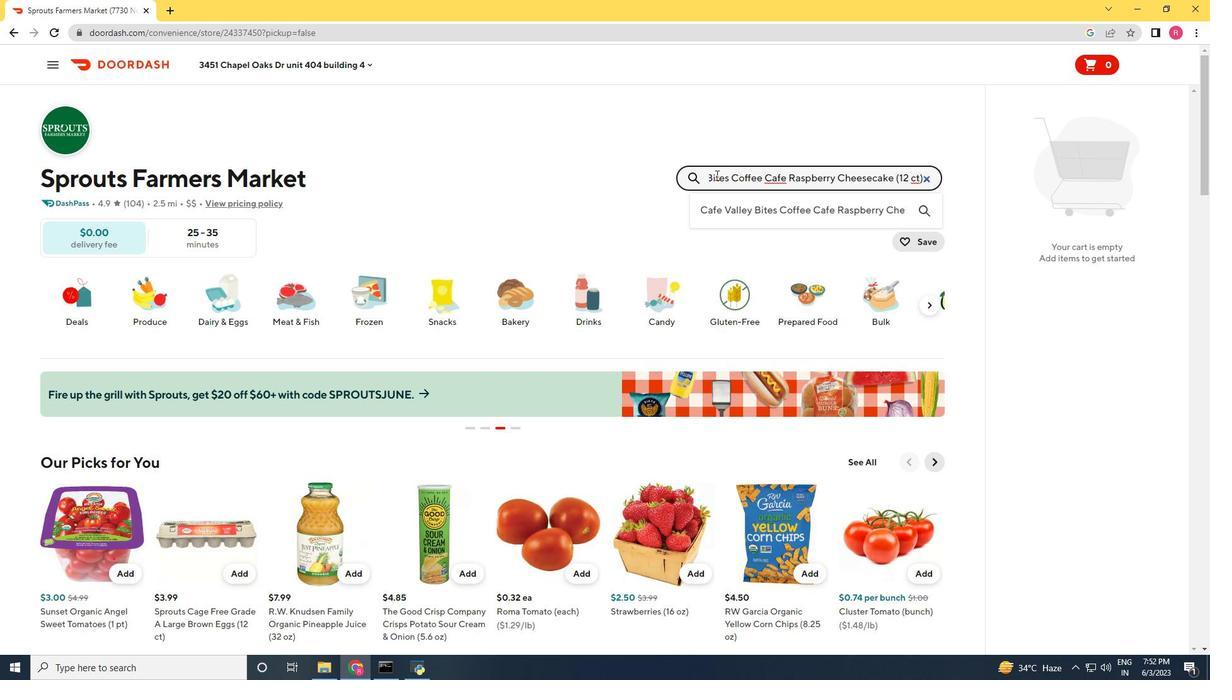 
Action: Mouse moved to (740, 214)
Screenshot: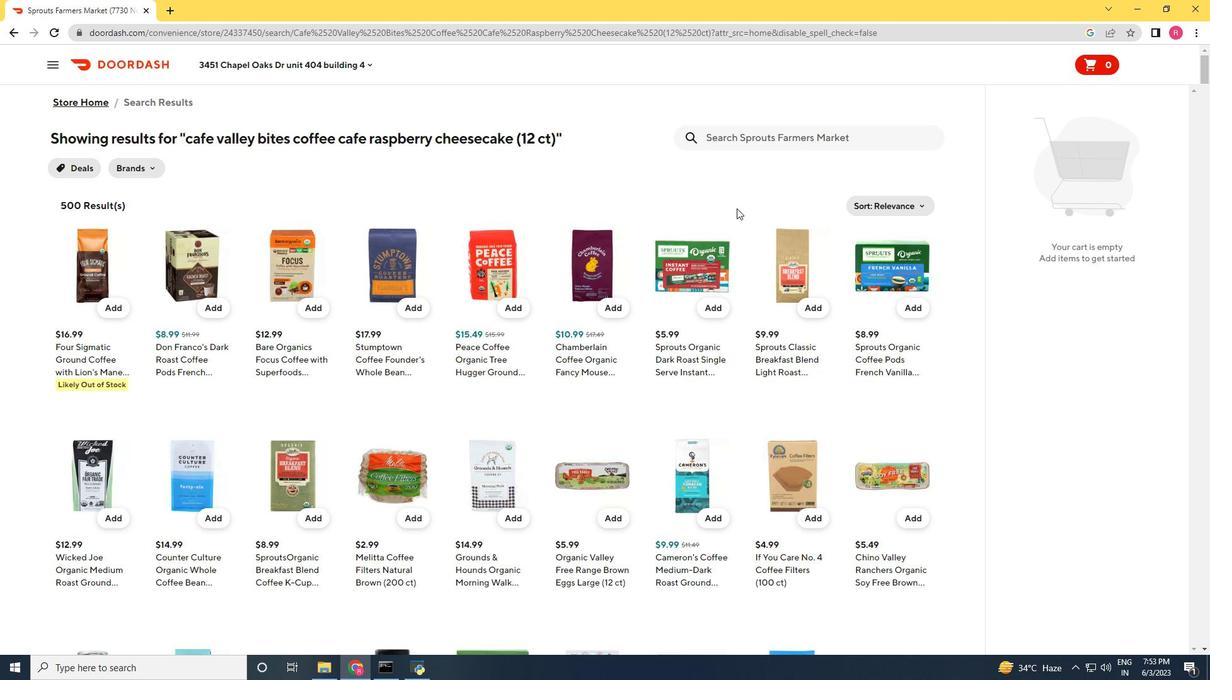 
Action: Mouse scrolled (740, 214) with delta (0, 0)
Screenshot: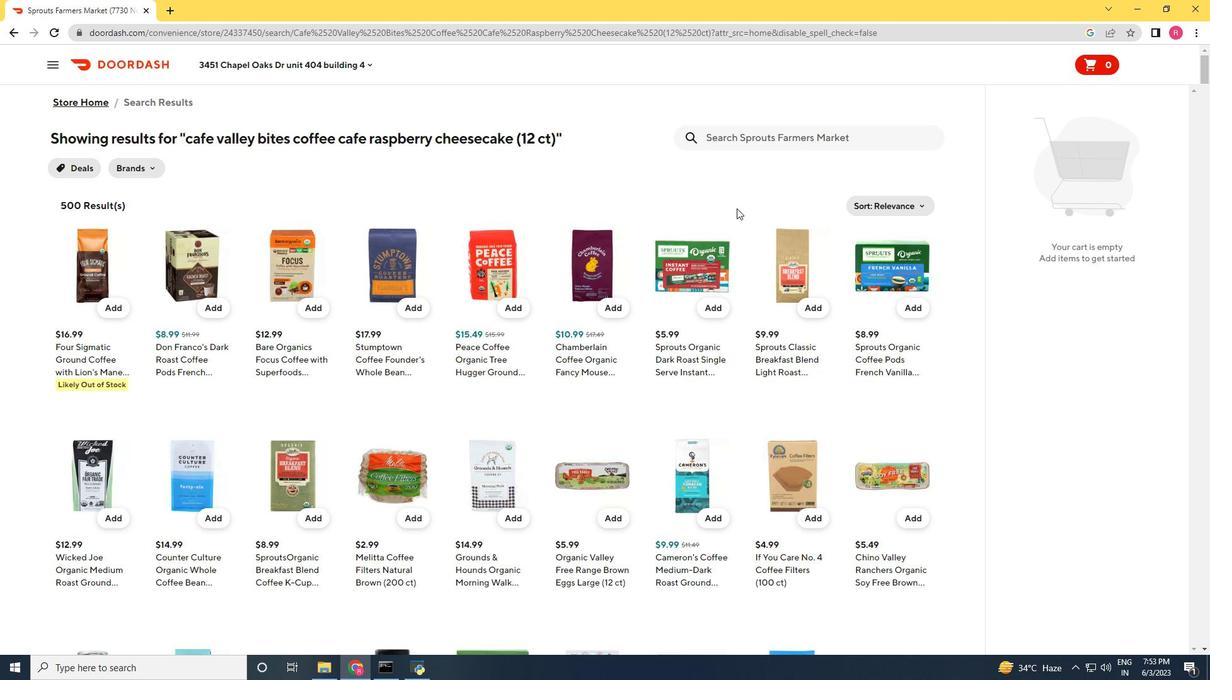 
Action: Mouse moved to (741, 215)
Screenshot: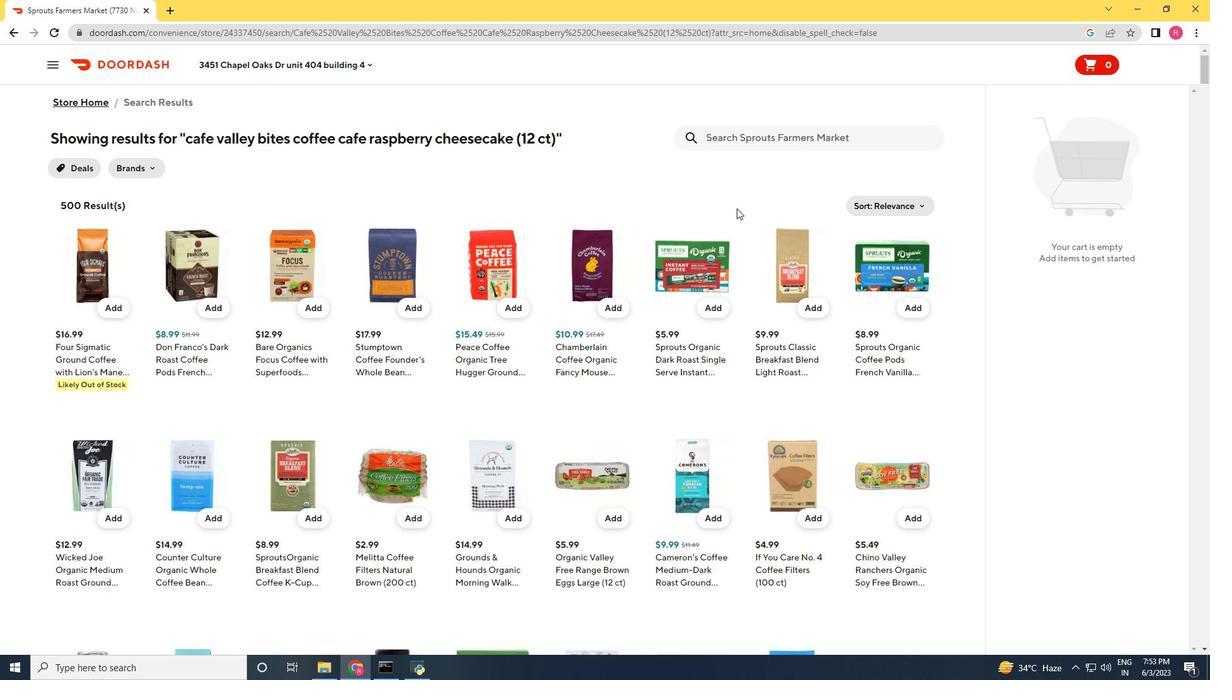 
Action: Mouse scrolled (741, 214) with delta (0, 0)
Screenshot: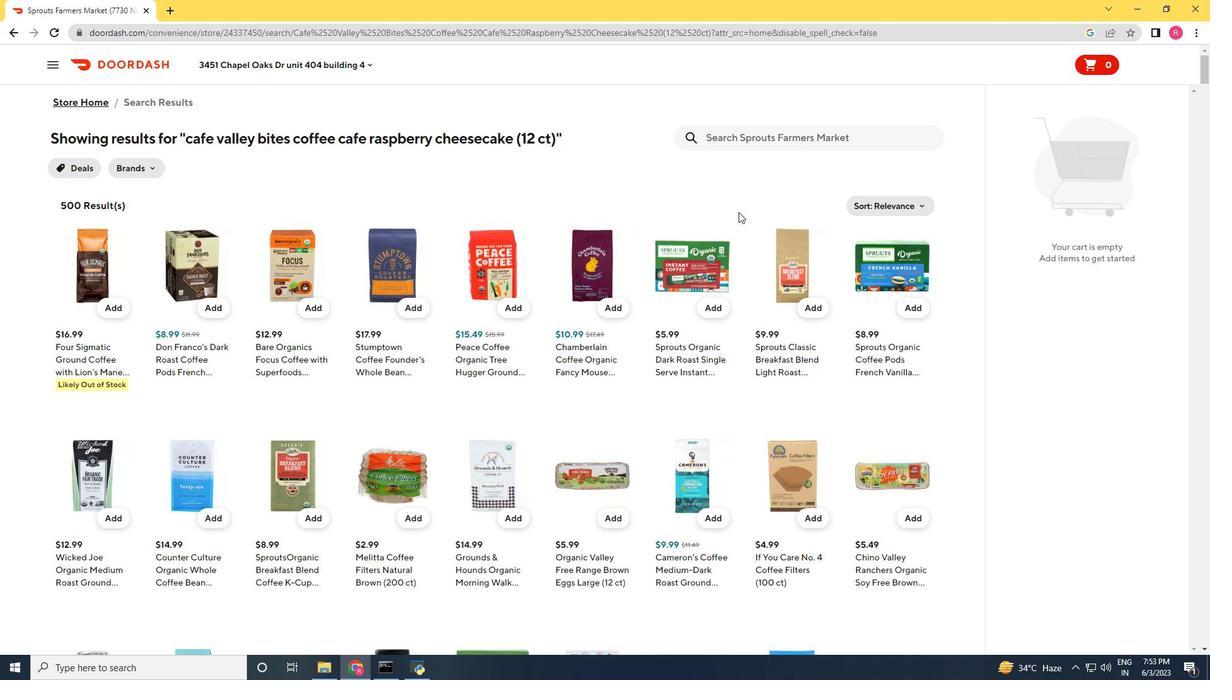 
Action: Mouse scrolled (741, 216) with delta (0, 0)
Screenshot: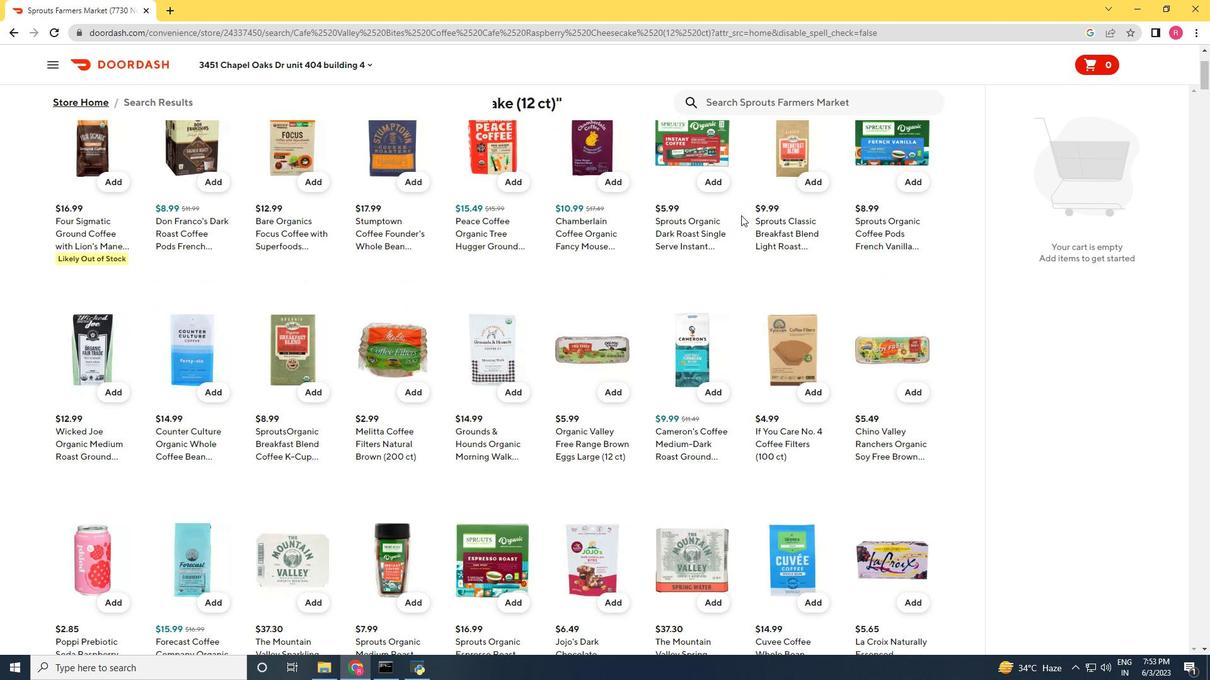
Action: Mouse scrolled (741, 216) with delta (0, 0)
Screenshot: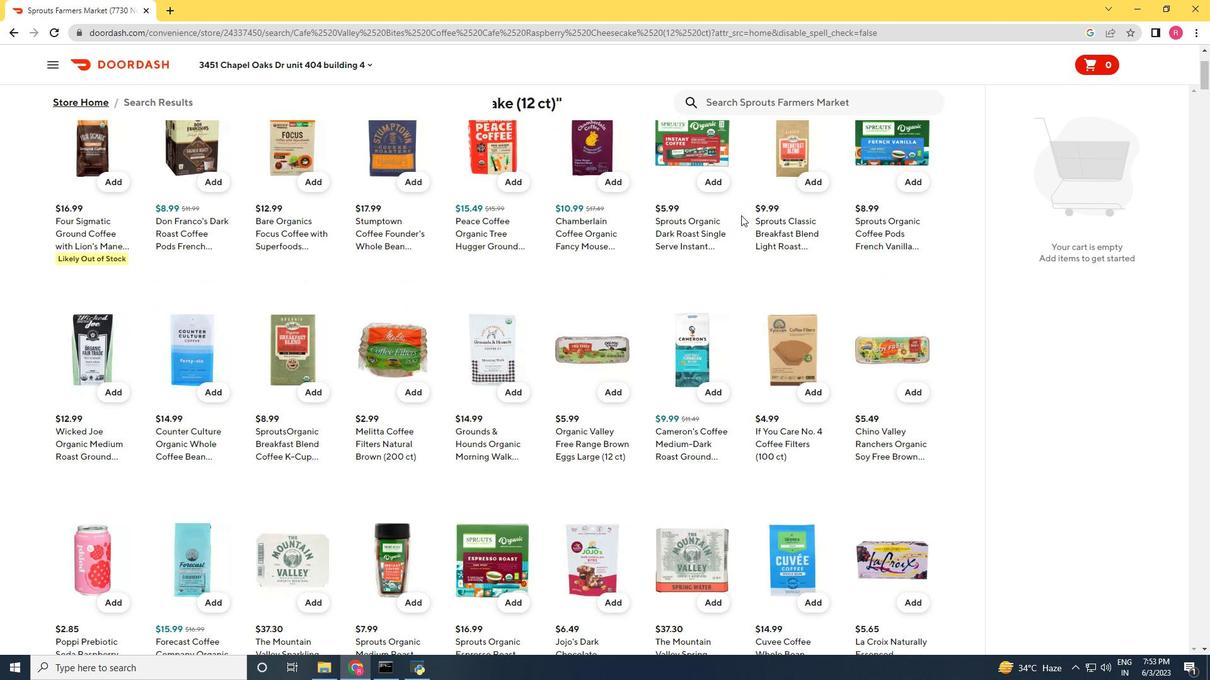 
Action: Mouse scrolled (741, 216) with delta (0, 0)
Screenshot: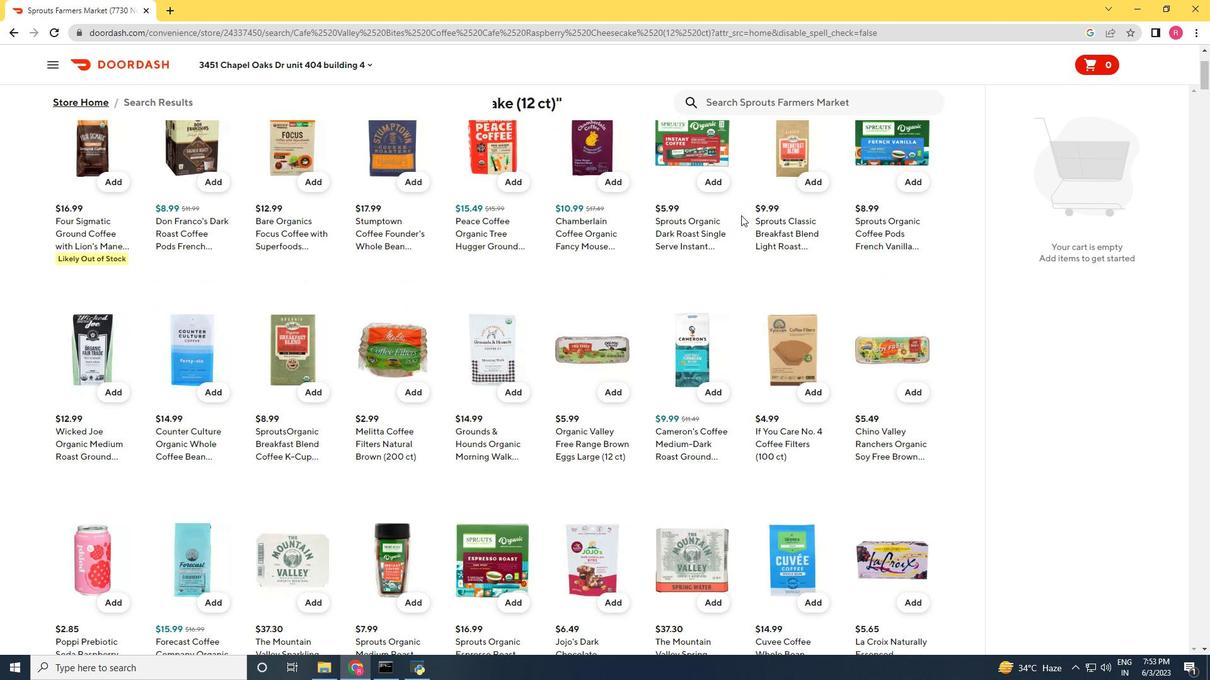 
Action: Mouse scrolled (741, 216) with delta (0, 0)
Screenshot: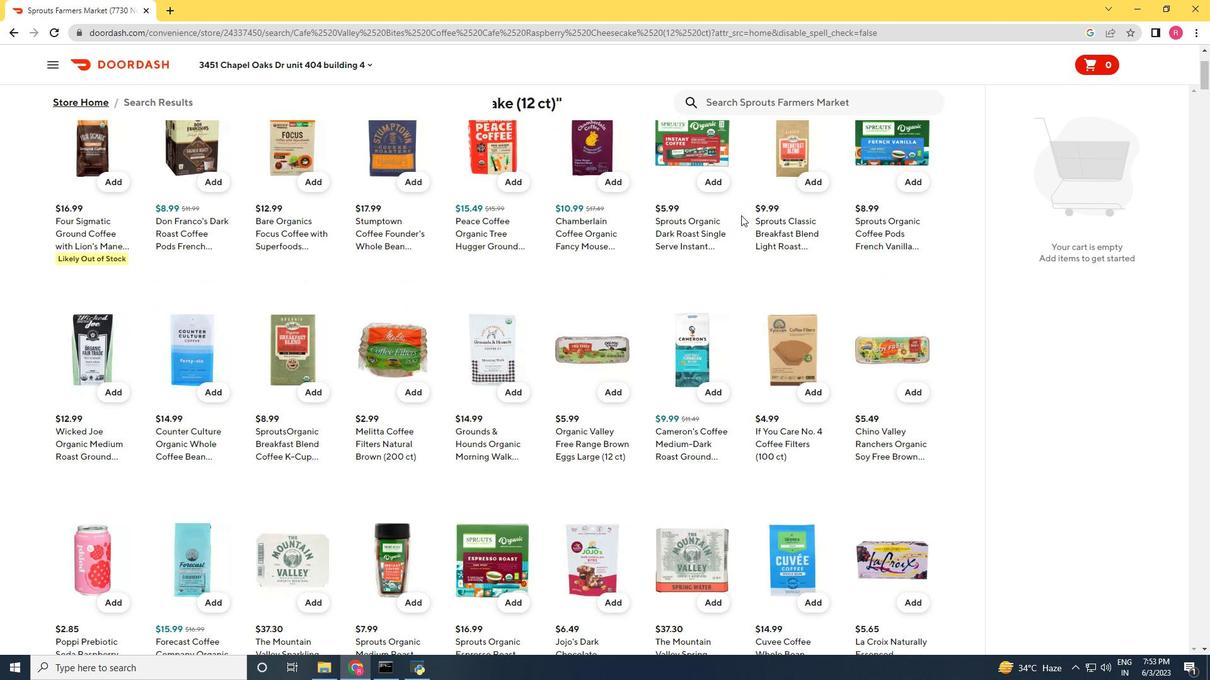 
Action: Mouse scrolled (741, 216) with delta (0, 0)
Screenshot: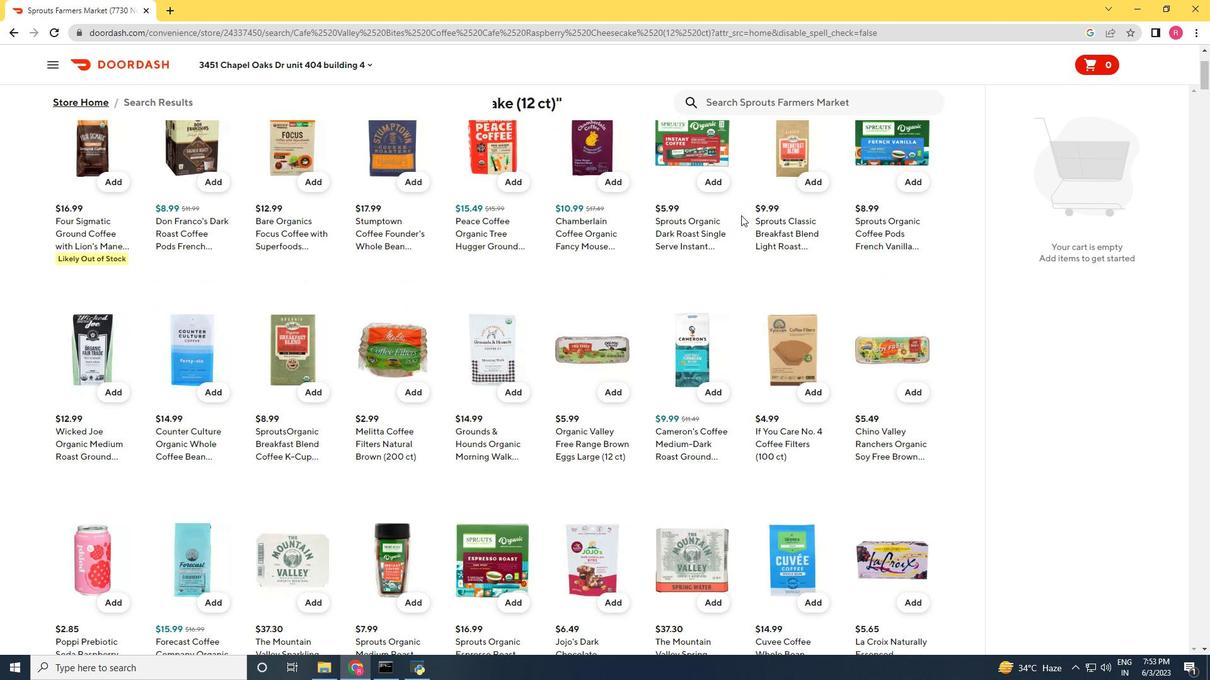 
Action: Mouse scrolled (741, 216) with delta (0, 0)
Screenshot: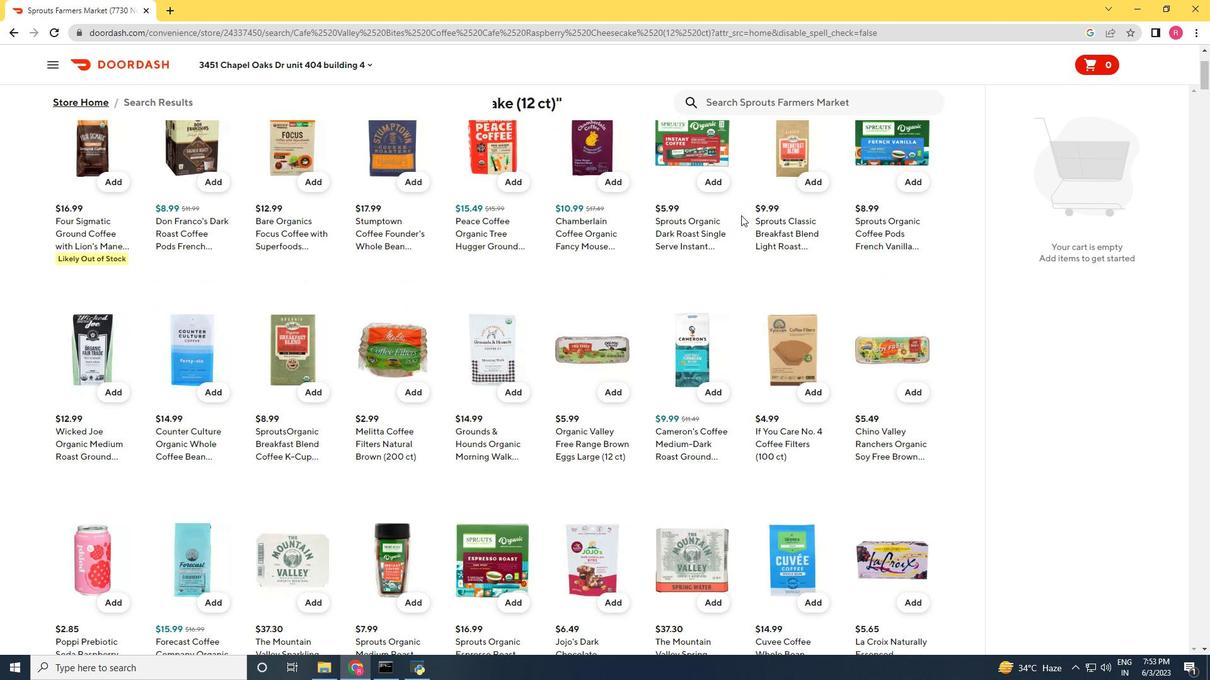 
Action: Mouse scrolled (741, 216) with delta (0, 0)
Screenshot: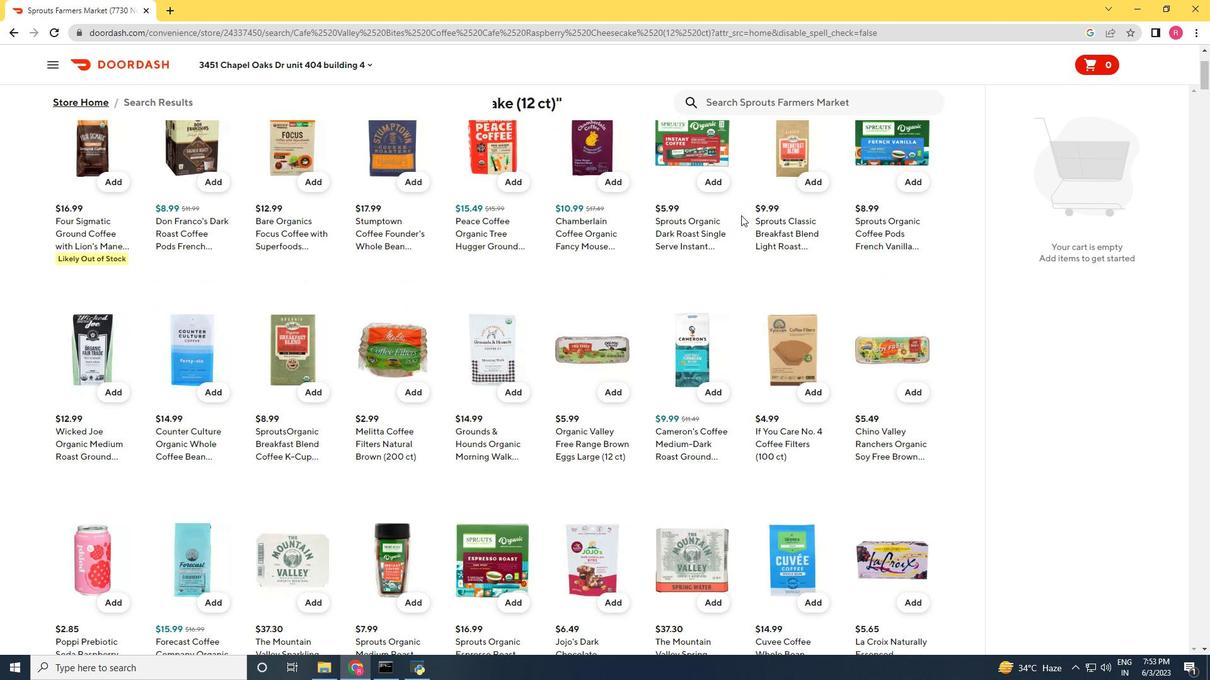 
Action: Mouse scrolled (741, 216) with delta (0, 0)
Screenshot: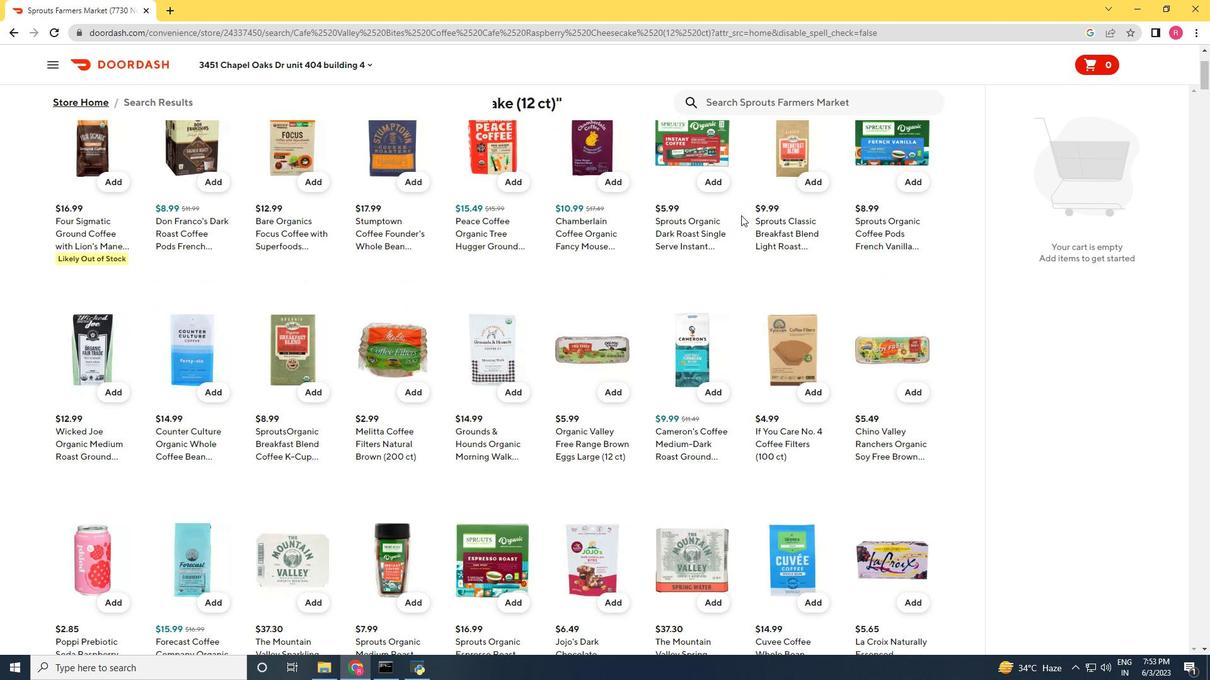 
Action: Mouse moved to (758, 134)
Screenshot: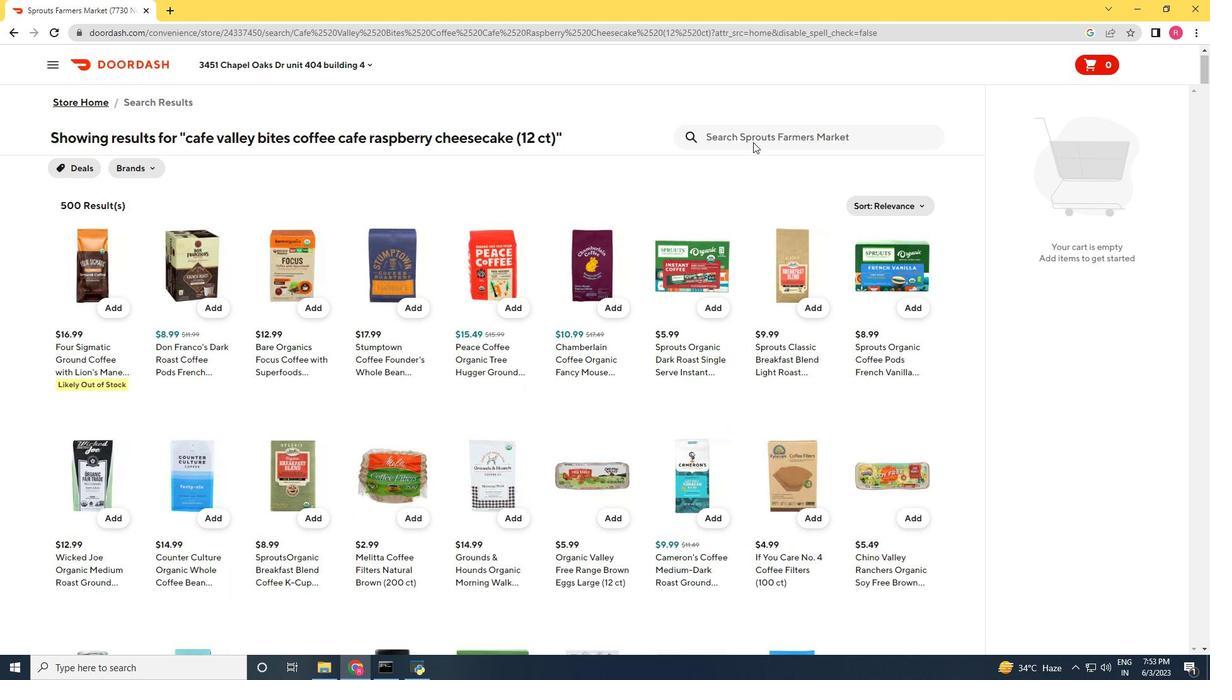 
Action: Mouse pressed left at (758, 134)
Screenshot: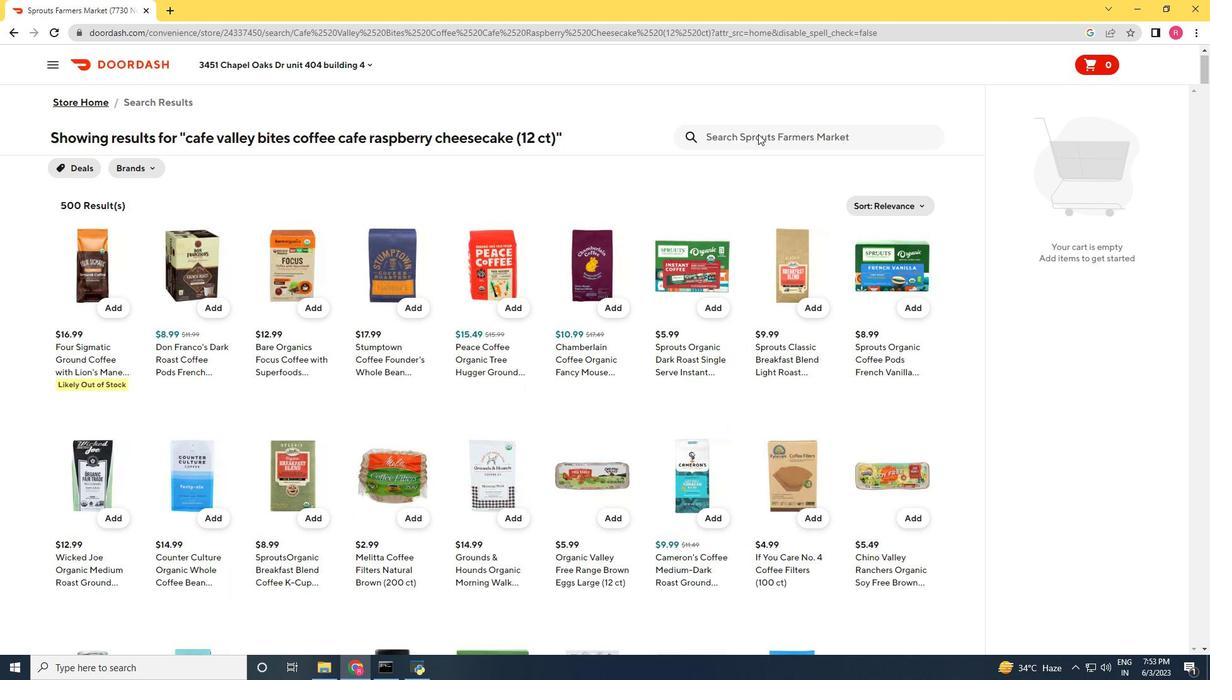 
Action: Mouse moved to (759, 134)
Screenshot: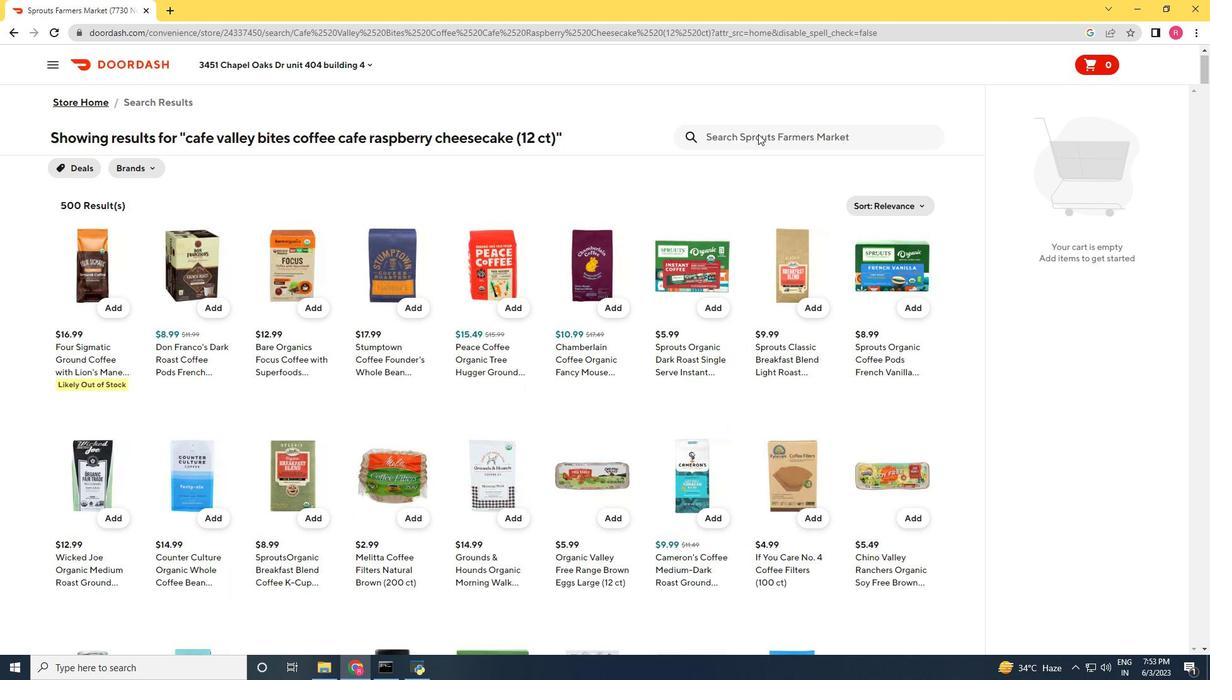 
Action: Key pressed <Key.shift_r>Katz<Key.space><Key.shift_r>Gu<Key.backspace>luten<Key.space><Key.shift_r><Key.shift_r><Key.shift_r><Key.shift_r><Key.shift_r>Free<Key.space><Key.shift_r><Key.shift_r><Key.shift_r><Key.shift_r>Dou<Key.backspace>nut<Key.space><Key.shift_r>Holes<Key.space><Key.shift_r>Glazed<Key.space><Key.shift_r><Key.shift_r><Key.shift_r><Key.shift_r><Key.shift_r><Key.shift_r><Key.shift_r>Chocolate<Key.space><Key.shift_r>(6<Key.space>oz<Key.shift_r>)<Key.enter>
Screenshot: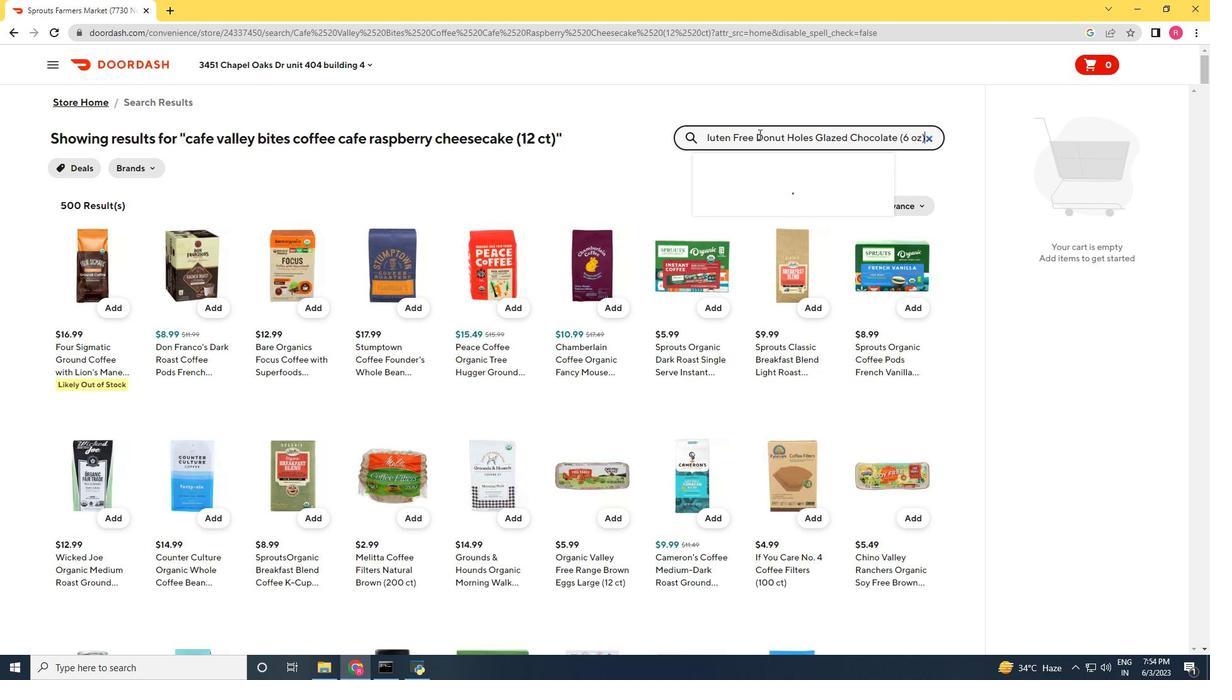 
Action: Mouse moved to (134, 354)
Screenshot: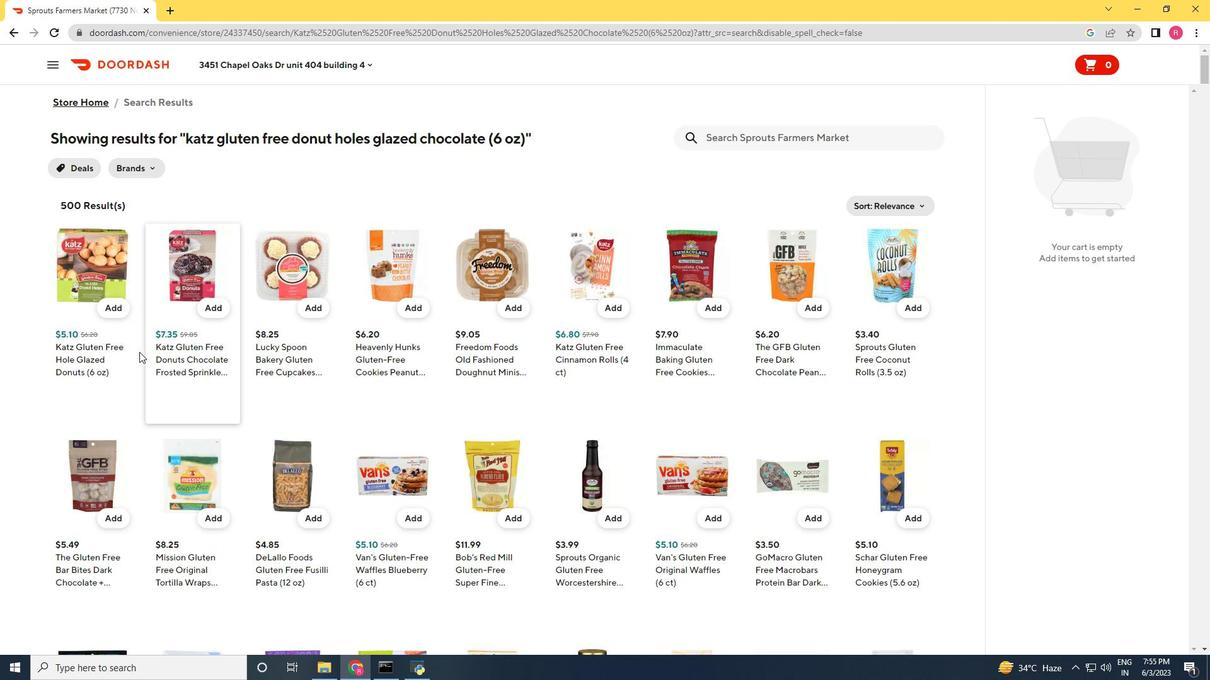 
Action: Mouse pressed left at (134, 354)
Screenshot: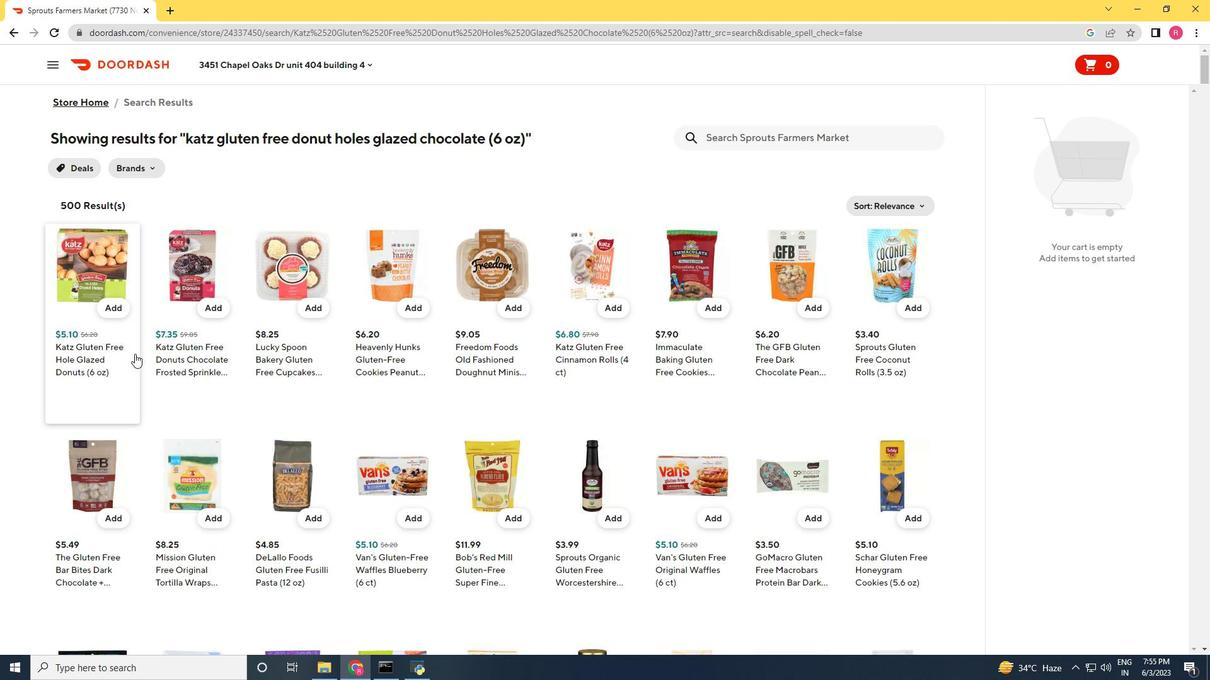 
Action: Mouse moved to (853, 622)
Screenshot: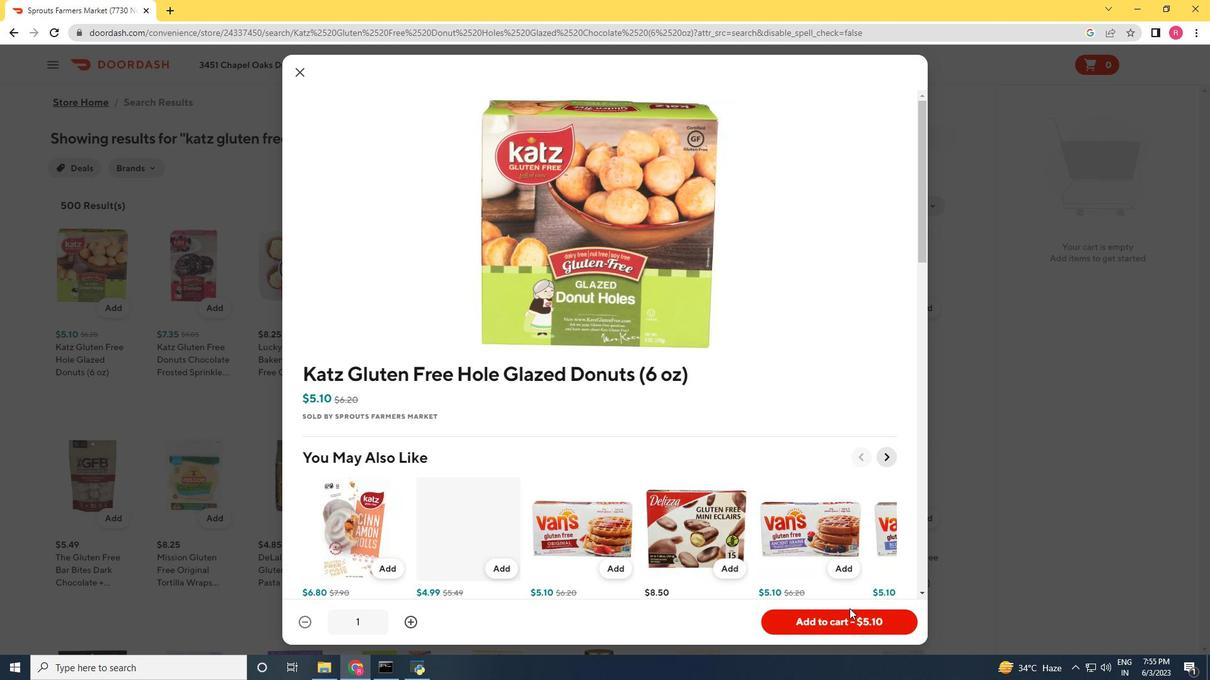 
Action: Mouse pressed left at (853, 622)
Screenshot: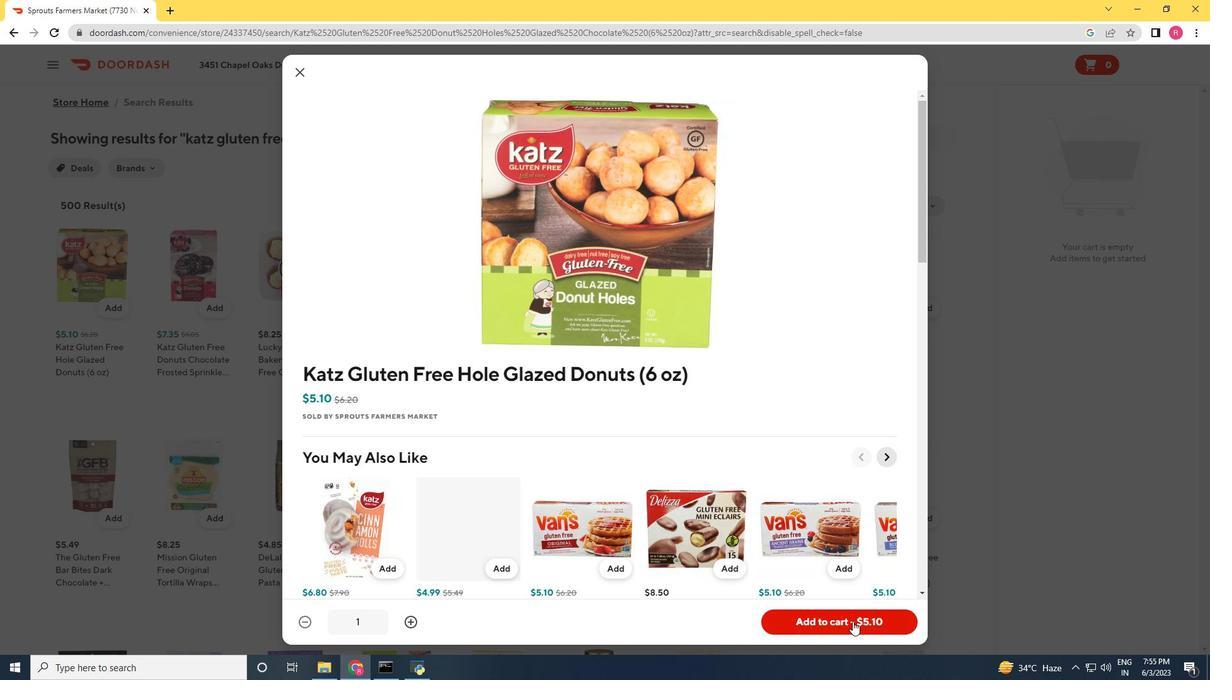 
Action: Mouse moved to (733, 138)
Screenshot: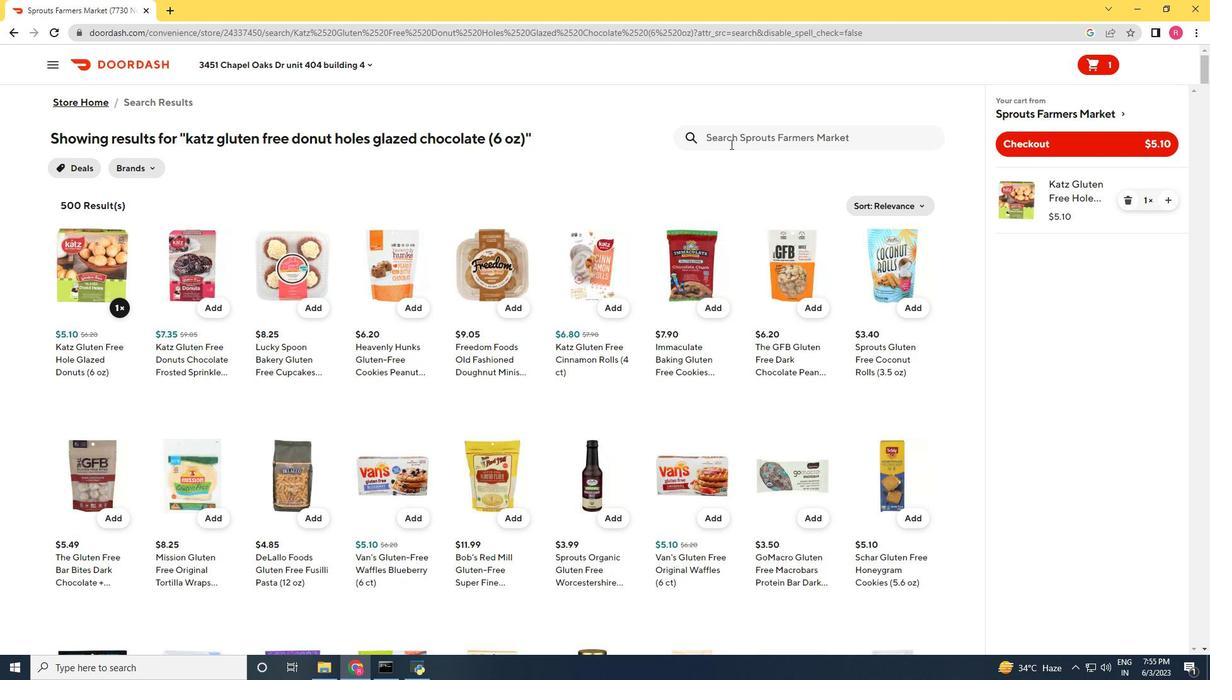 
Action: Mouse pressed left at (733, 138)
Screenshot: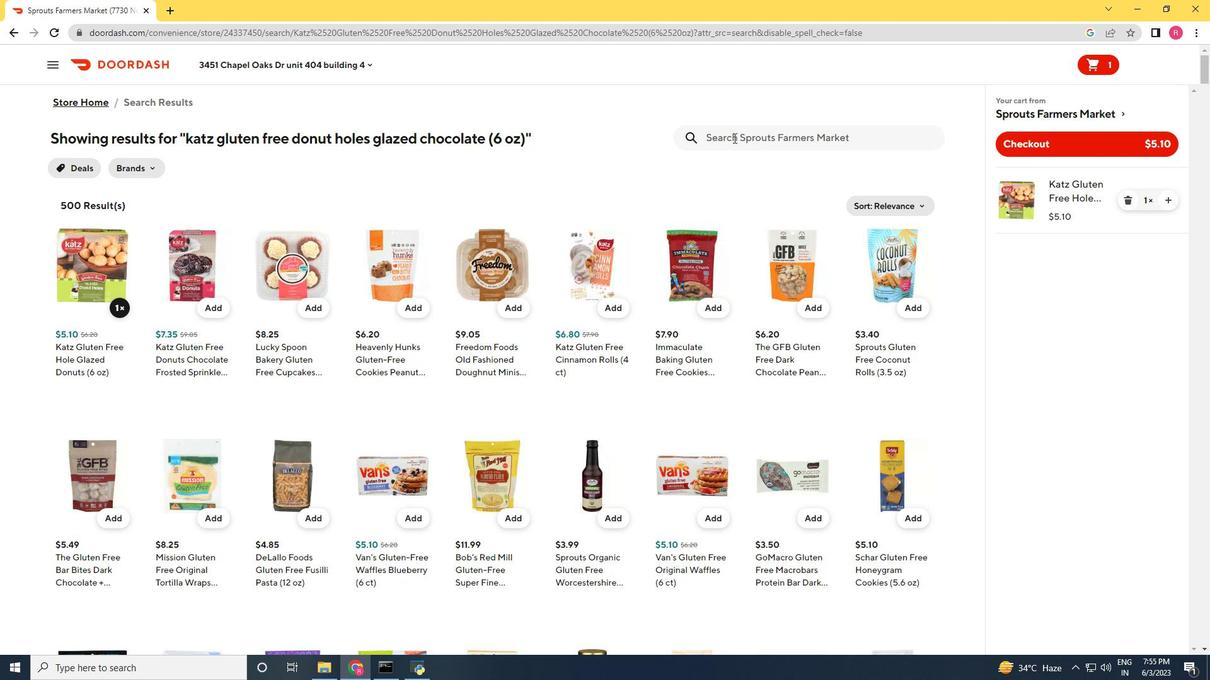 
Action: Key pressed <Key.shift_r>Croissants<Key.space><Key.shift_r>Ha<Key.shift_r>Z<Key.backspace>zelnut<Key.space><Key.shift_r>(3<Key.space>ct<Key.shift_r><Key.shift_r><Key.shift_r><Key.shift_r><Key.shift_r><Key.shift_r><Key.shift_r><Key.shift_r><Key.shift_r><Key.shift_r>)<Key.enter>
Screenshot: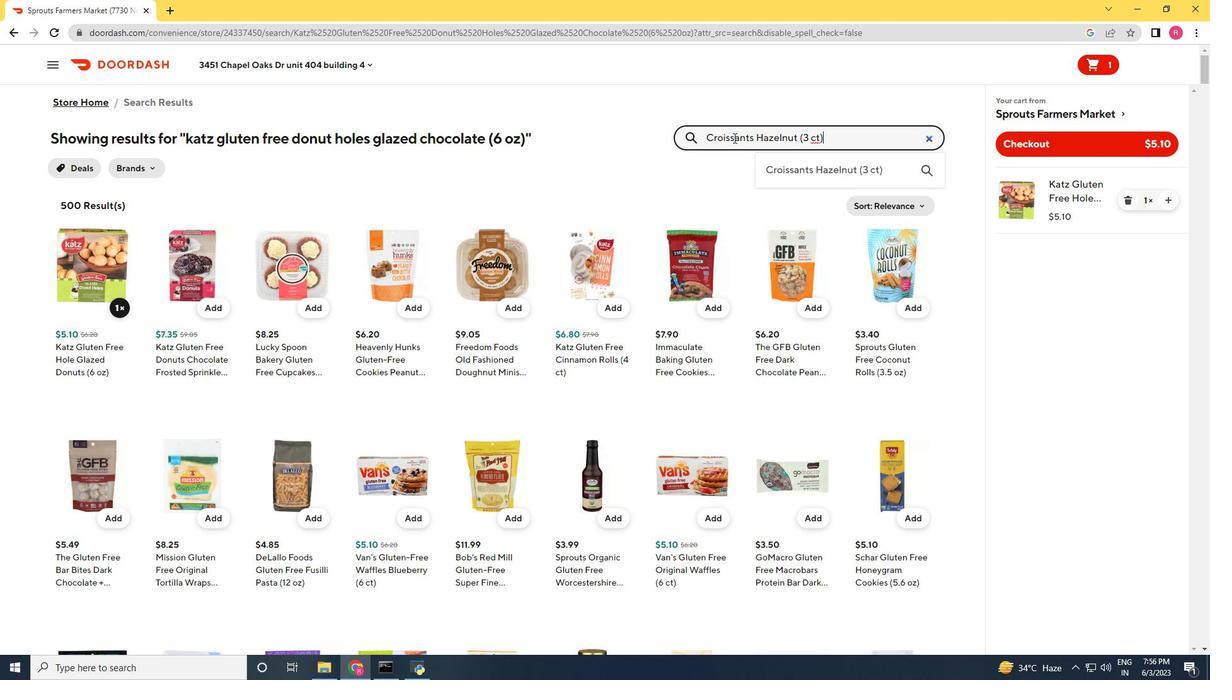 
Action: Mouse moved to (125, 344)
Screenshot: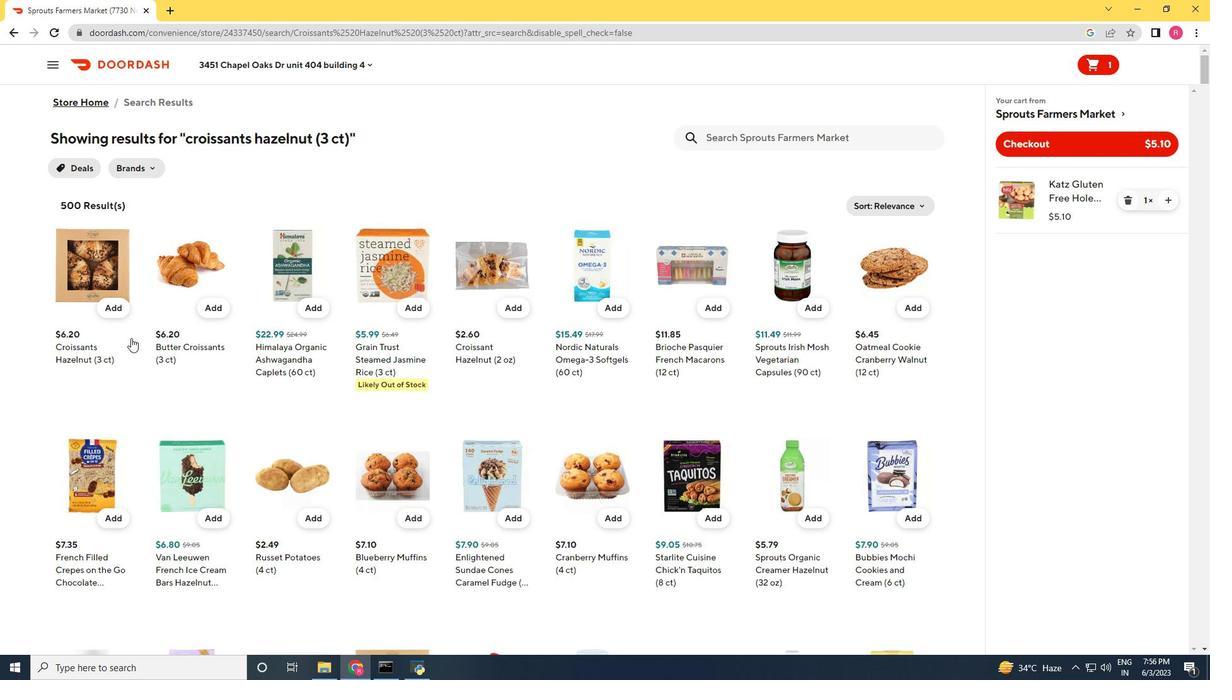
Action: Mouse pressed left at (125, 344)
Screenshot: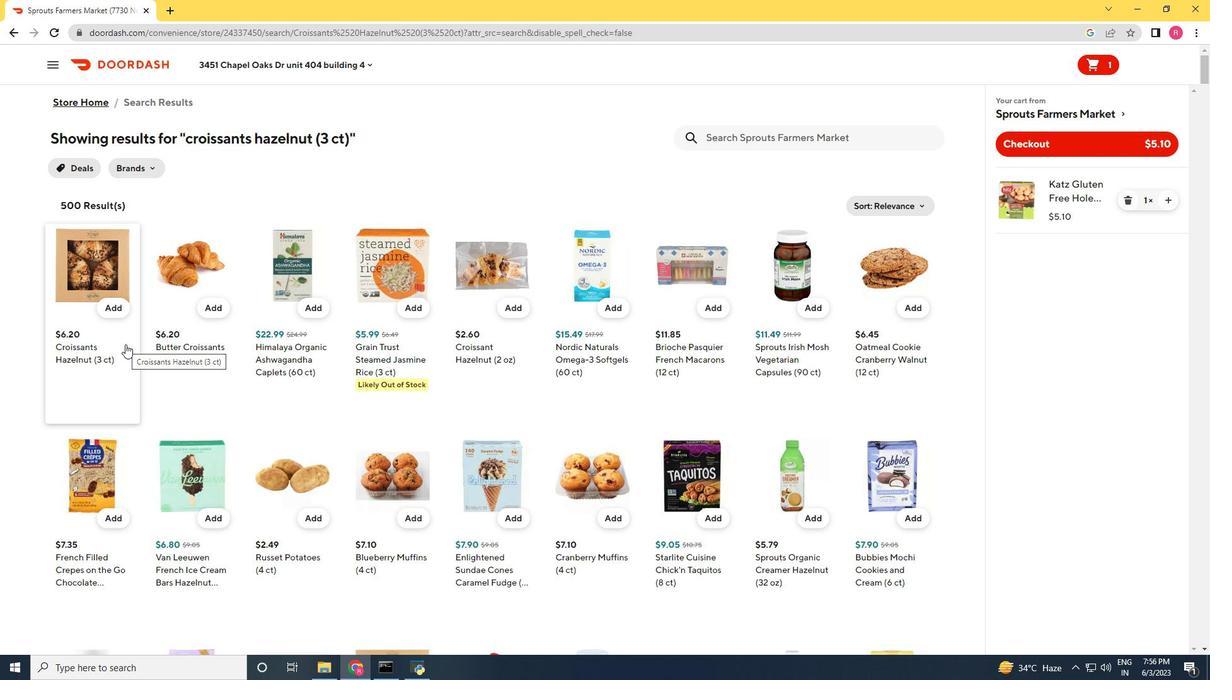 
Action: Mouse moved to (808, 617)
Screenshot: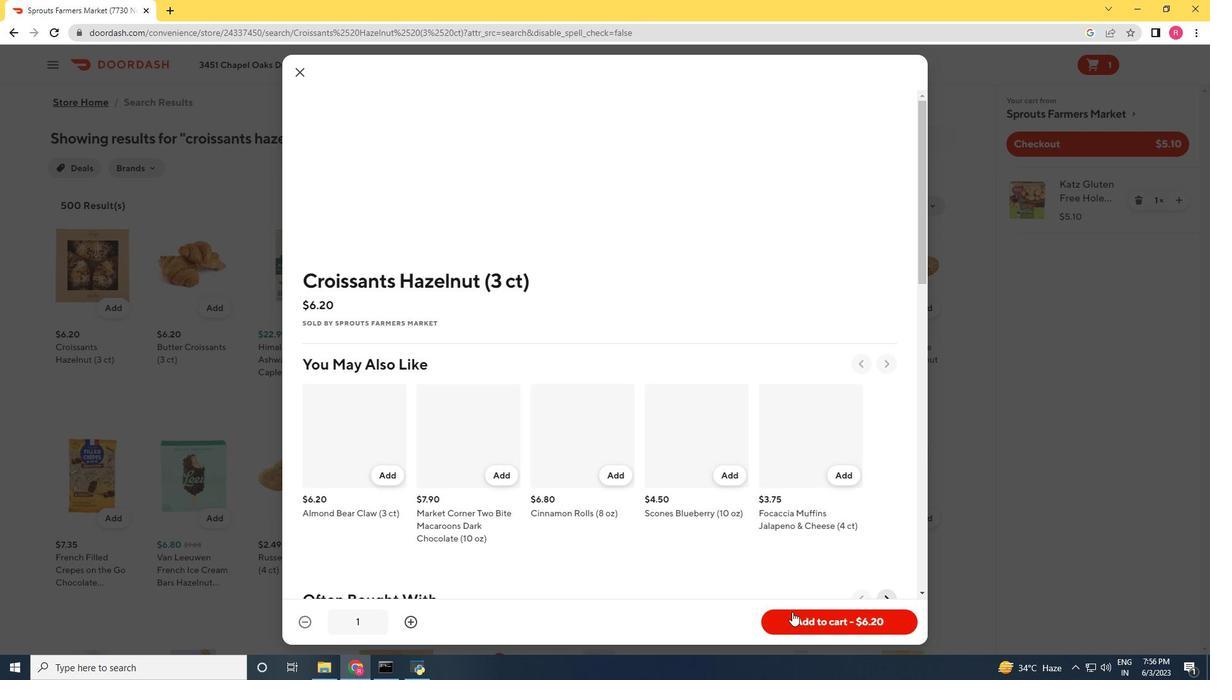 
Action: Mouse pressed left at (808, 617)
Screenshot: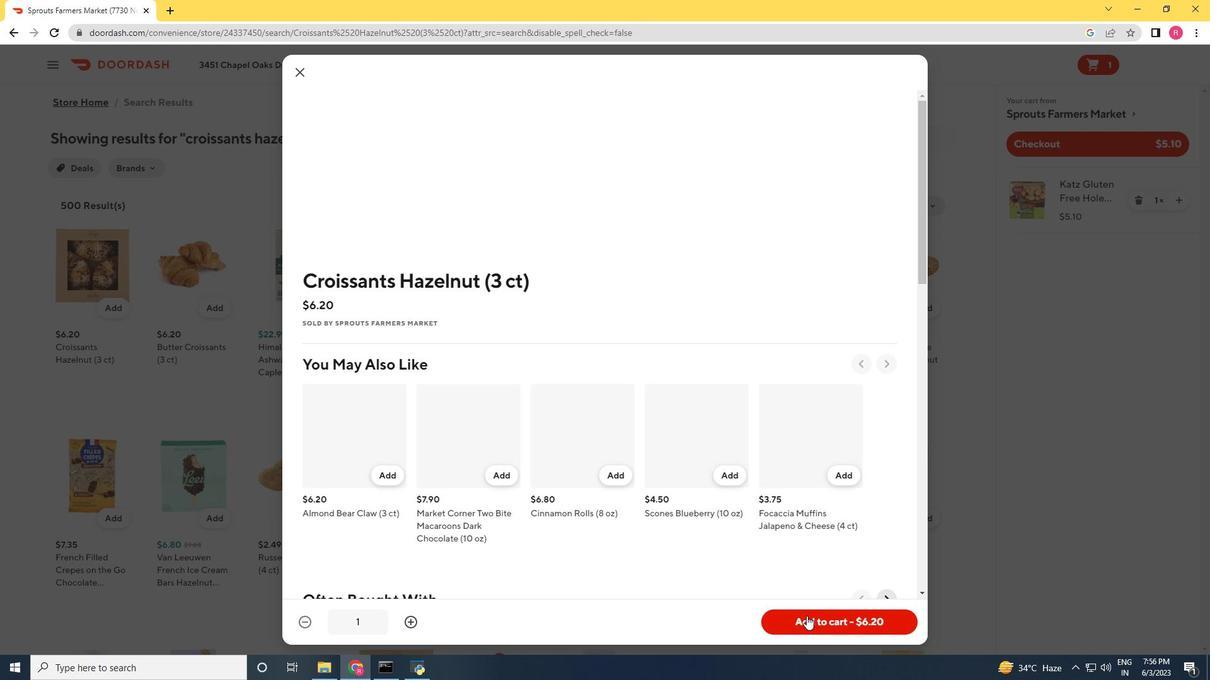 
Action: Mouse moved to (743, 138)
Screenshot: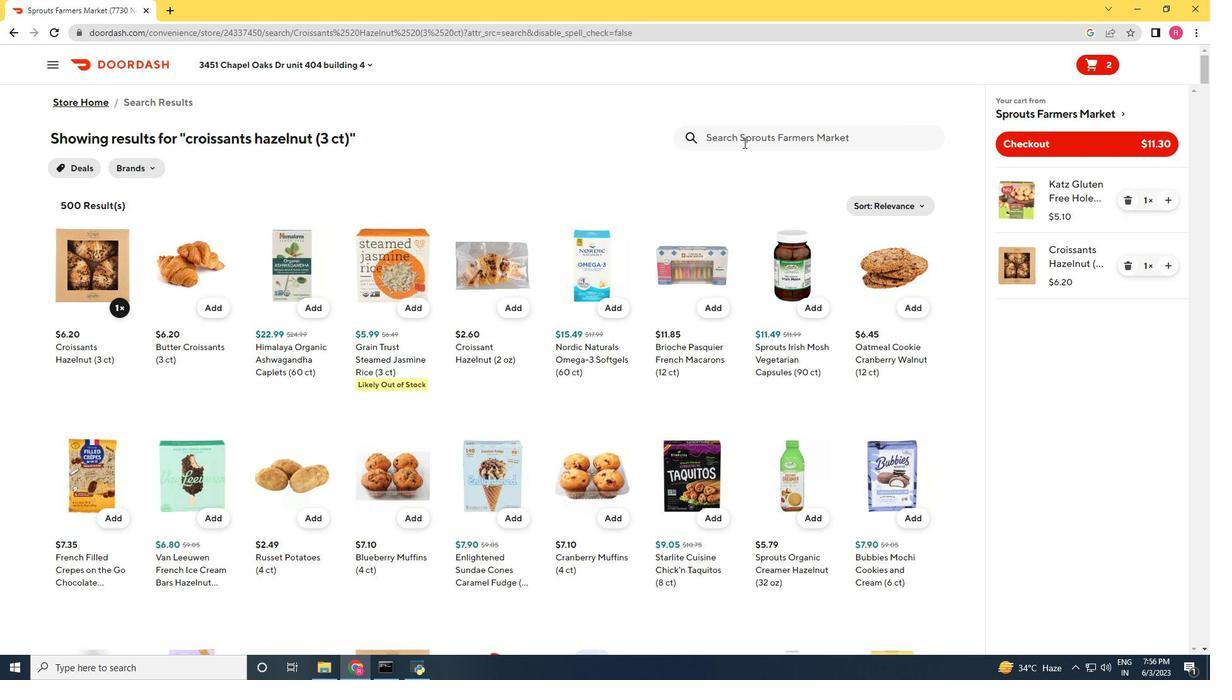 
Action: Mouse pressed left at (743, 138)
Screenshot: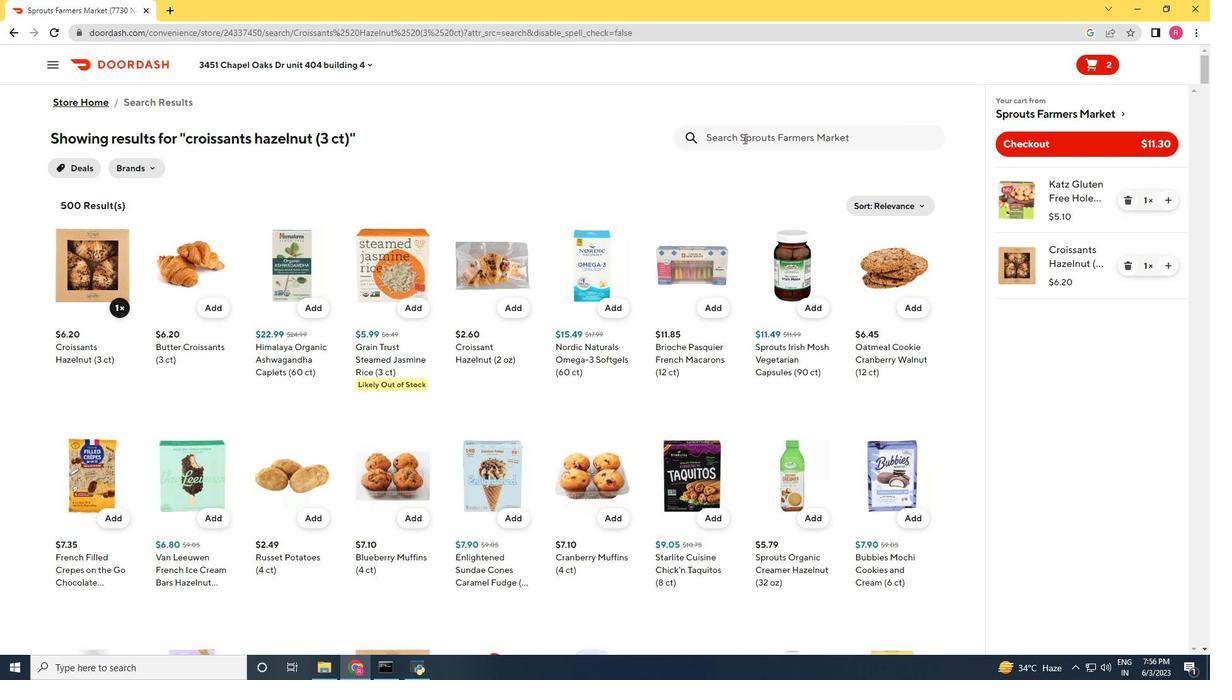 
Action: Key pressed <Key.shift_r>Sprouts<Key.space><Key.shift_r>Two-<Key.space><Key.shift_r>Bite<Key.space>cupcakes<Key.space><Key.shift_r>Vanilla<Key.space><Key.shift_r>(12<Key.space>ct<Key.shift_r><Key.shift_r>)<Key.enter>
Screenshot: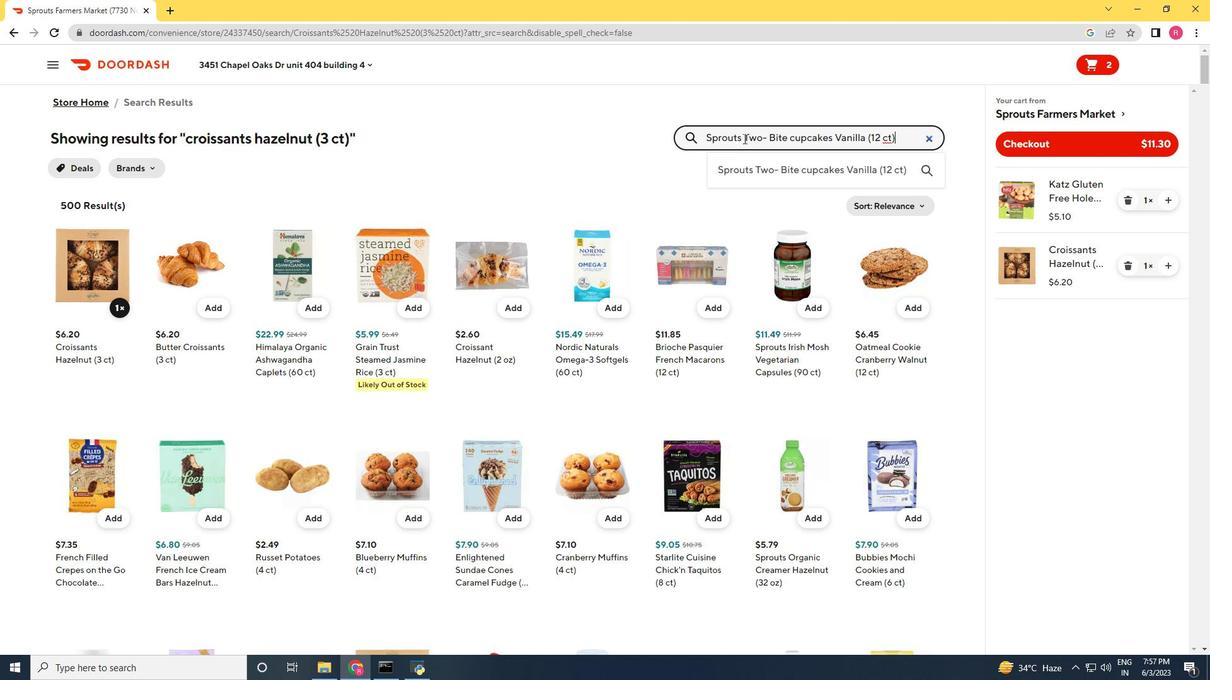 
Action: Mouse moved to (110, 361)
Screenshot: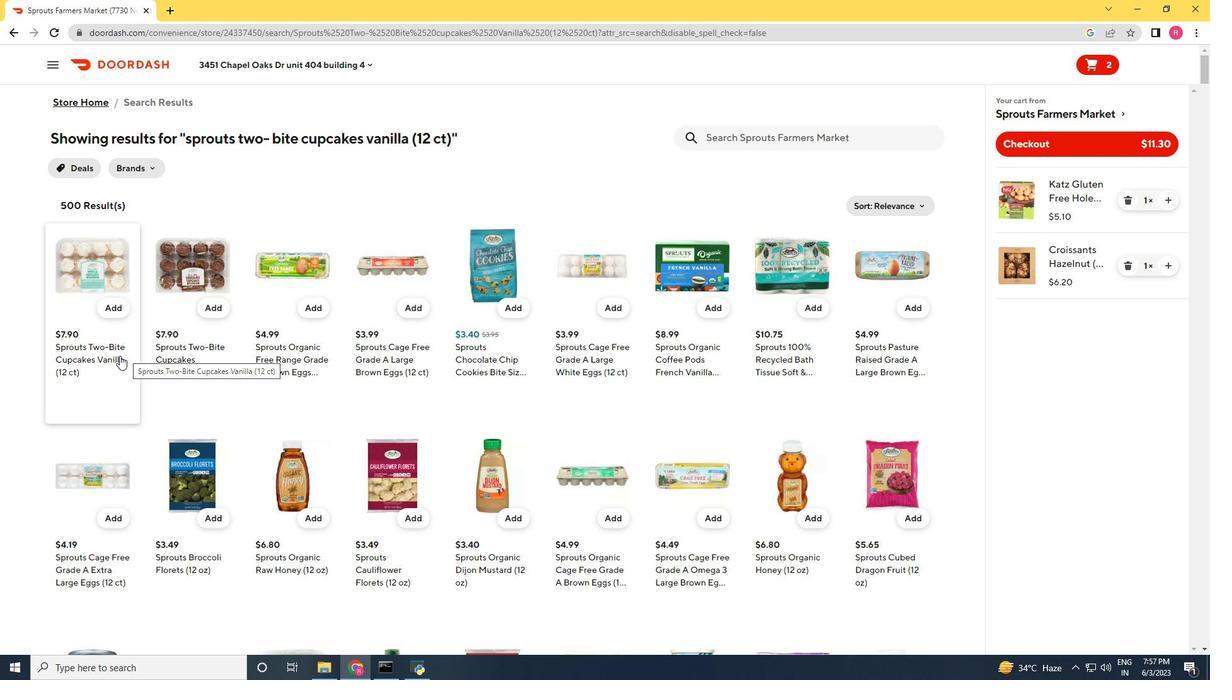 
Action: Mouse pressed left at (110, 361)
Screenshot: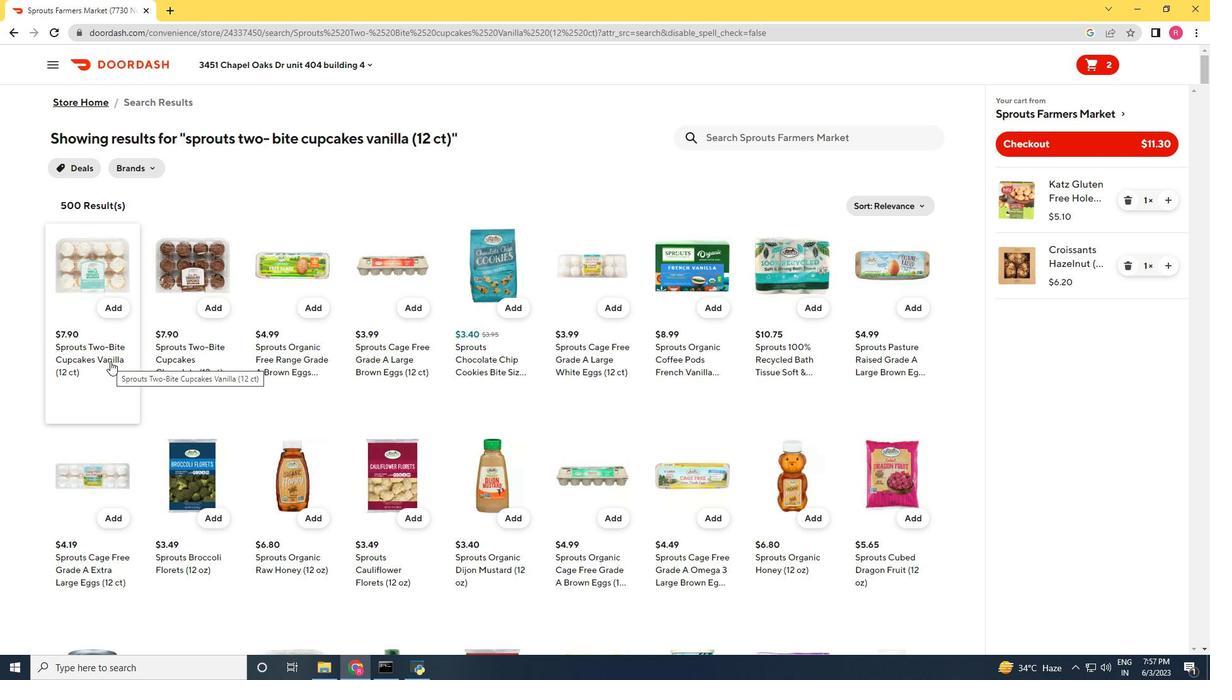 
Action: Mouse moved to (800, 621)
Screenshot: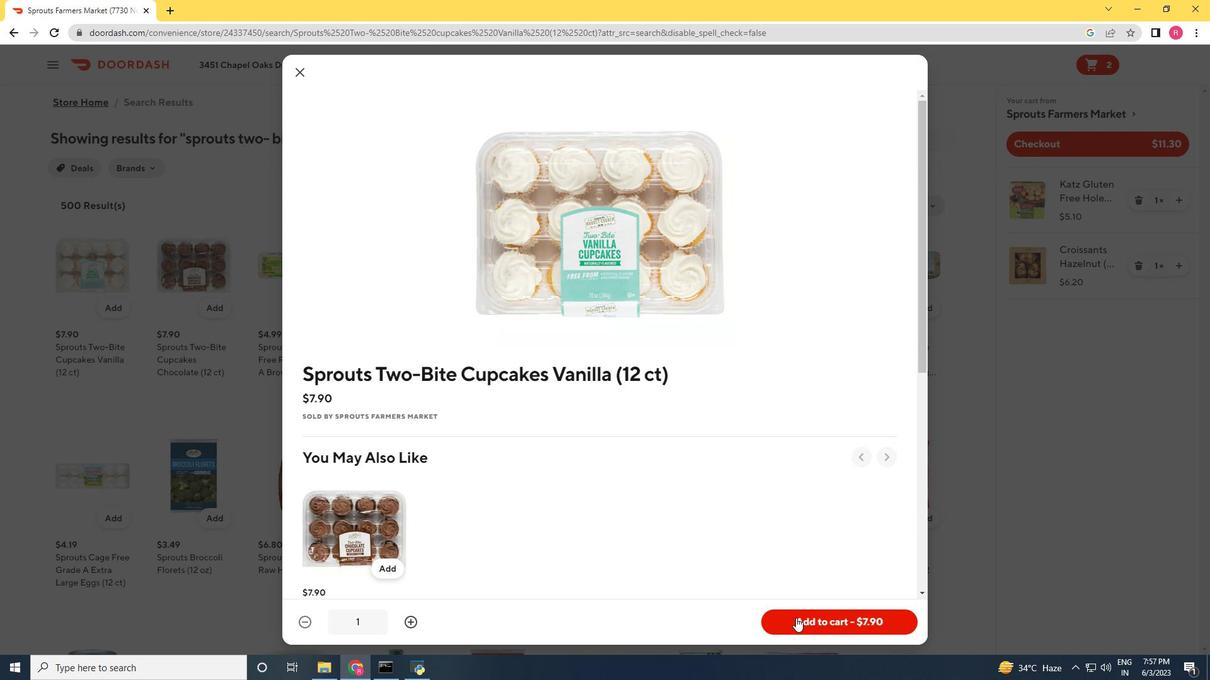 
Action: Mouse pressed left at (800, 621)
Screenshot: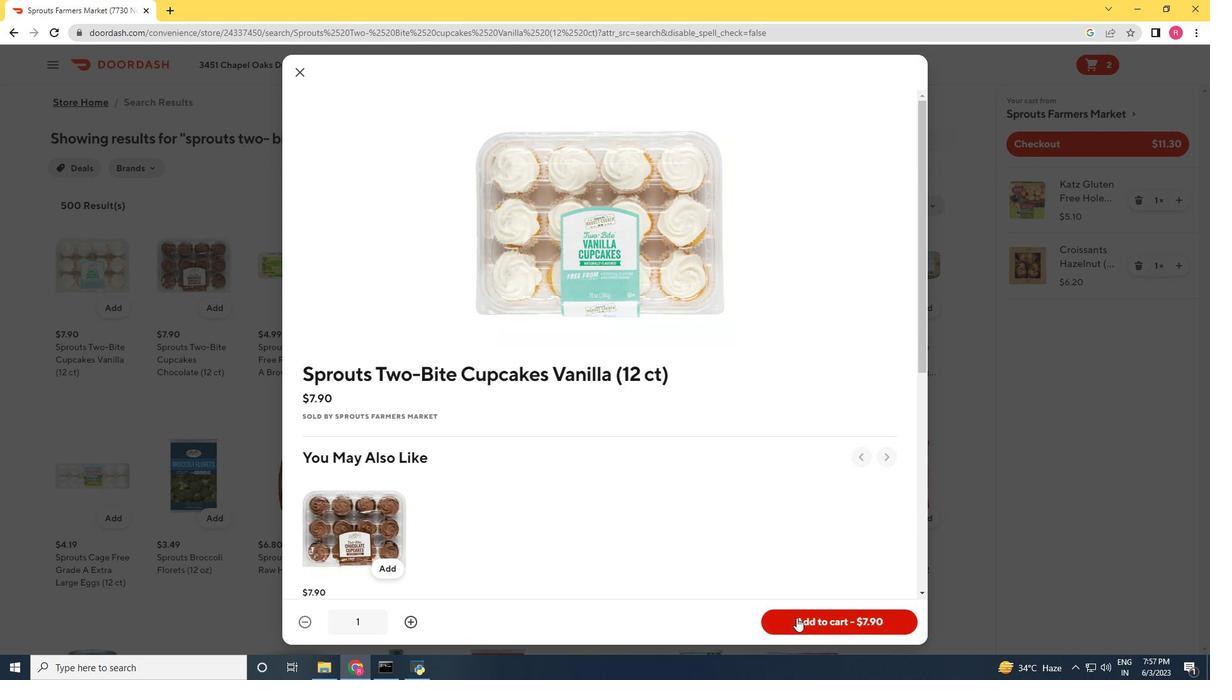 
Action: Mouse moved to (730, 138)
Screenshot: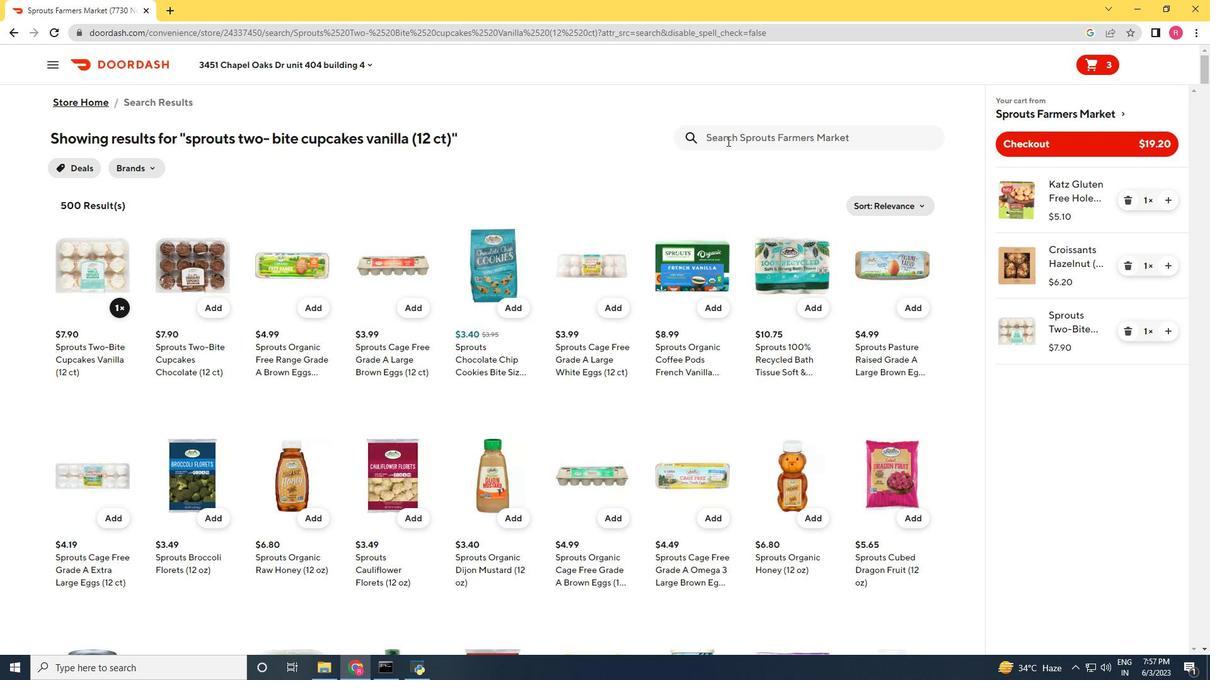 
Action: Mouse pressed left at (730, 138)
Screenshot: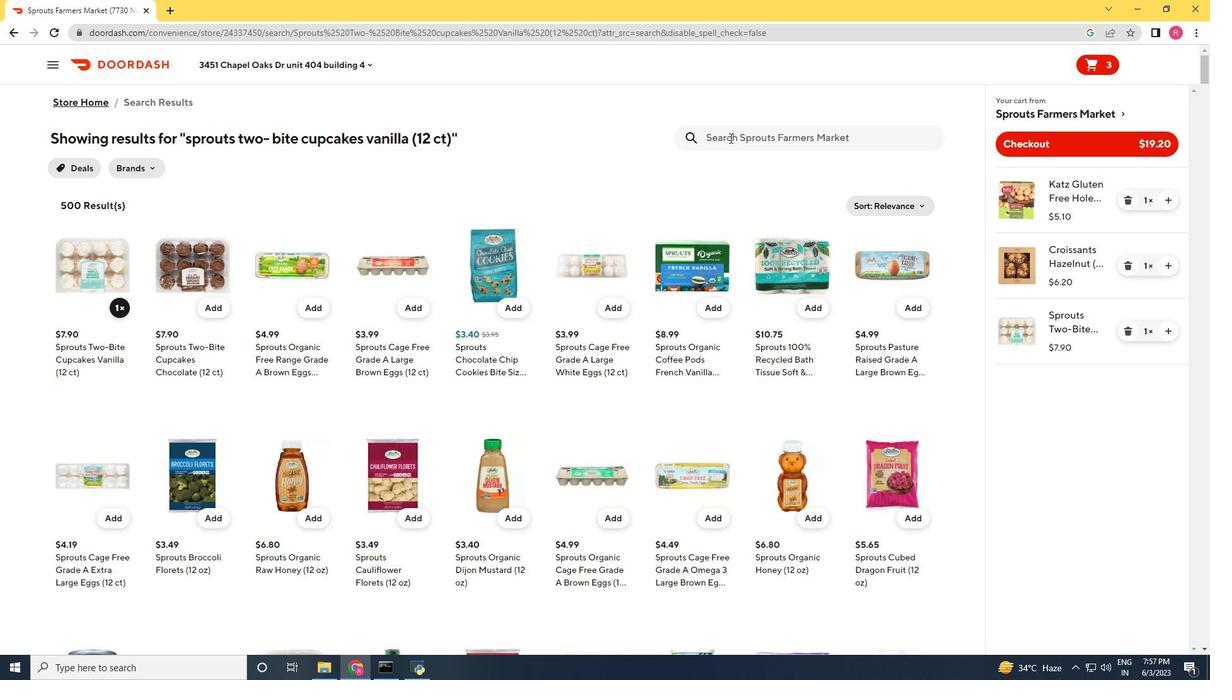 
Action: Key pressed <Key.shift_r>Rainbow<Key.space><Key.shift_r>Rose<Key.space><Key.shift_r>Bunch<Key.space><Key.shift_r><Key.shift_r><Key.shift_r><Key.shift_r><Key.shift_r>(12<Key.space>ct<Key.shift_r>)<Key.enter>
Screenshot: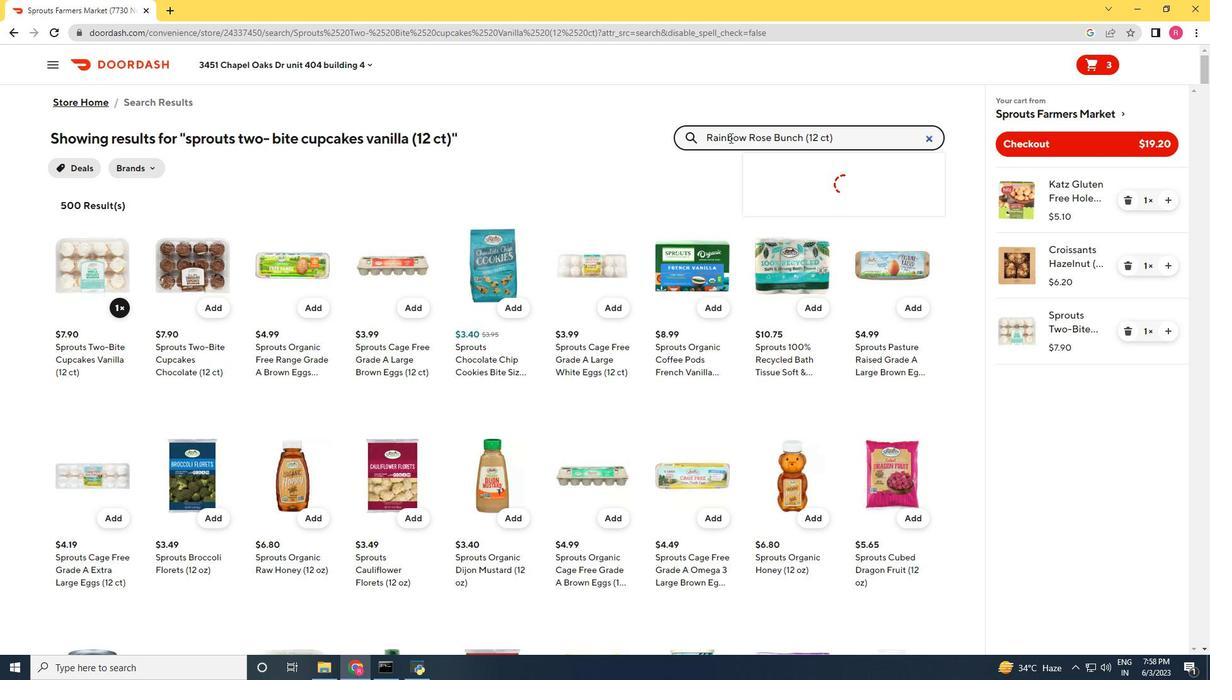 
Action: Mouse moved to (118, 335)
Screenshot: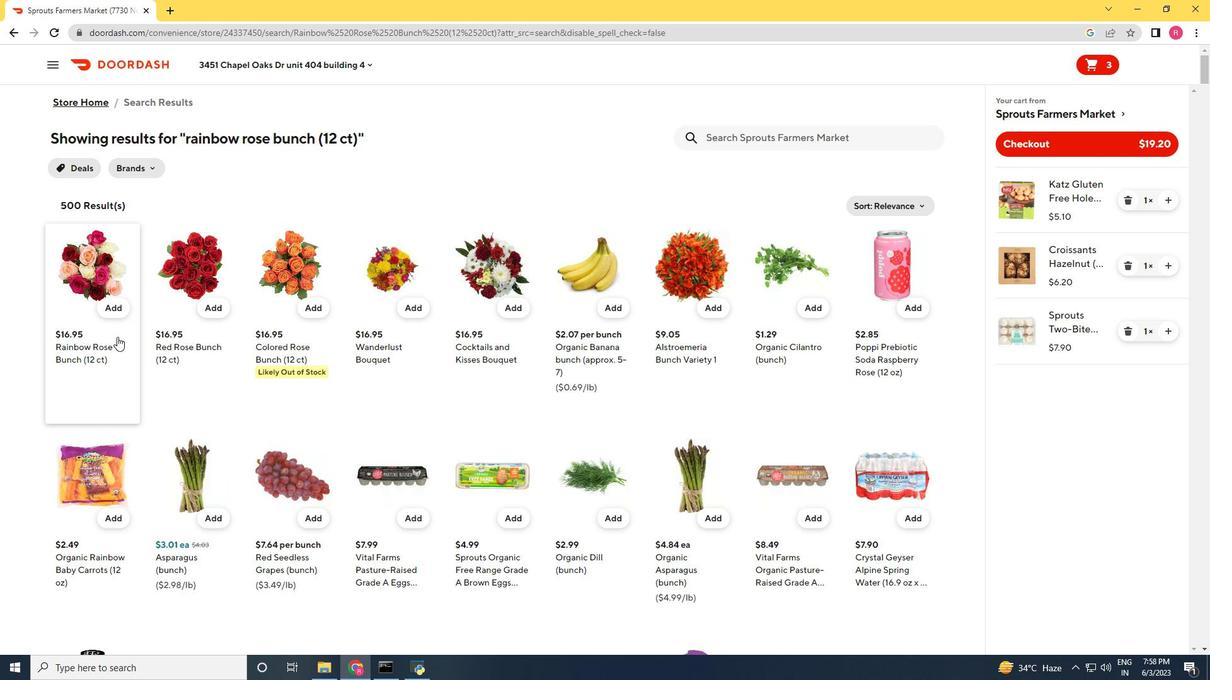 
Action: Mouse pressed left at (118, 335)
Screenshot: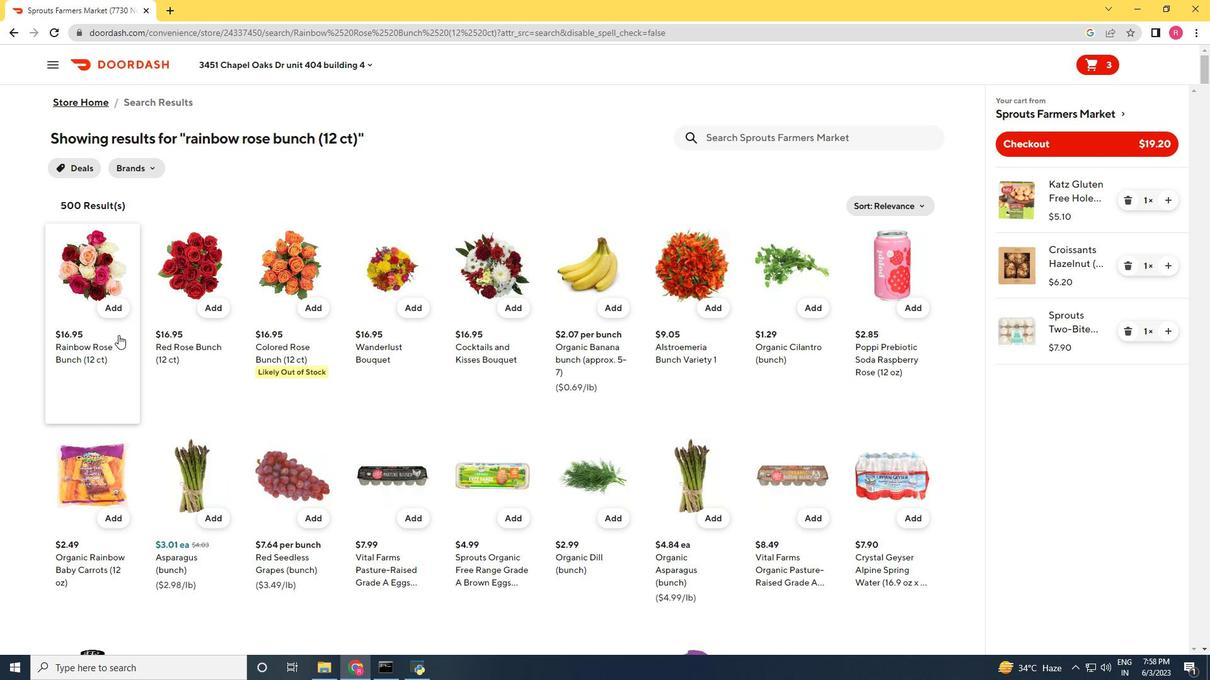 
Action: Mouse moved to (812, 619)
Screenshot: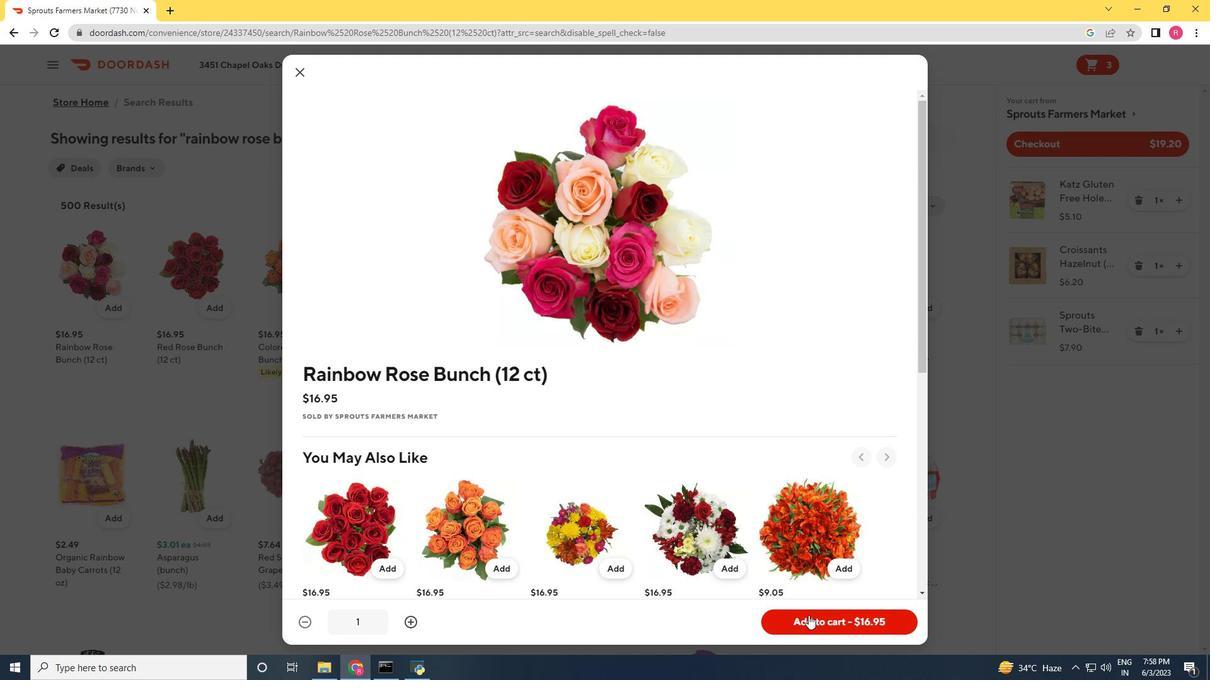 
Action: Mouse pressed left at (812, 619)
Screenshot: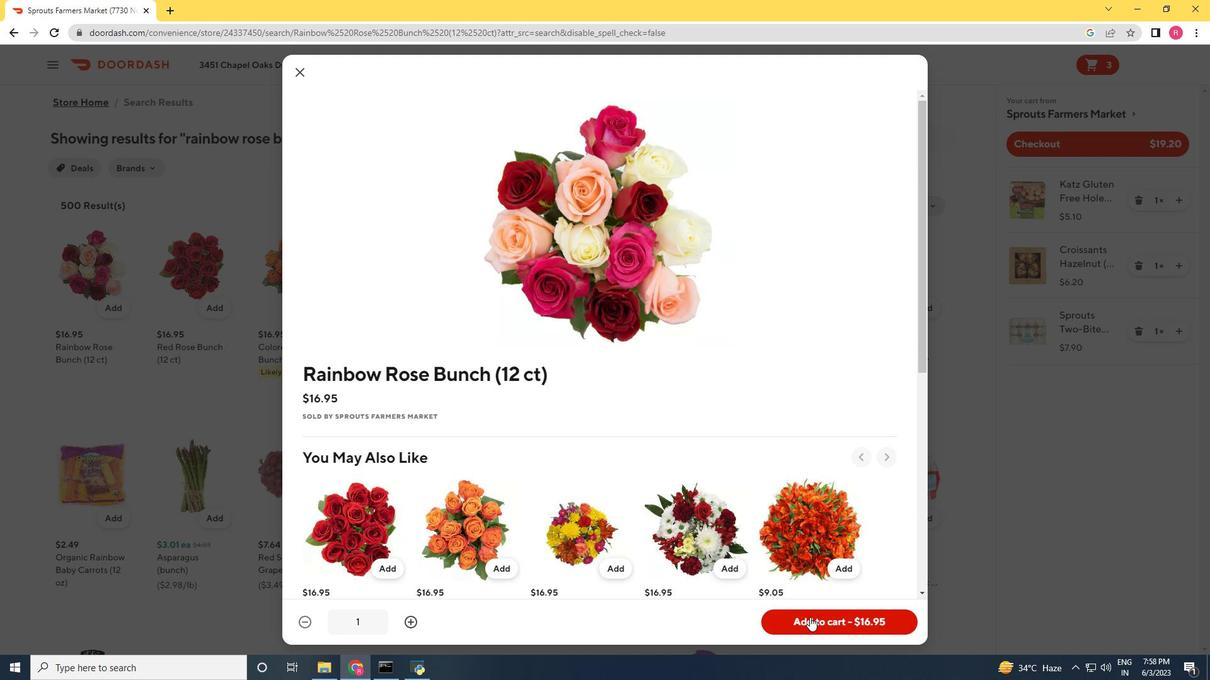 
Action: Mouse moved to (764, 134)
Screenshot: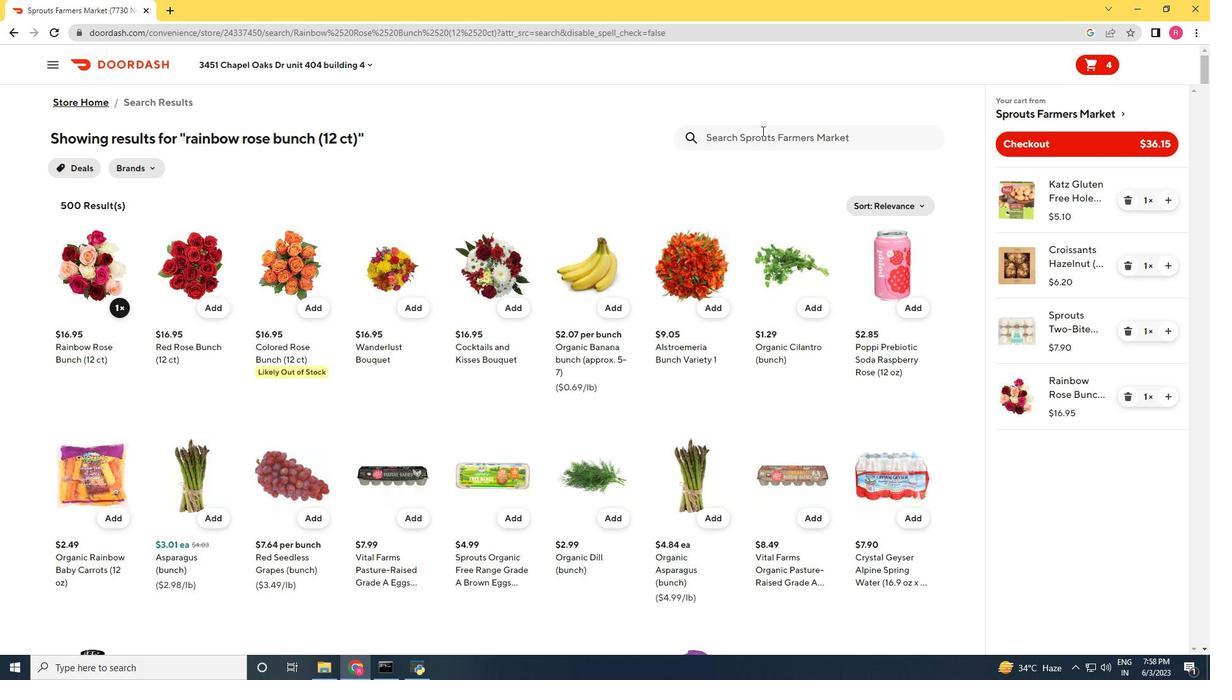 
Action: Mouse pressed left at (764, 134)
Screenshot: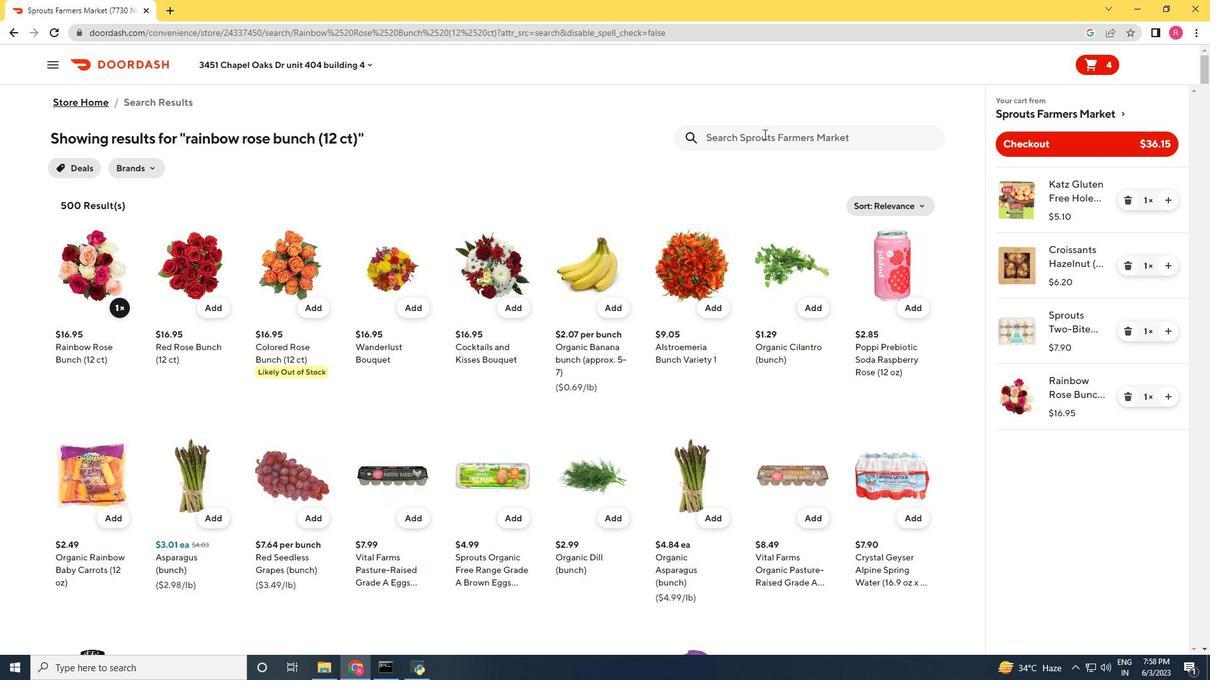 
Action: Key pressed <Key.shift_r>Cafe<Key.space><Key.shift_r>Valley<Key.space><Key.shift_r>Bites<Key.space><Key.shift_r>Coffee<Key.space><Key.shift_r>Cake<Key.space><Key.shift_r>Raspberry<Key.space><Key.shift_r>Cheesecake<Key.space><Key.shift_r>(12<Key.space>ct<Key.shift_r>)<Key.enter>
Screenshot: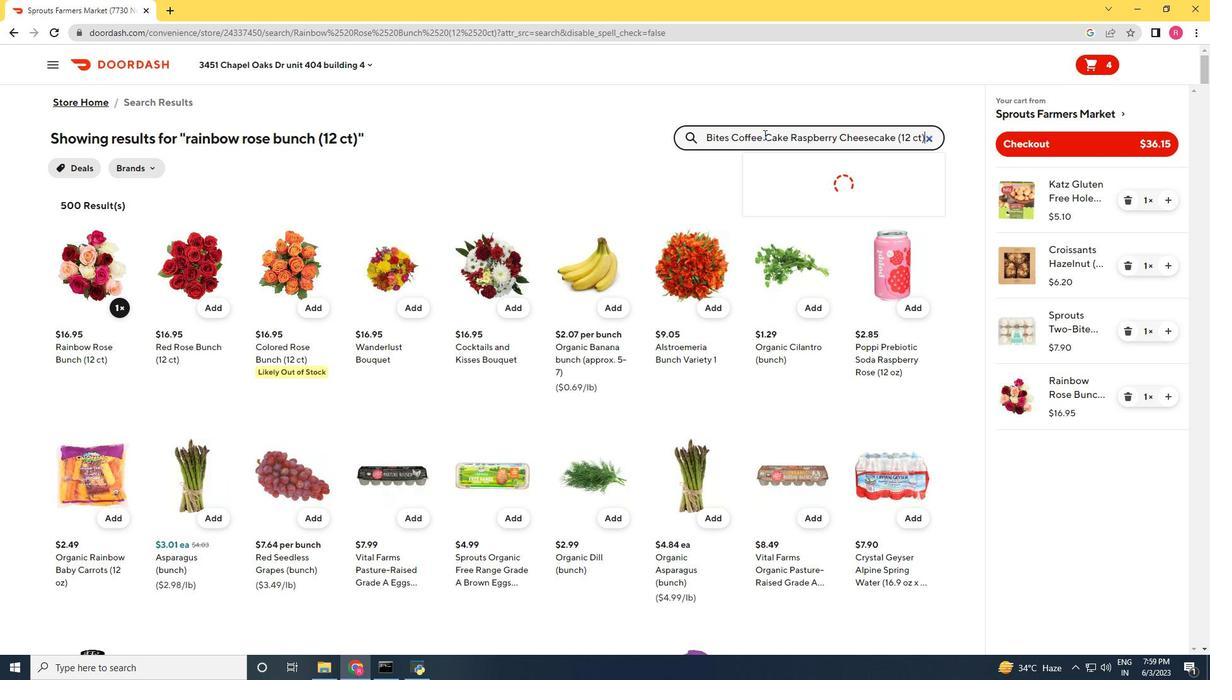 
Action: Mouse moved to (1088, 144)
Screenshot: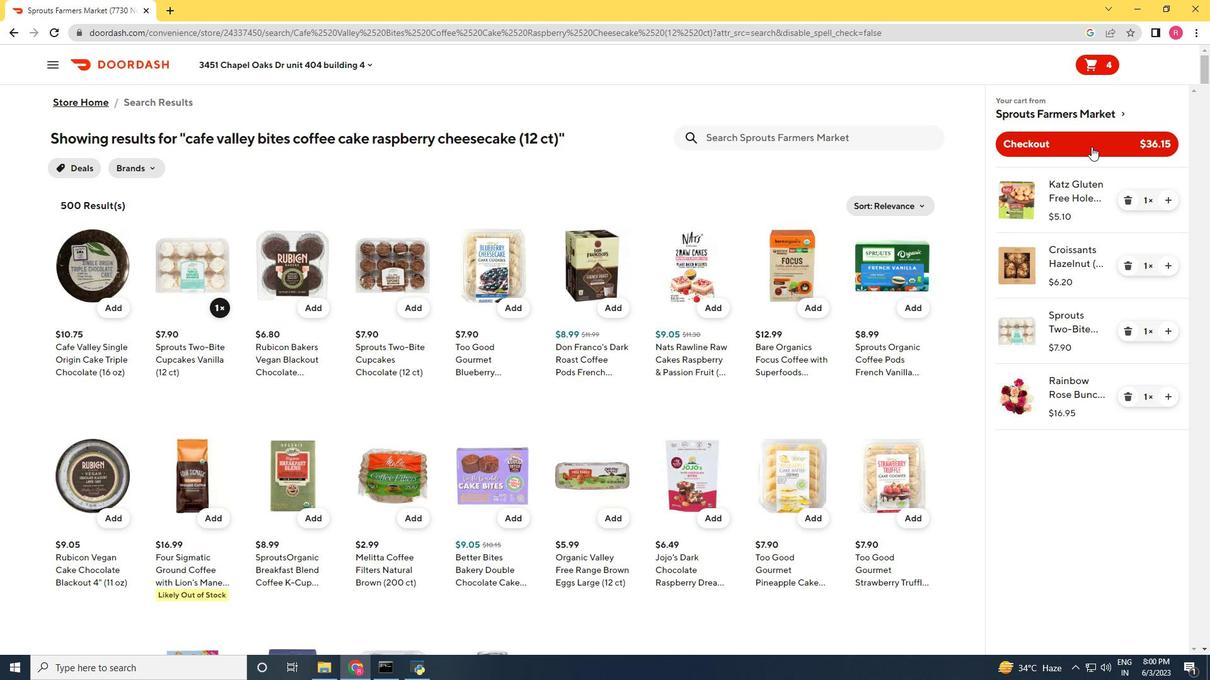 
Action: Mouse pressed left at (1088, 144)
Screenshot: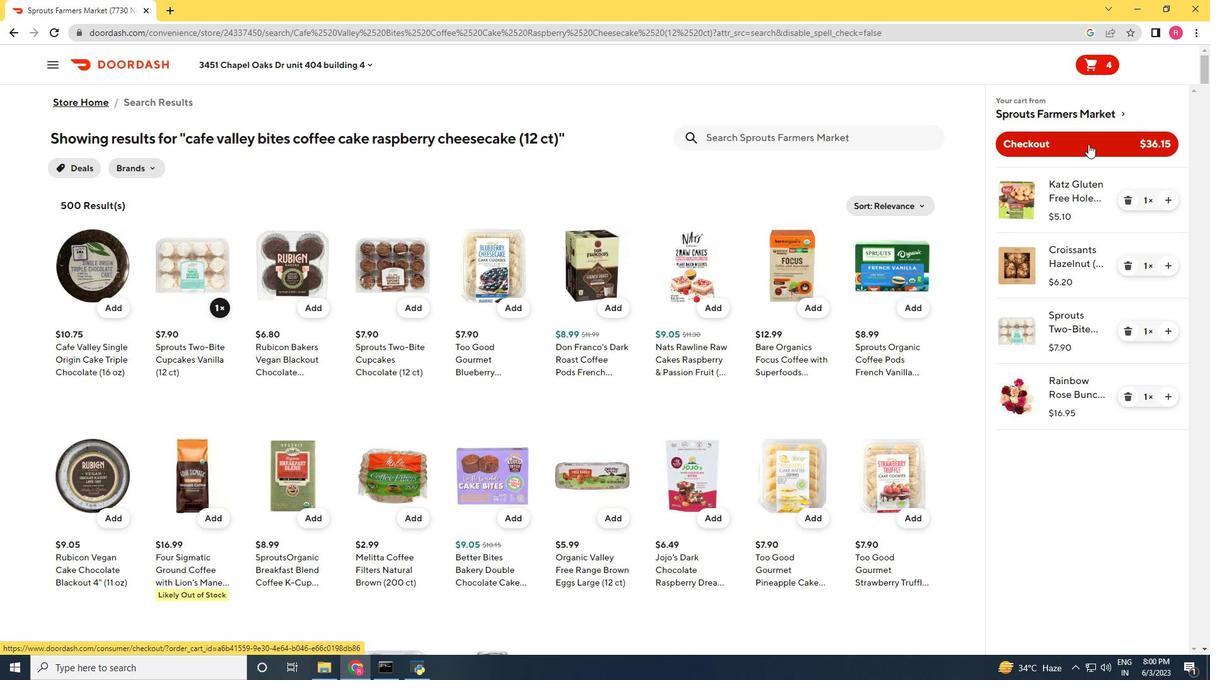 
